 Task: Explore Airbnb accommodation in Schweizer-Reneke, South Africa from 15th November, 2023 to 21st November, 2023 for 5 adults.3 bedrooms having 3 beds and 3 bathrooms. Property type can be house. Booking option can be shelf check-in. Look for 4 properties as per requirement.
Action: Mouse pressed left at (459, 102)
Screenshot: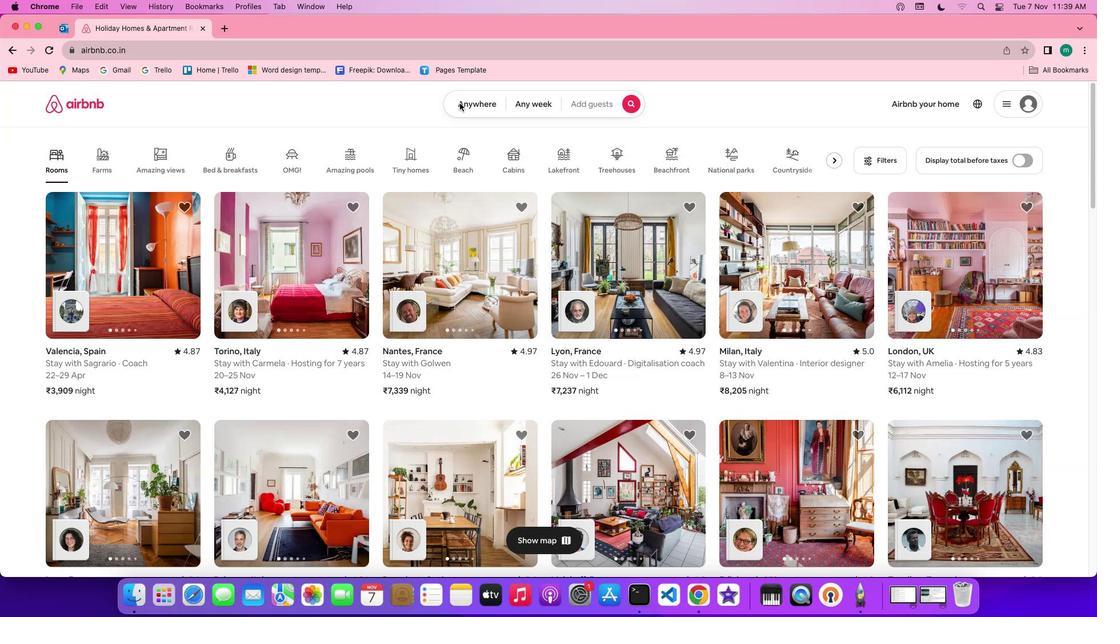 
Action: Mouse moved to (416, 151)
Screenshot: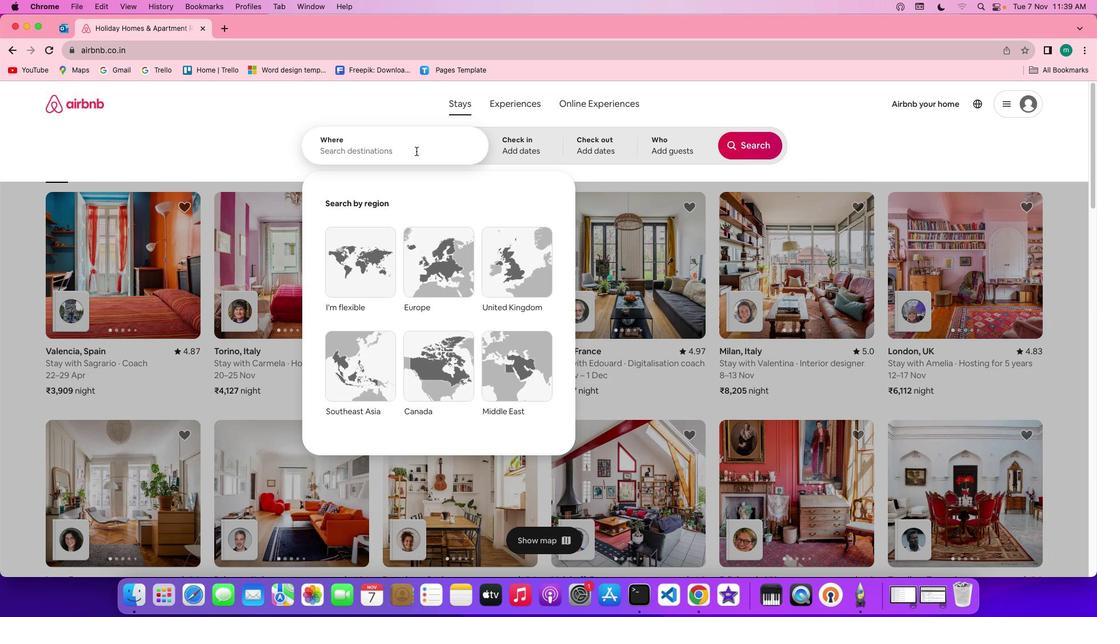 
Action: Key pressed Key.shift'S''c''h''w''e''i''z''e''r''-'Key.spaceKey.shift'R''e''n''e''k''e'','Key.spaceKey.shift'S''O''U''T''H'Key.spaceKey.spaceKey.shift'A''f''r''i''c''a'
Screenshot: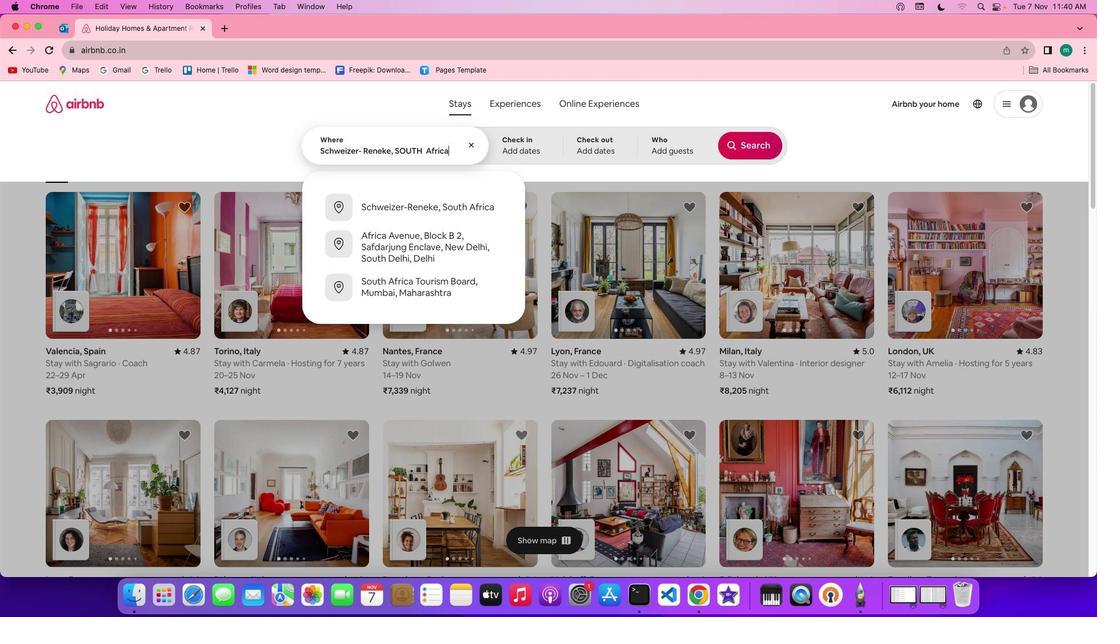 
Action: Mouse moved to (516, 149)
Screenshot: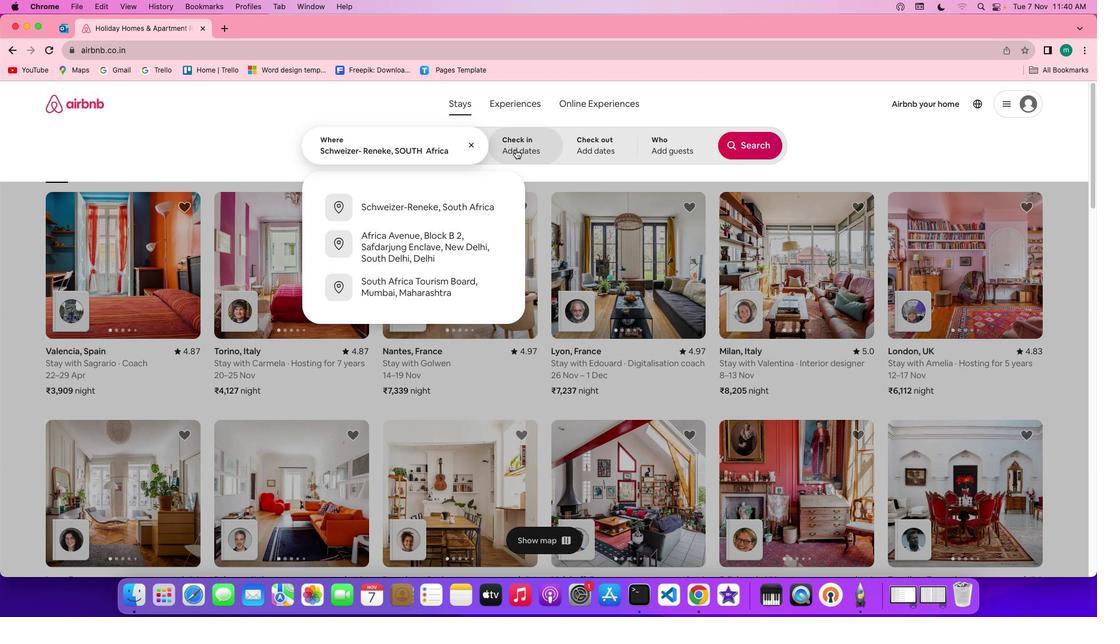 
Action: Mouse pressed left at (516, 149)
Screenshot: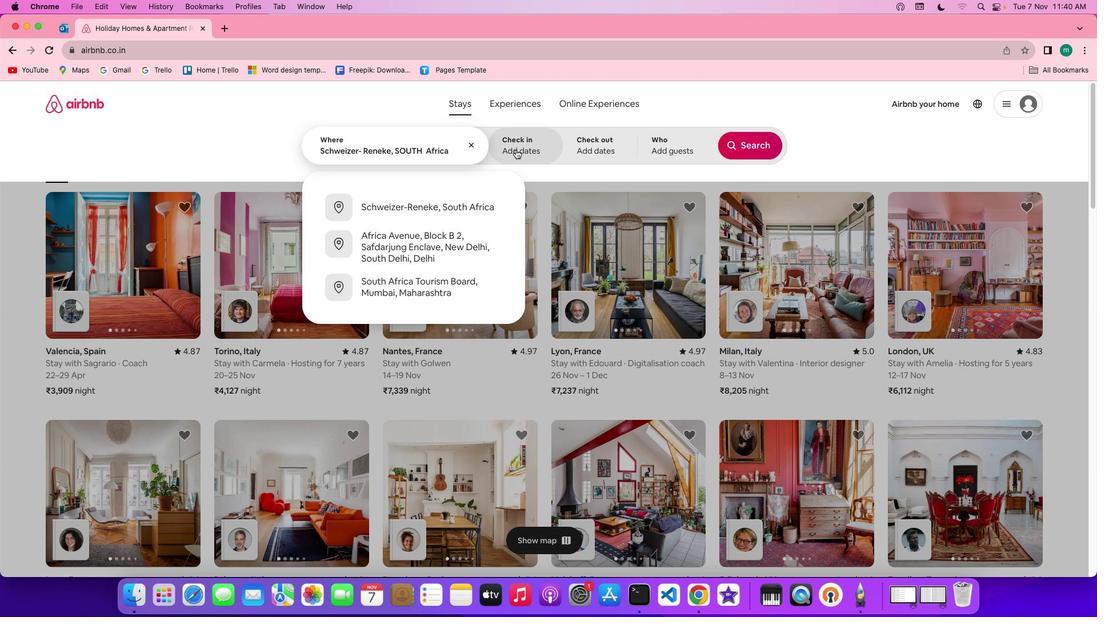 
Action: Mouse moved to (432, 342)
Screenshot: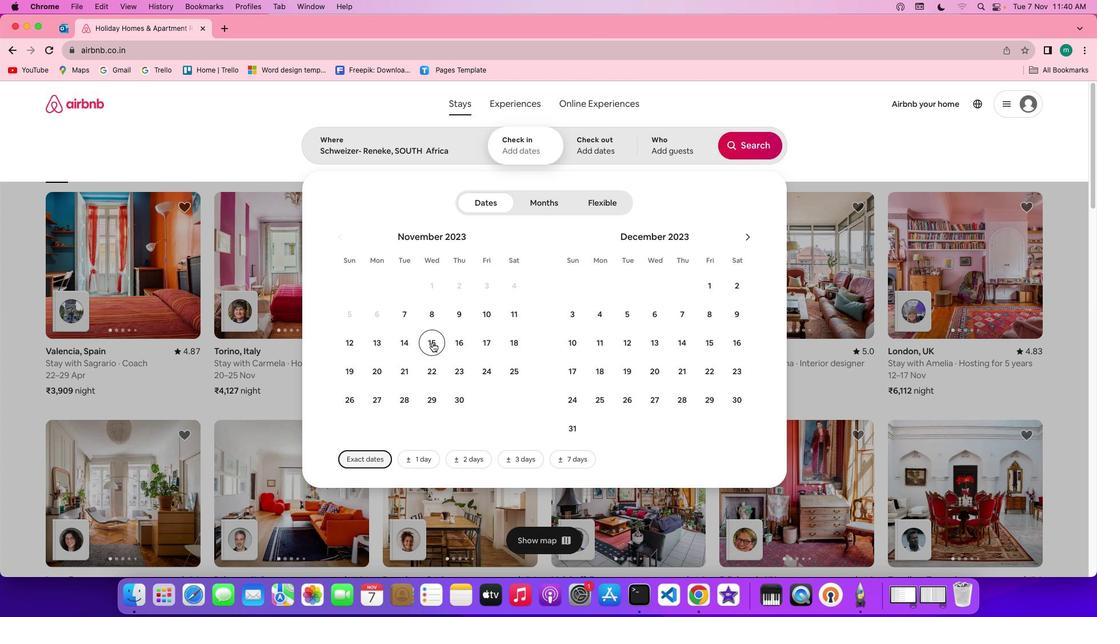 
Action: Mouse pressed left at (432, 342)
Screenshot: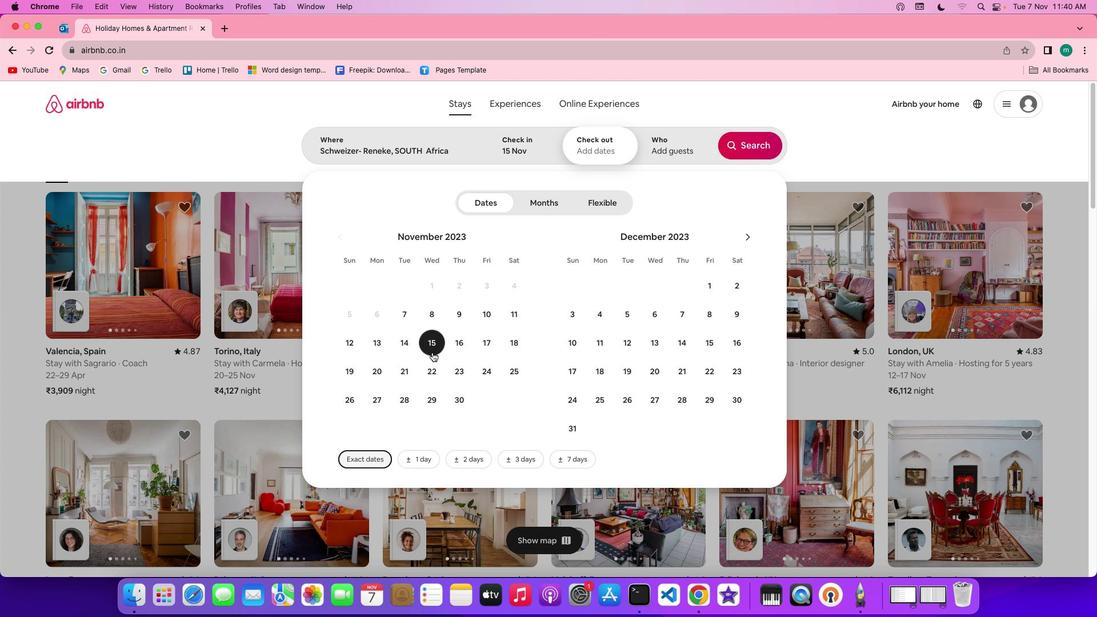 
Action: Mouse moved to (402, 364)
Screenshot: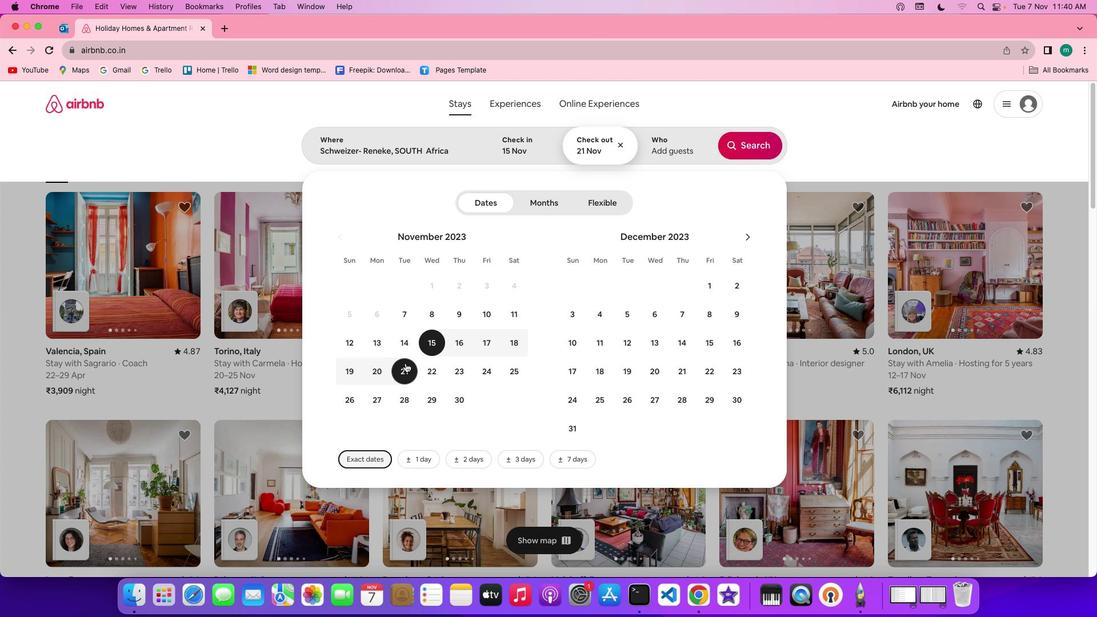 
Action: Mouse pressed left at (402, 364)
Screenshot: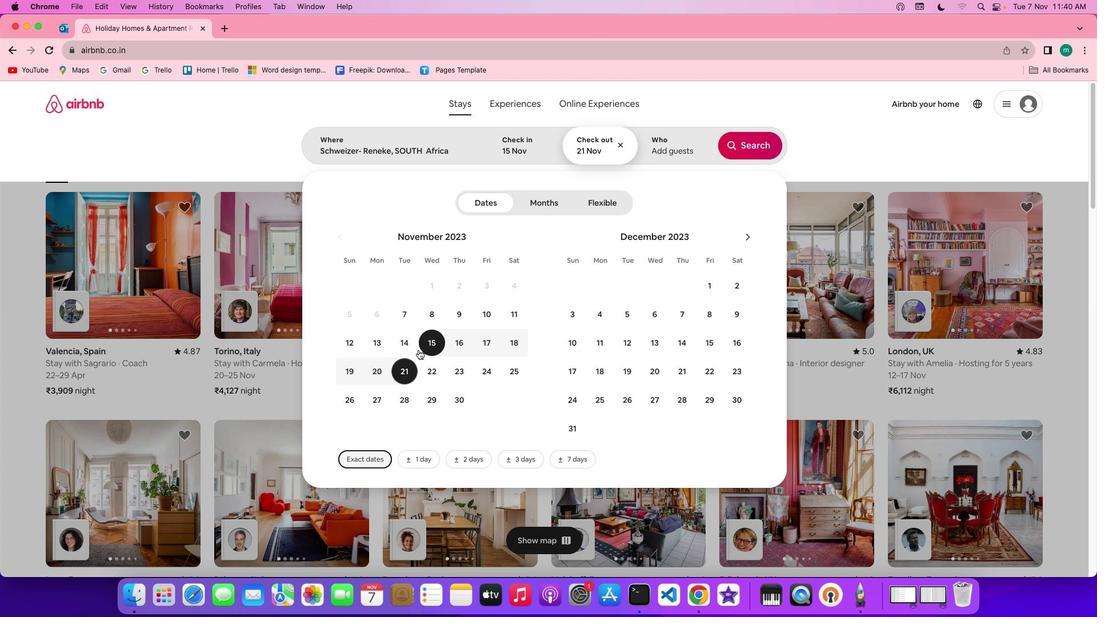 
Action: Mouse moved to (661, 145)
Screenshot: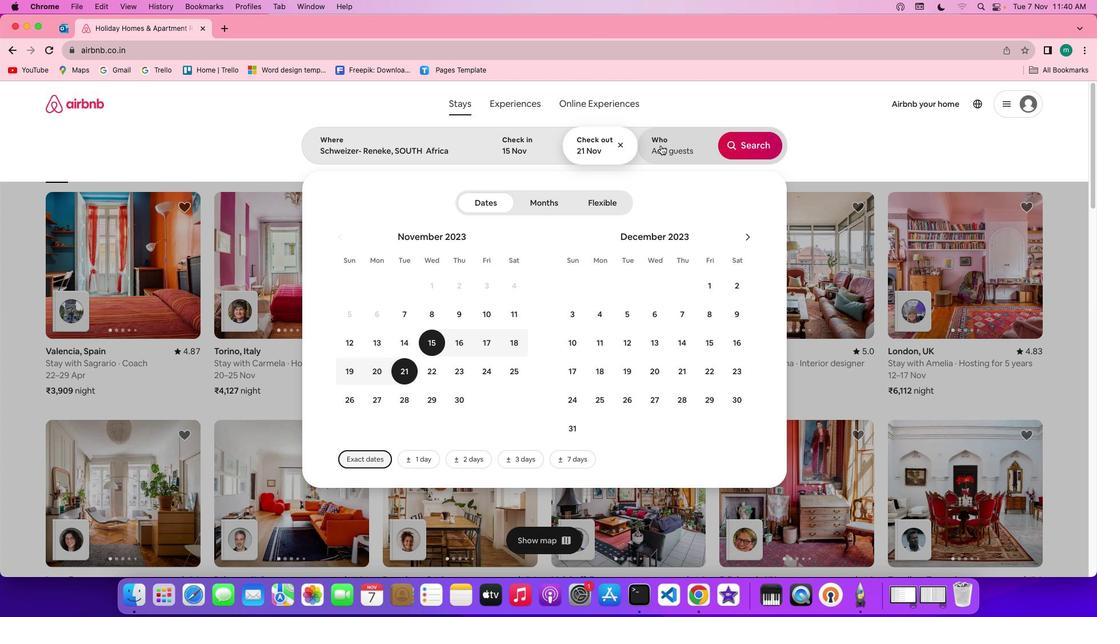 
Action: Mouse pressed left at (661, 145)
Screenshot: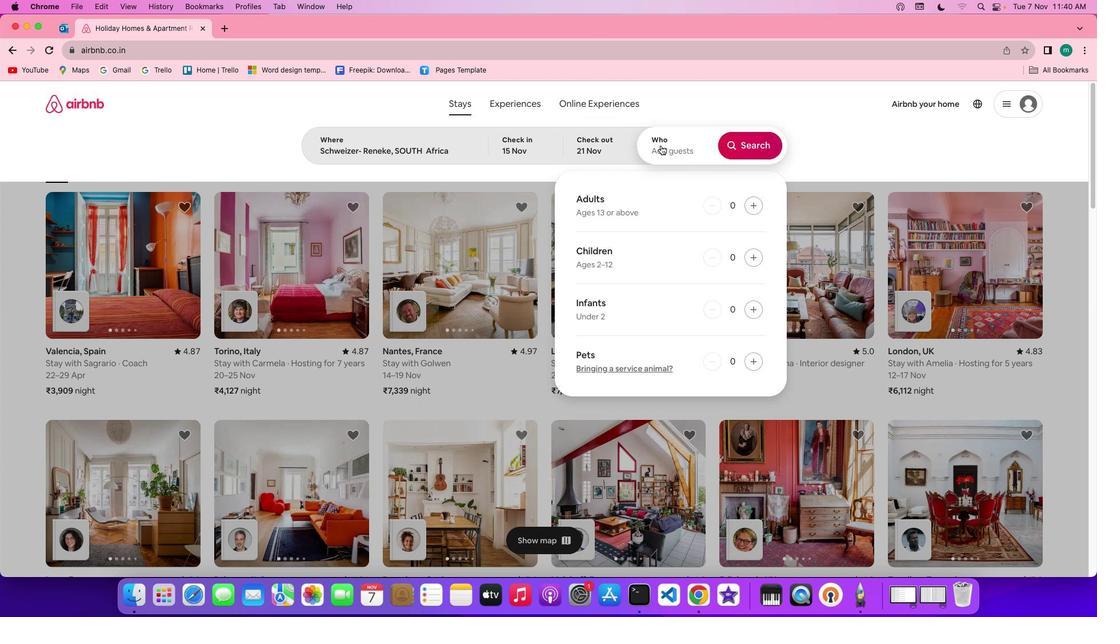 
Action: Mouse moved to (752, 202)
Screenshot: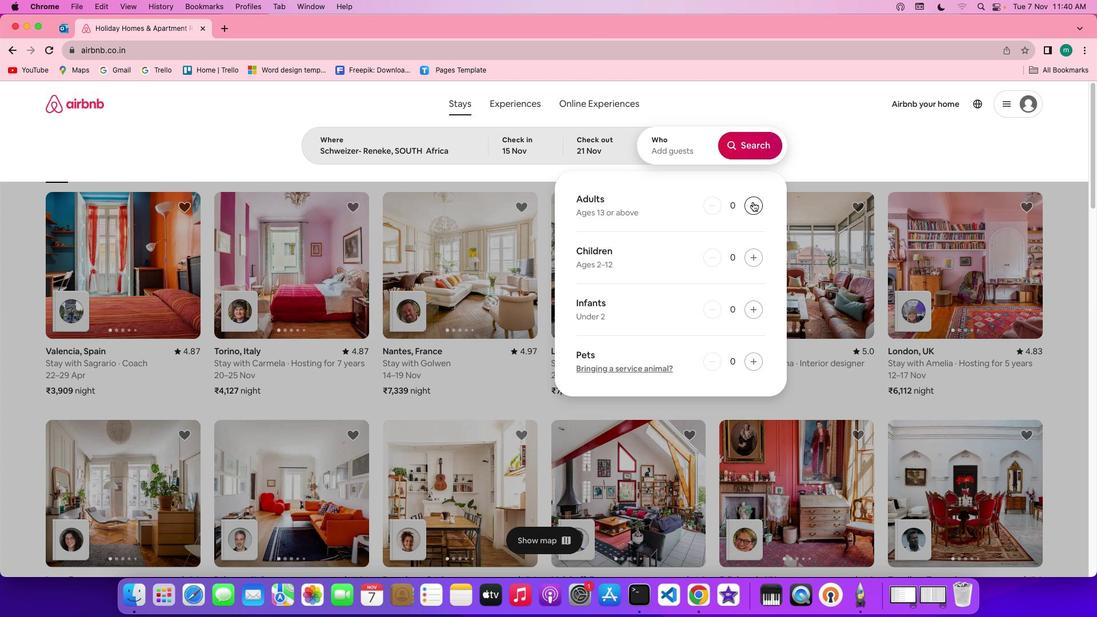 
Action: Mouse pressed left at (752, 202)
Screenshot: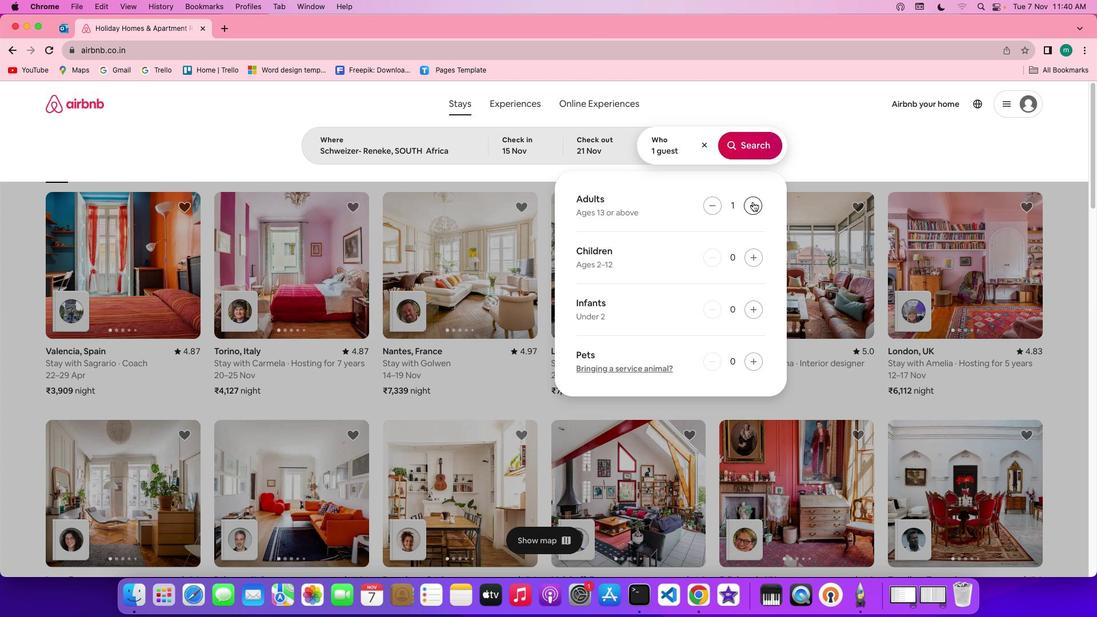 
Action: Mouse pressed left at (752, 202)
Screenshot: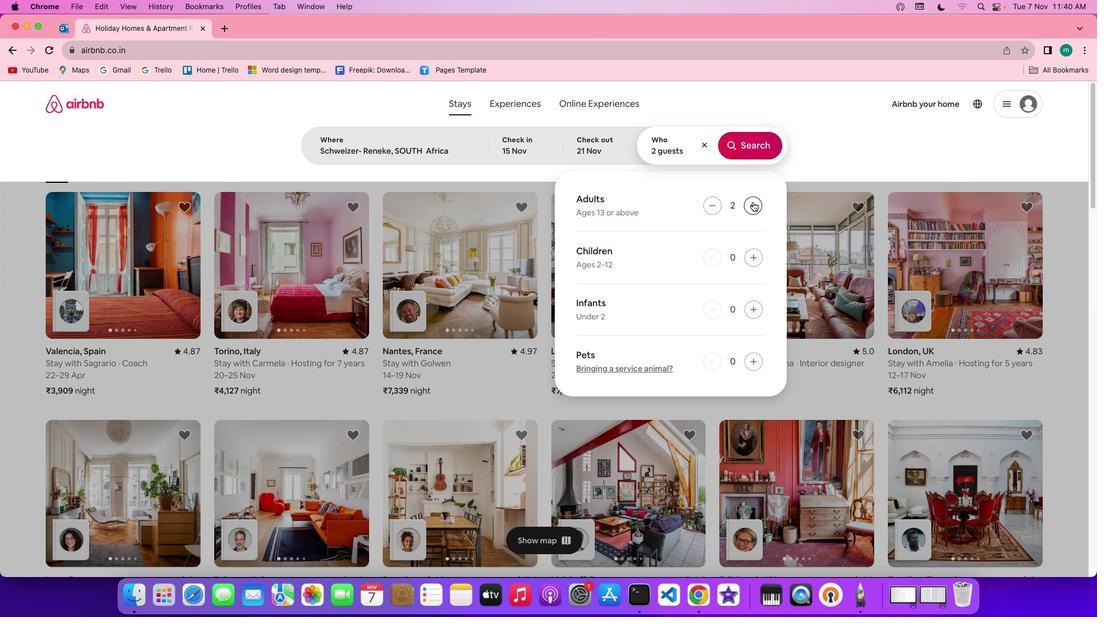 
Action: Mouse pressed left at (752, 202)
Screenshot: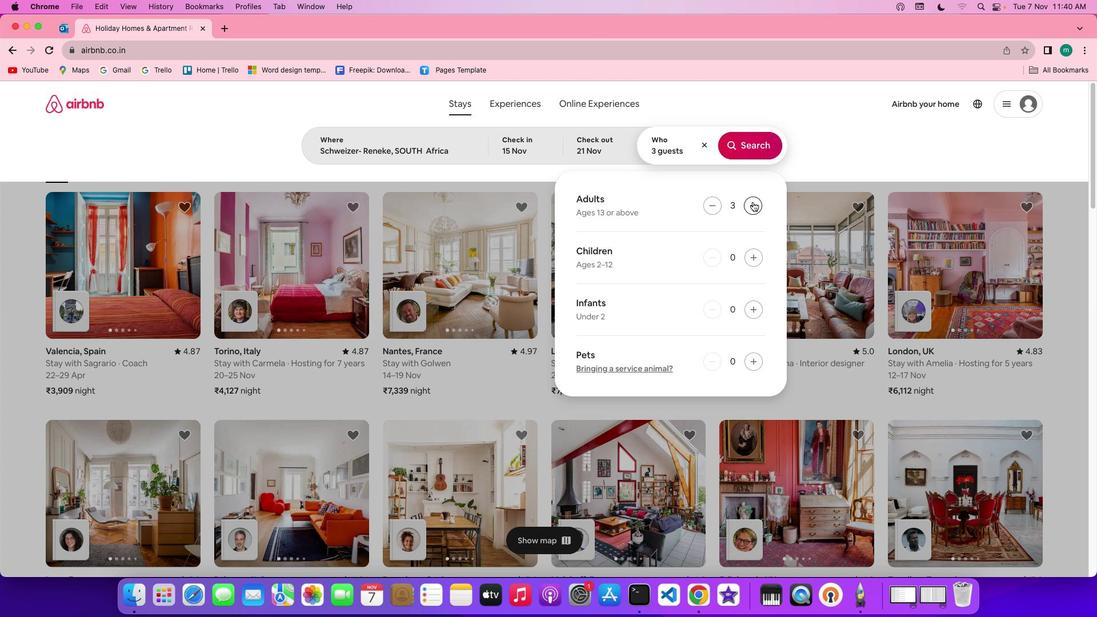 
Action: Mouse pressed left at (752, 202)
Screenshot: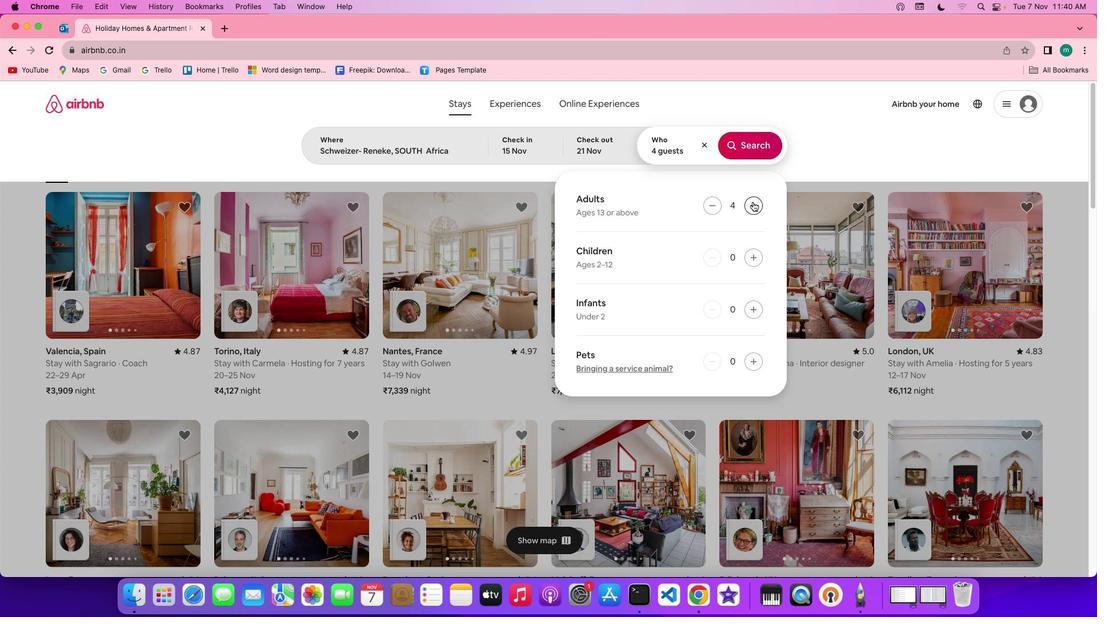 
Action: Mouse pressed left at (752, 202)
Screenshot: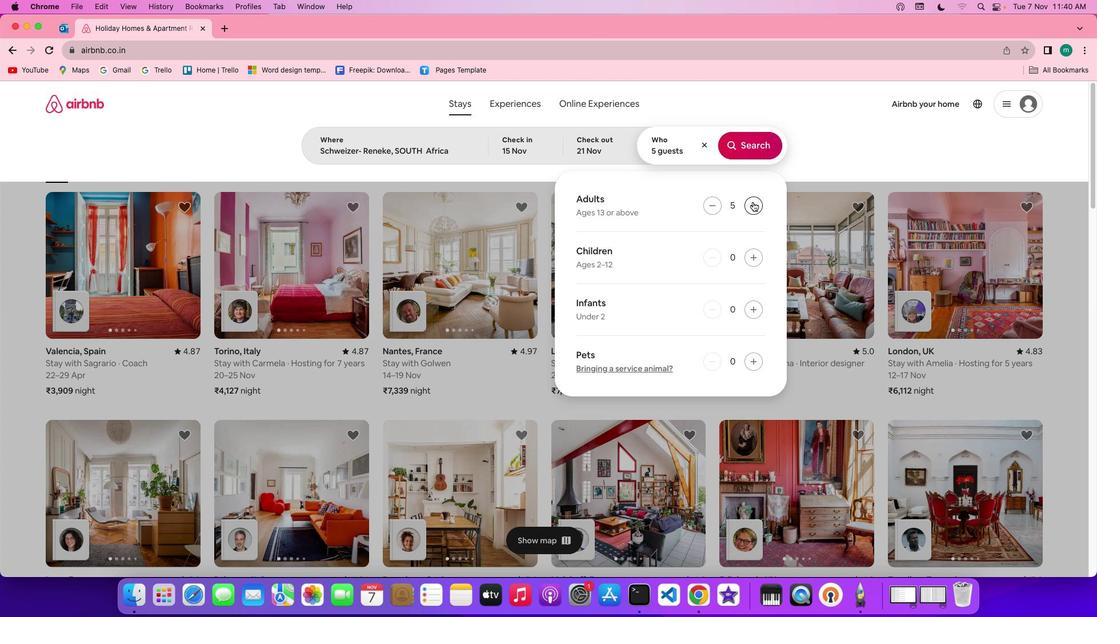 
Action: Mouse moved to (756, 154)
Screenshot: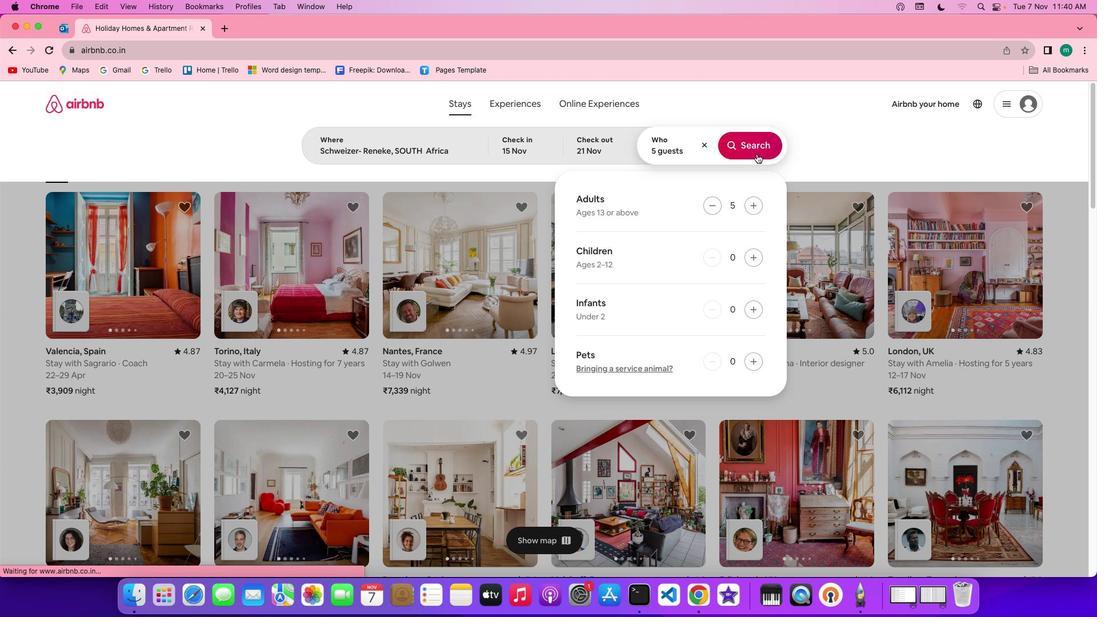 
Action: Mouse pressed left at (756, 154)
Screenshot: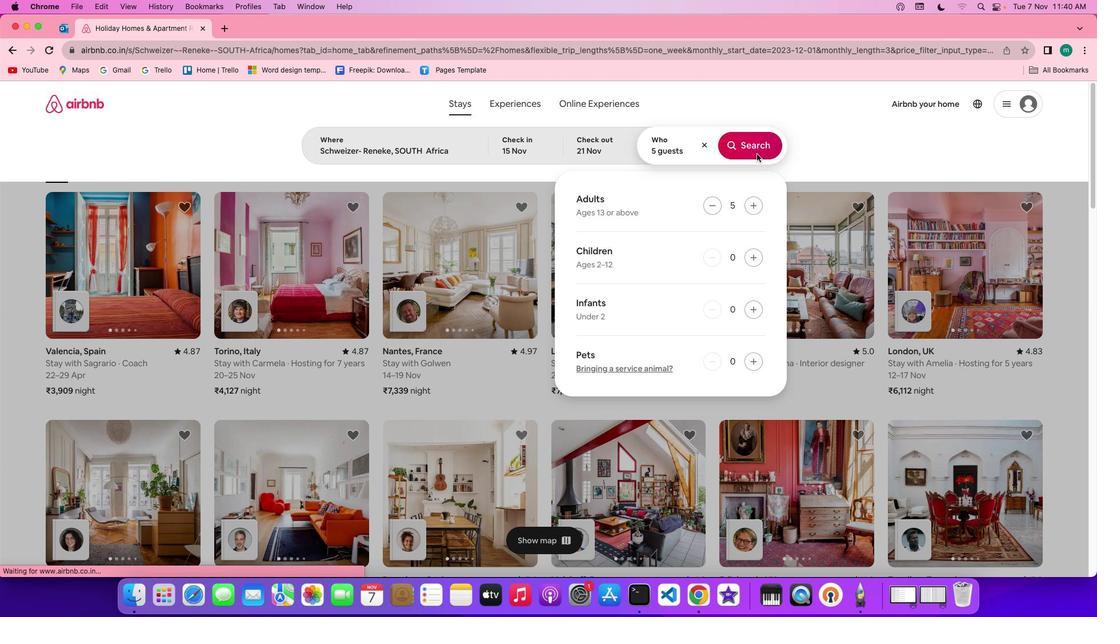 
Action: Mouse moved to (907, 144)
Screenshot: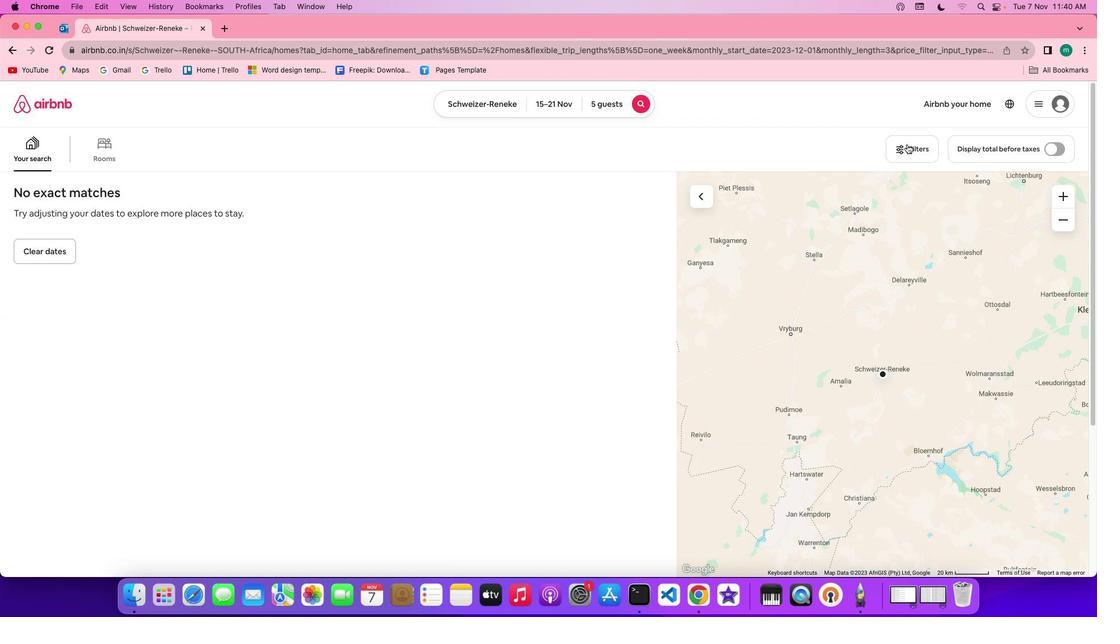 
Action: Mouse pressed left at (907, 144)
Screenshot: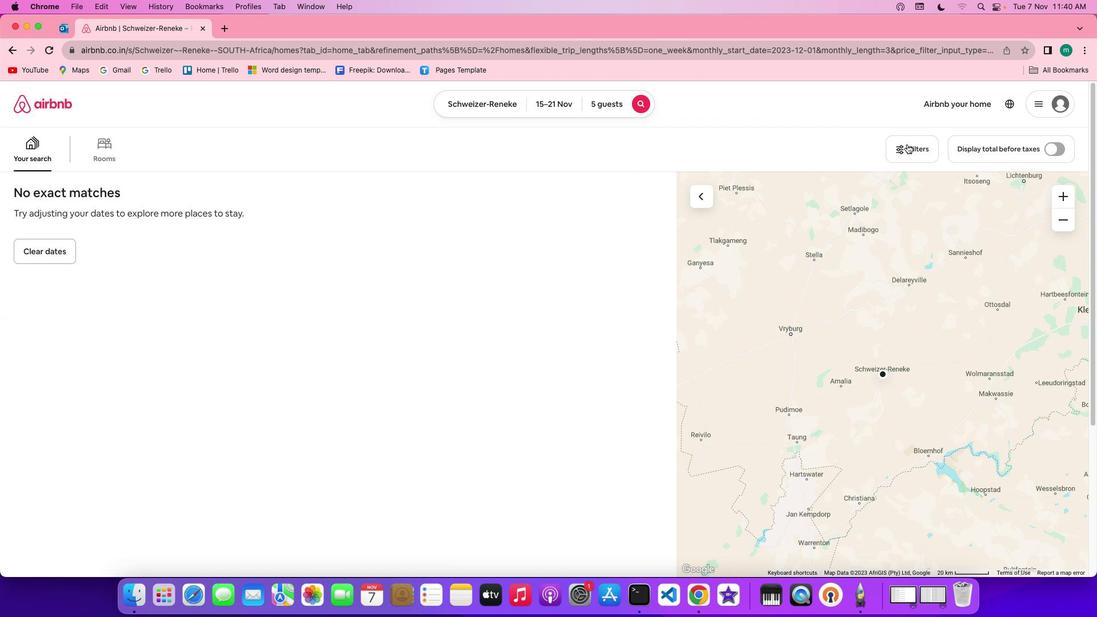 
Action: Mouse moved to (544, 321)
Screenshot: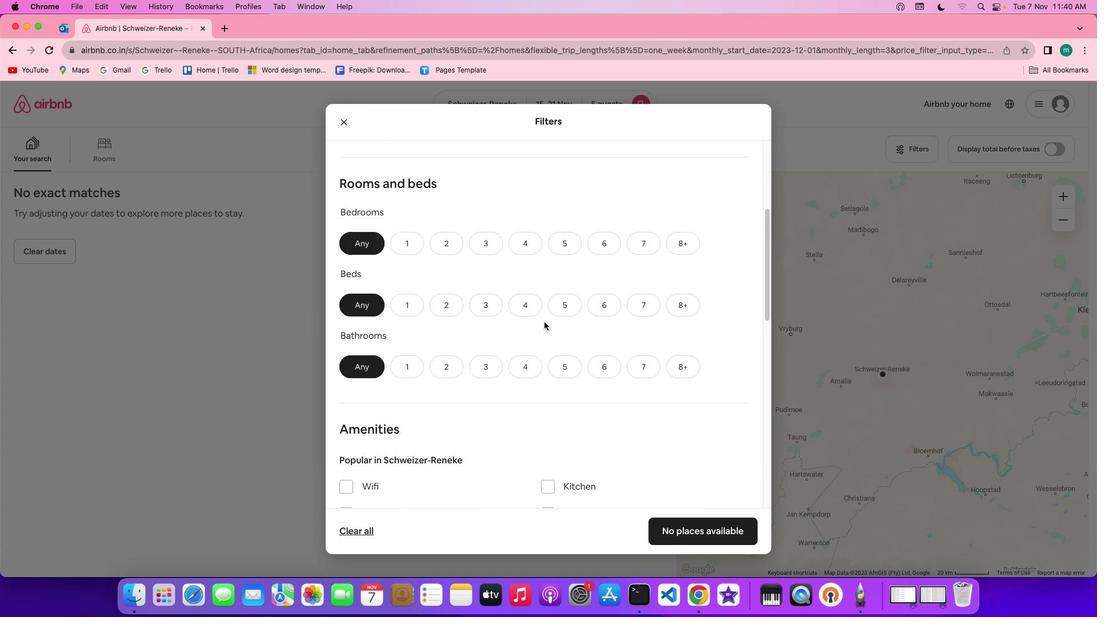 
Action: Mouse scrolled (544, 321) with delta (0, 0)
Screenshot: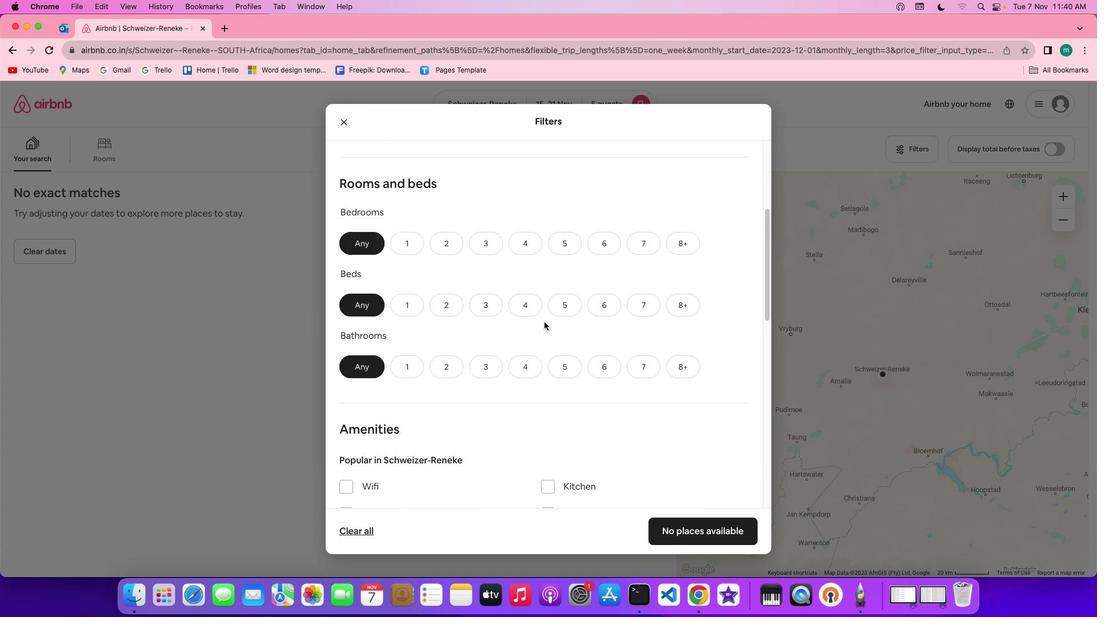 
Action: Mouse scrolled (544, 321) with delta (0, 0)
Screenshot: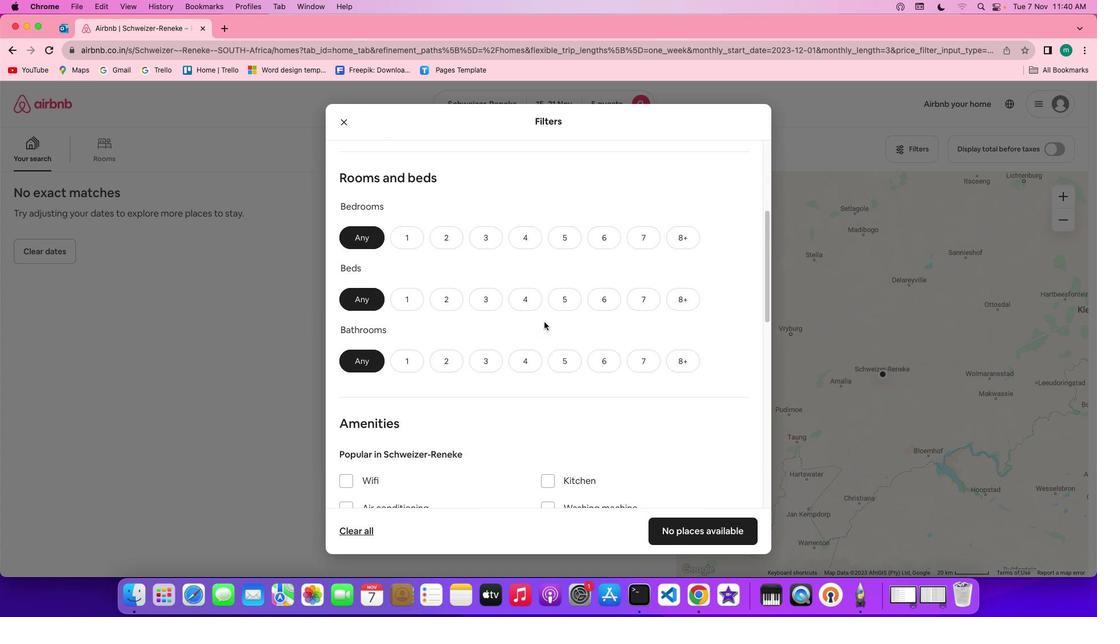 
Action: Mouse scrolled (544, 321) with delta (0, -1)
Screenshot: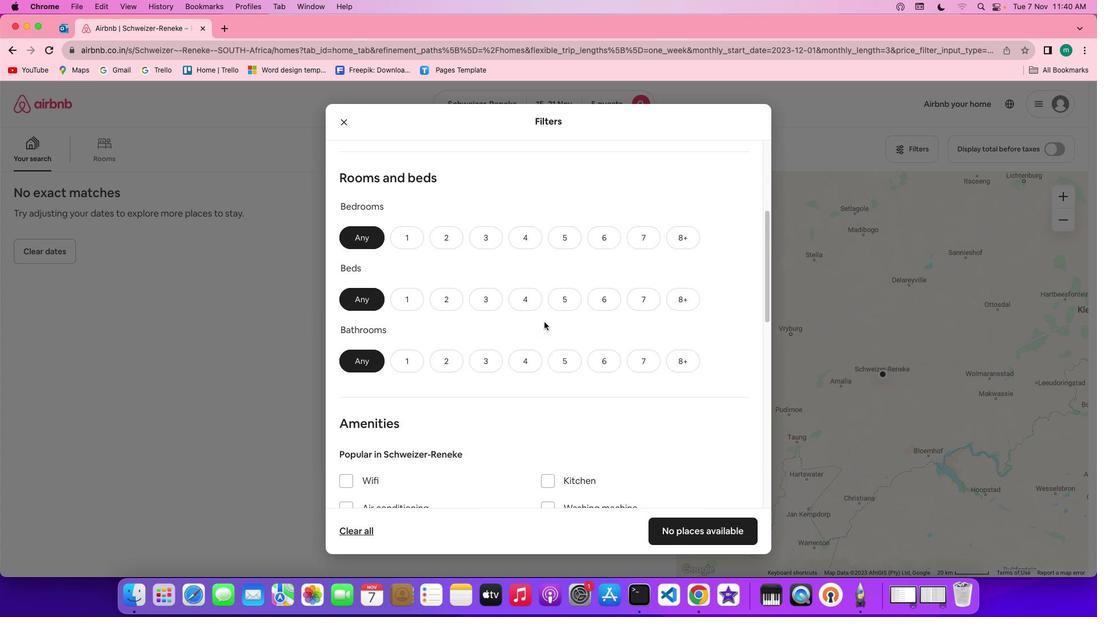 
Action: Mouse scrolled (544, 321) with delta (0, -2)
Screenshot: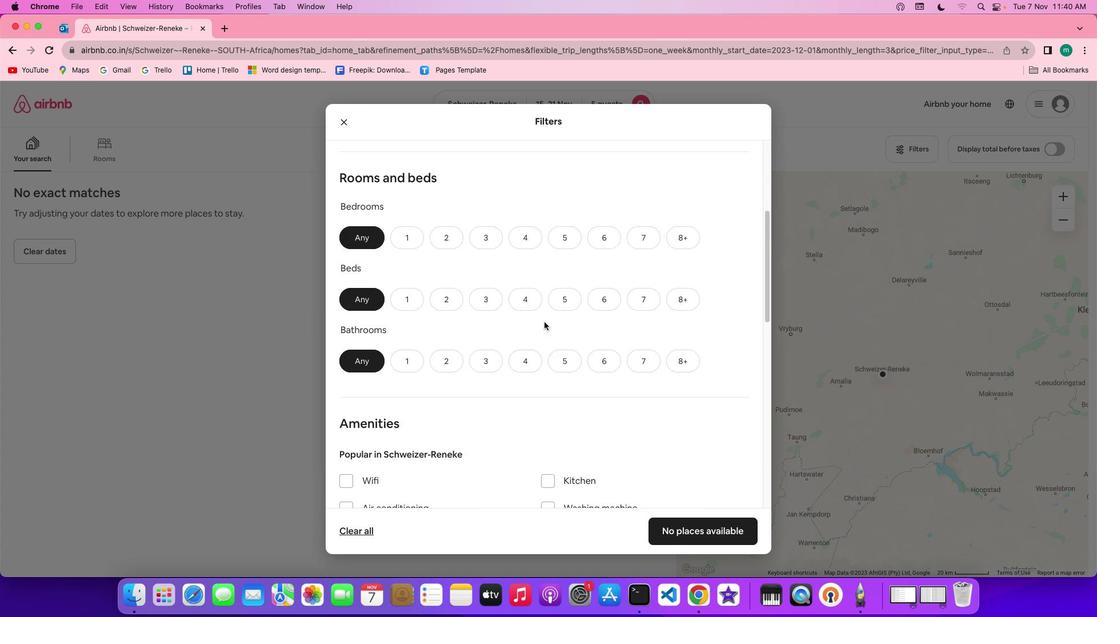
Action: Mouse moved to (497, 241)
Screenshot: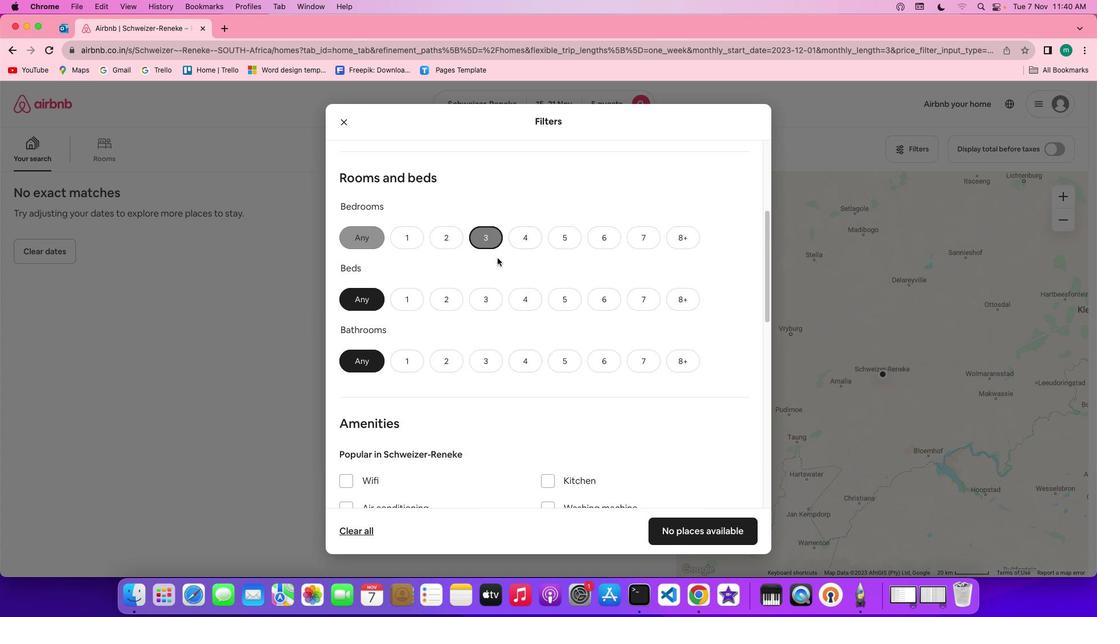 
Action: Mouse pressed left at (497, 241)
Screenshot: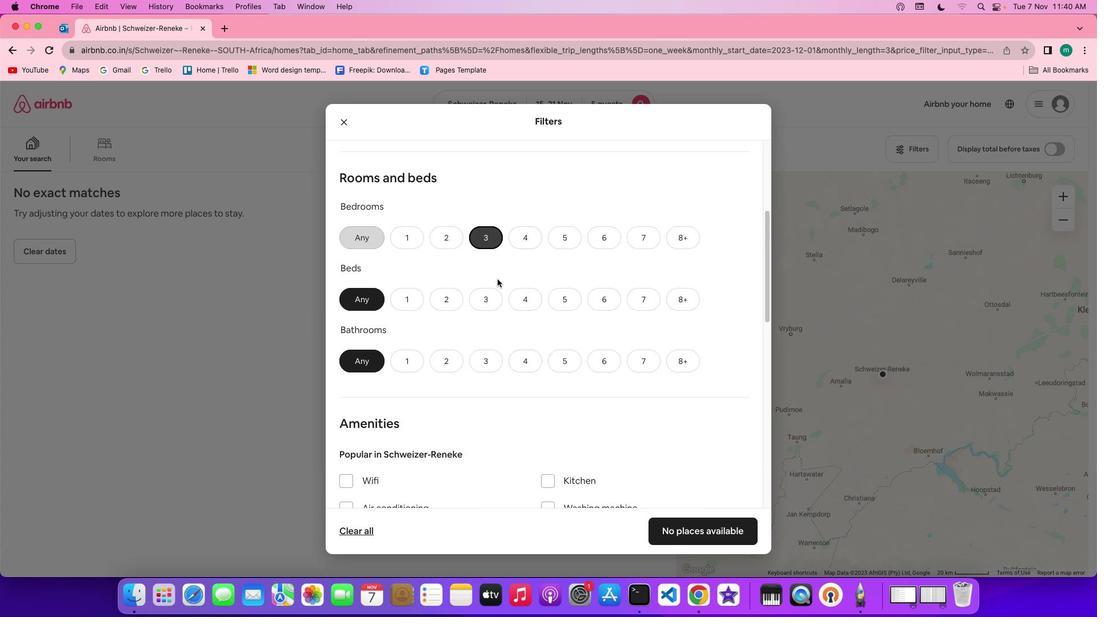 
Action: Mouse moved to (496, 309)
Screenshot: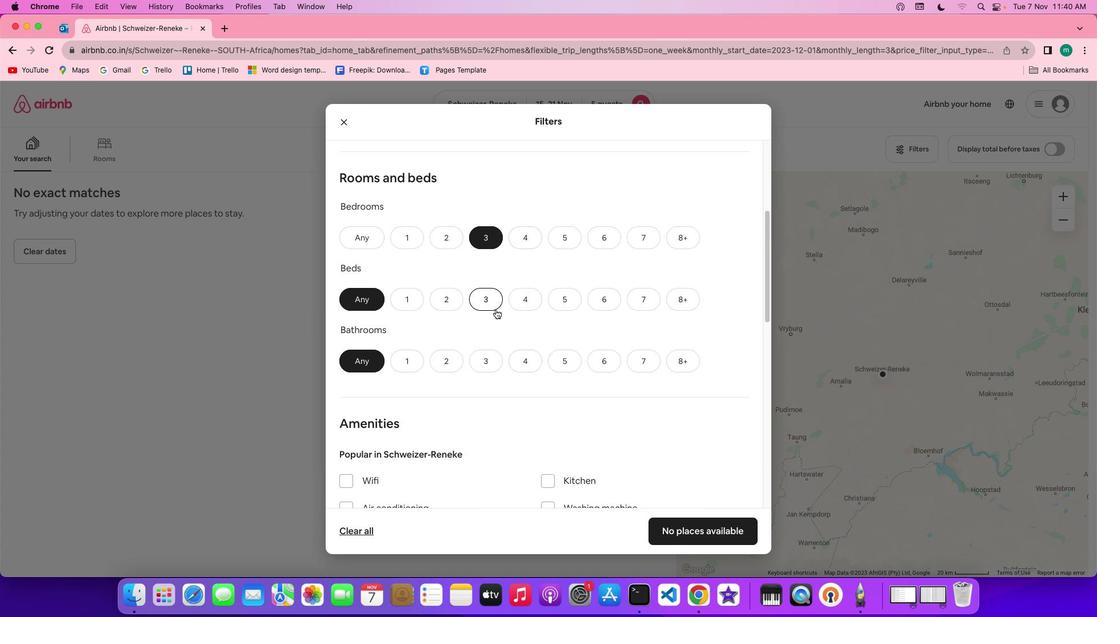 
Action: Mouse pressed left at (496, 309)
Screenshot: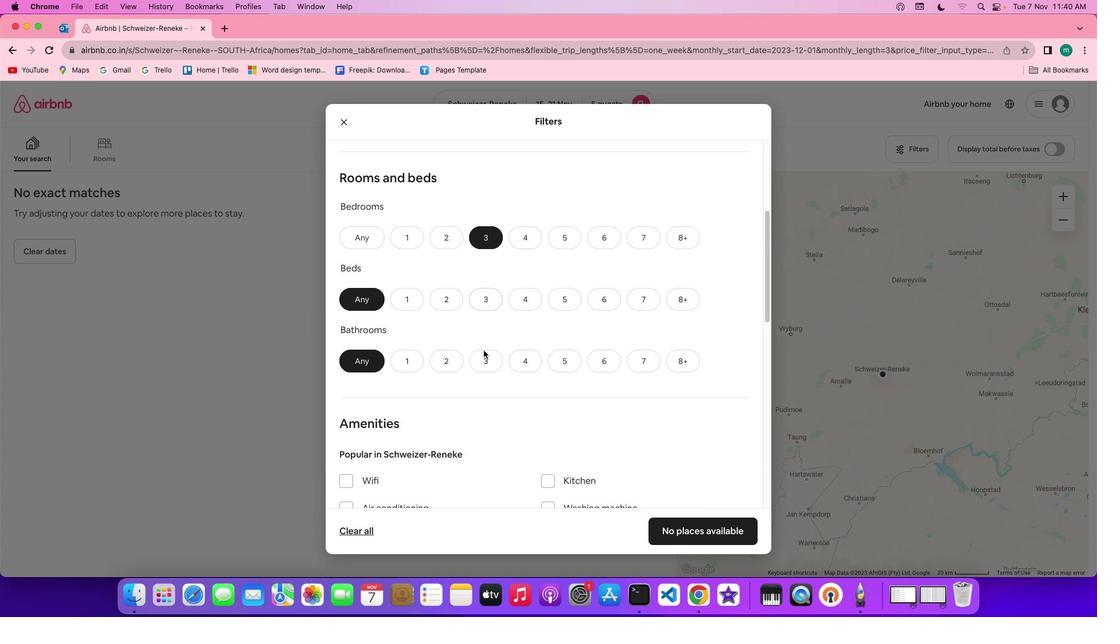 
Action: Mouse moved to (482, 358)
Screenshot: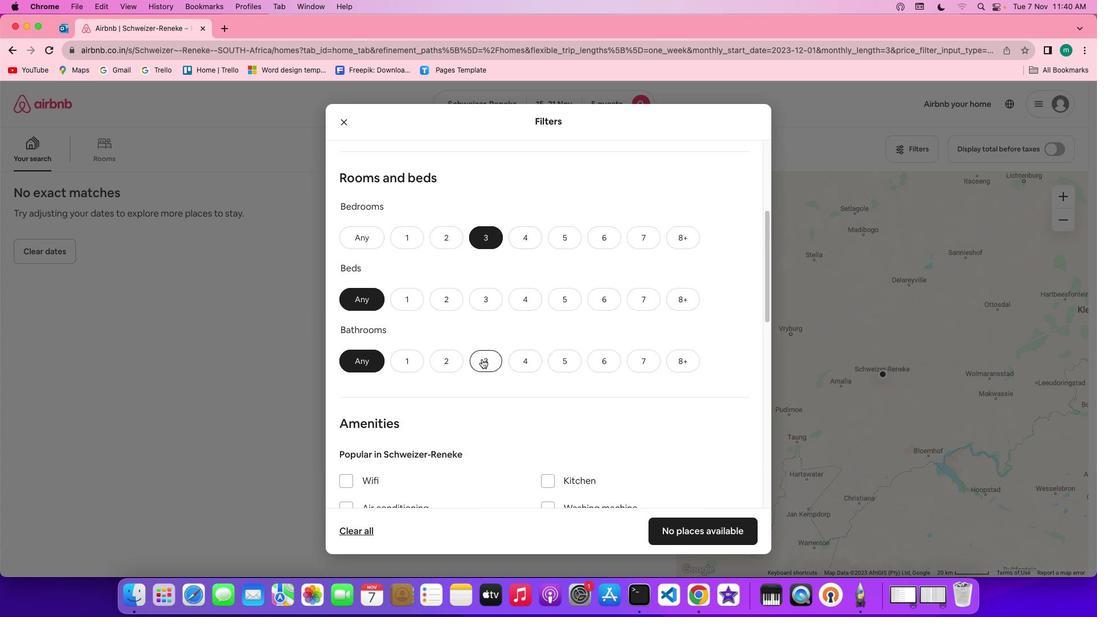 
Action: Mouse pressed left at (482, 358)
Screenshot: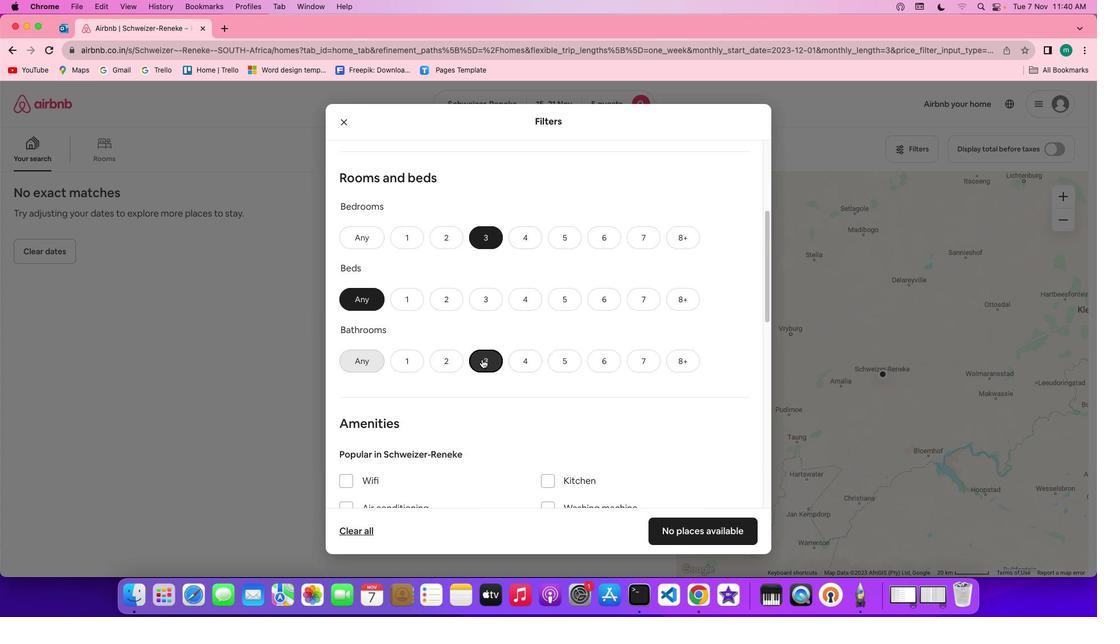 
Action: Mouse moved to (495, 296)
Screenshot: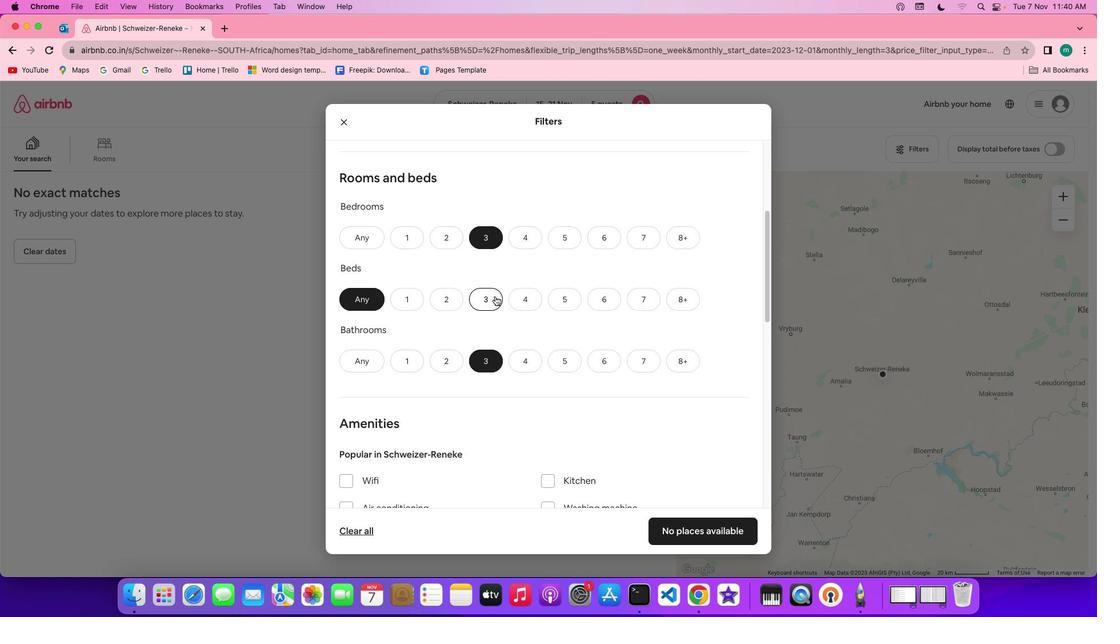 
Action: Mouse pressed left at (495, 296)
Screenshot: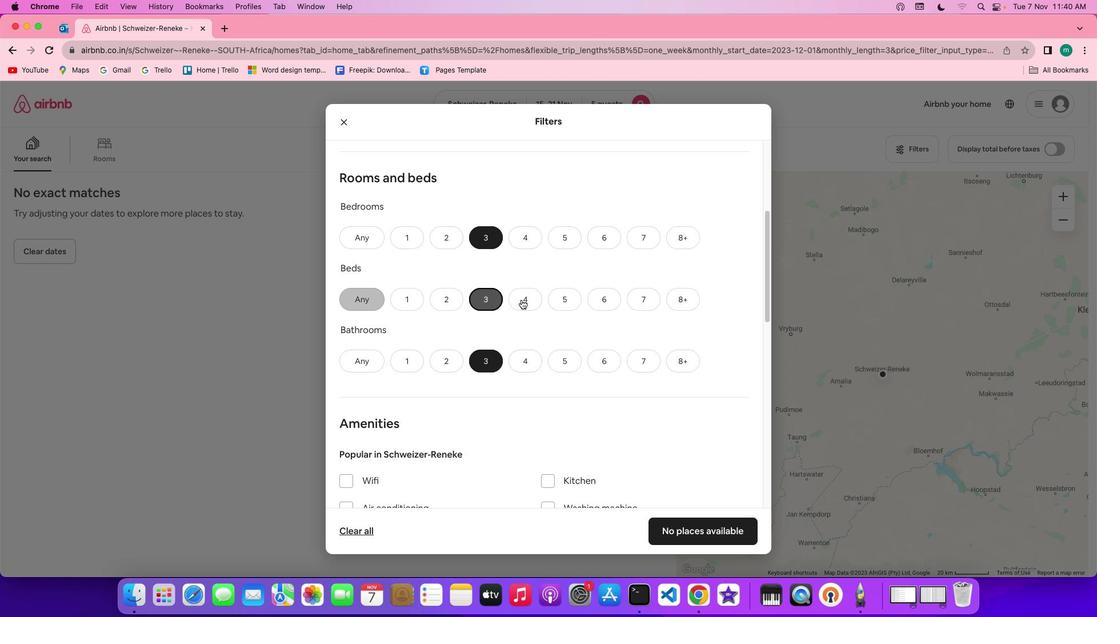 
Action: Mouse moved to (625, 316)
Screenshot: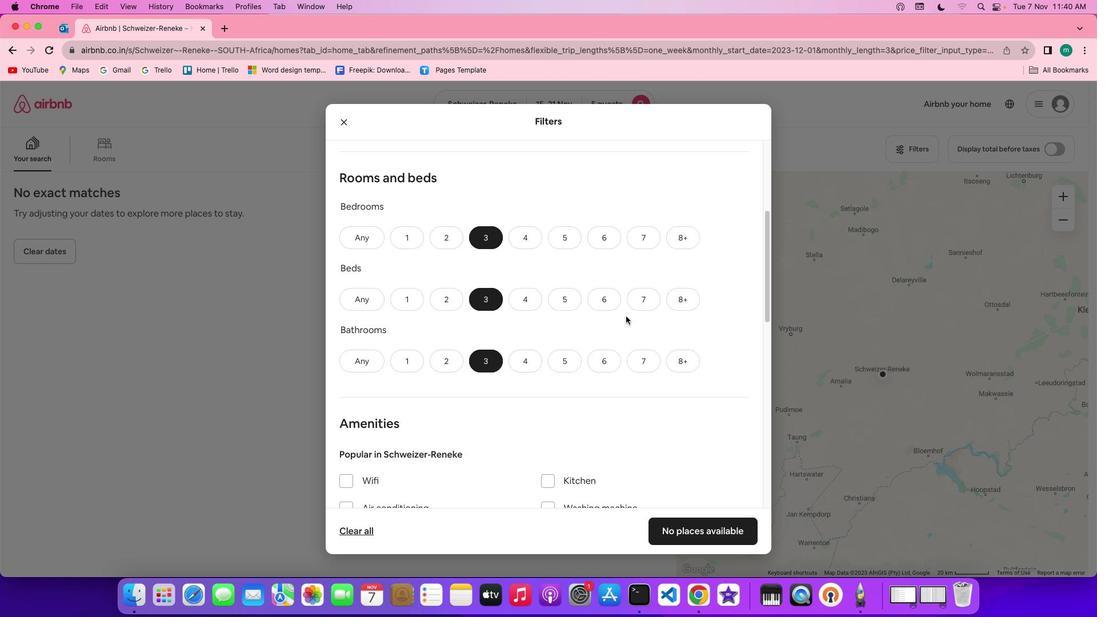 
Action: Mouse scrolled (625, 316) with delta (0, 0)
Screenshot: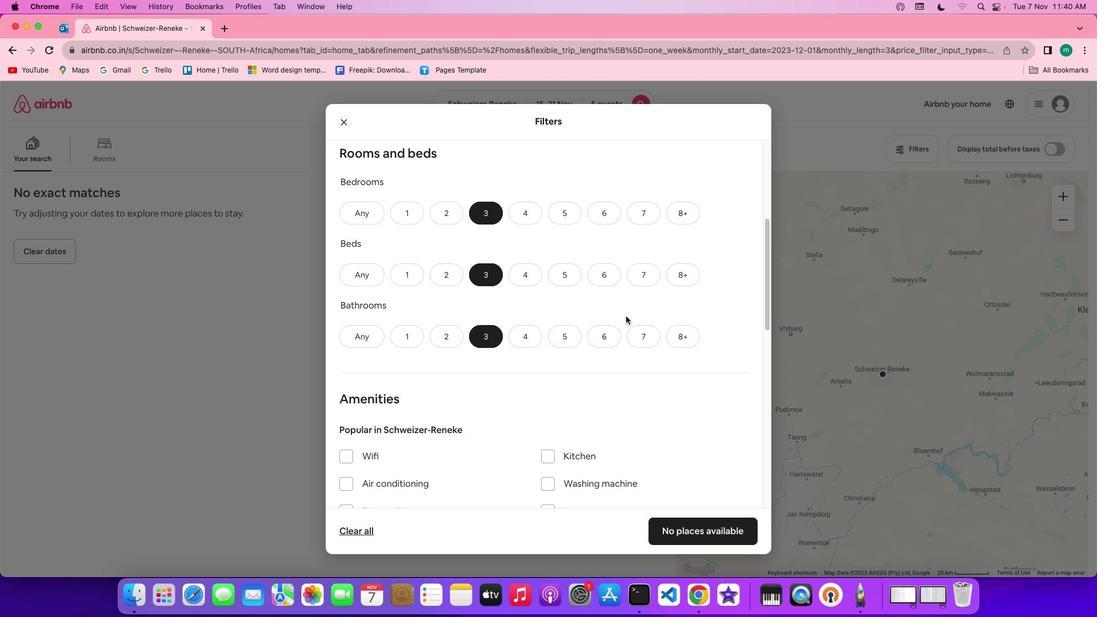 
Action: Mouse scrolled (625, 316) with delta (0, 0)
Screenshot: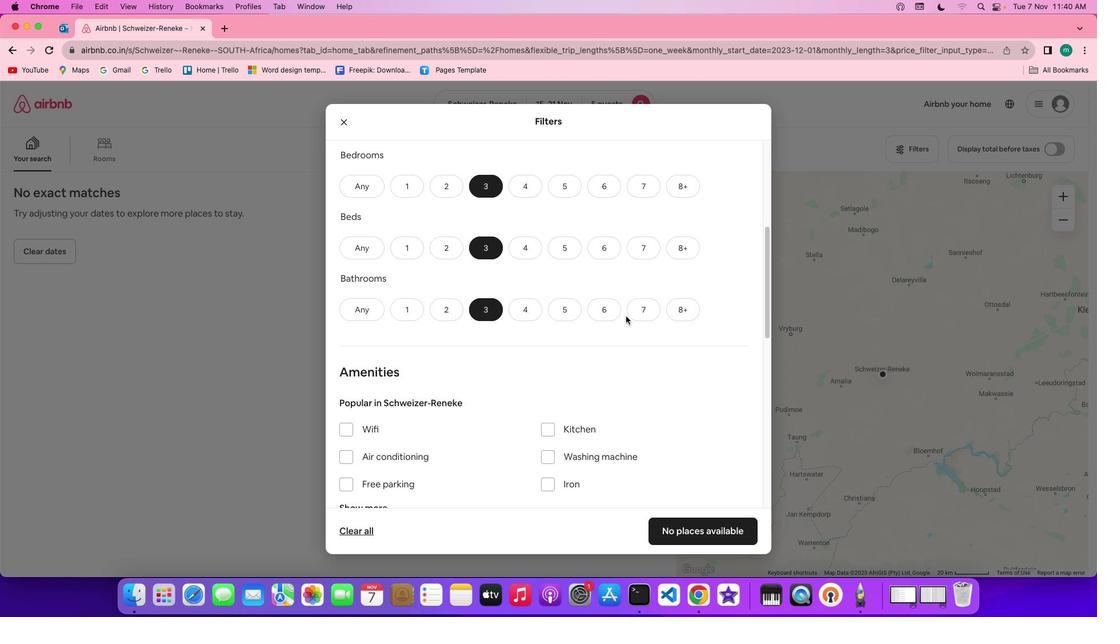 
Action: Mouse scrolled (625, 316) with delta (0, 0)
Screenshot: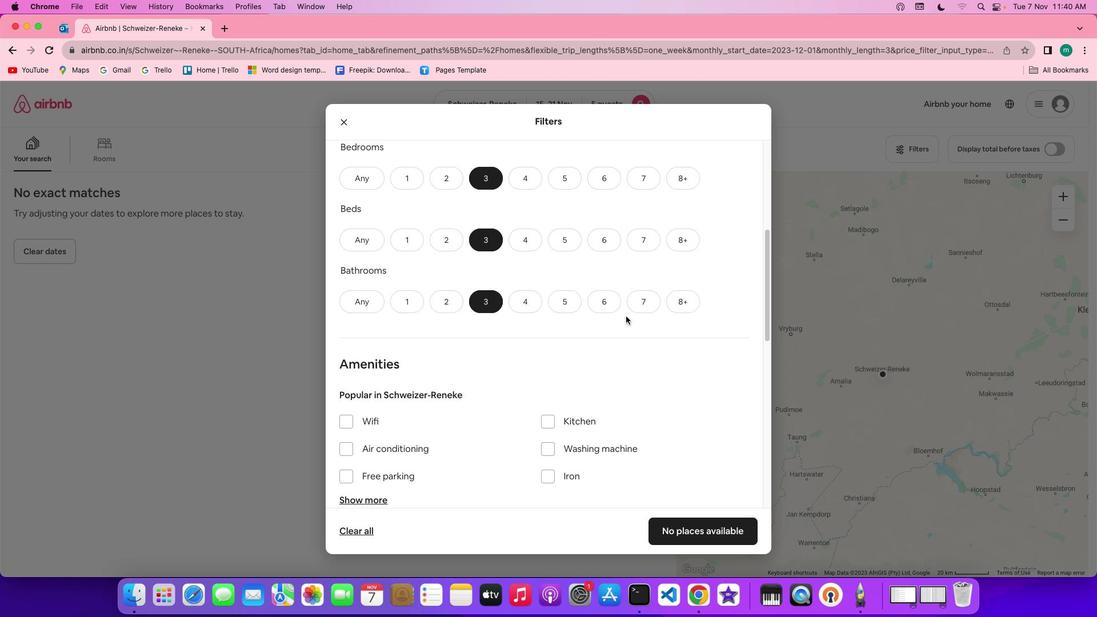 
Action: Mouse scrolled (625, 316) with delta (0, 0)
Screenshot: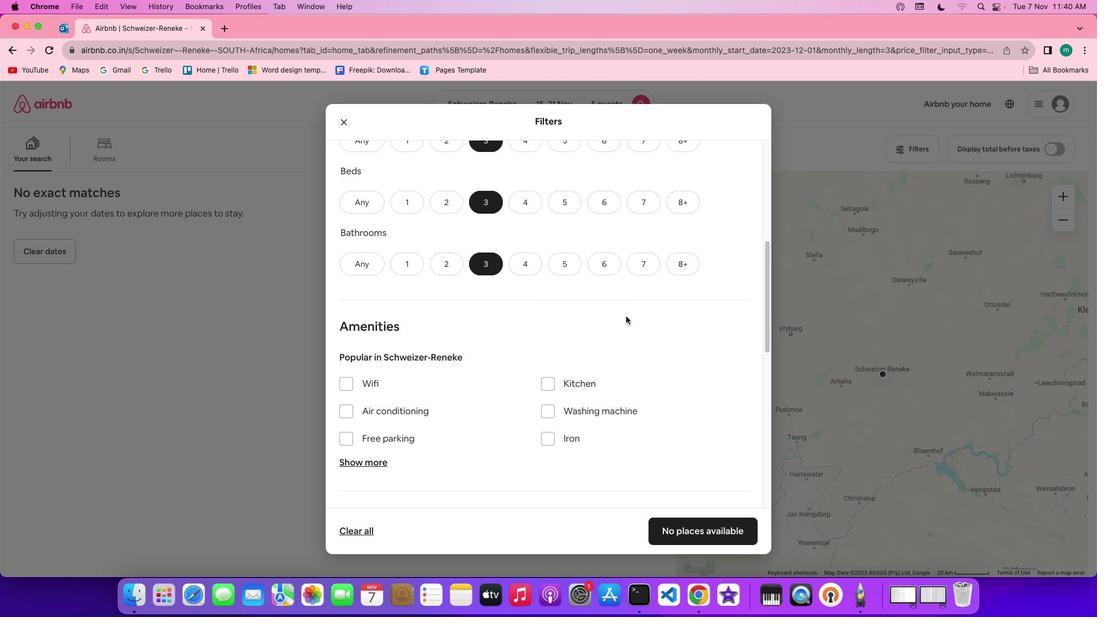 
Action: Mouse scrolled (625, 316) with delta (0, 0)
Screenshot: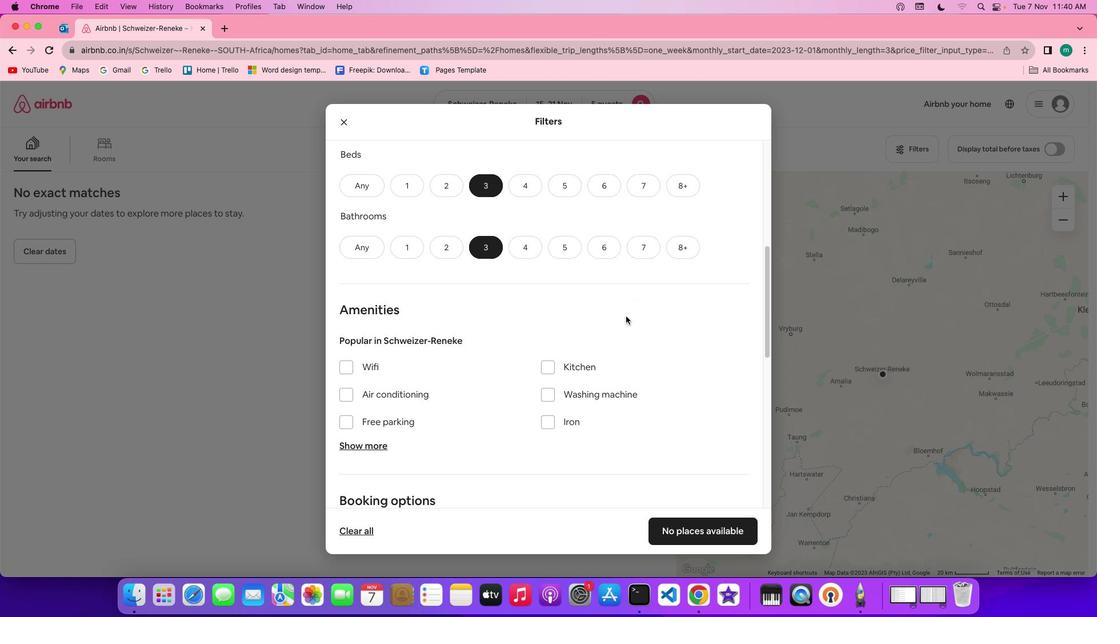 
Action: Mouse scrolled (625, 316) with delta (0, -1)
Screenshot: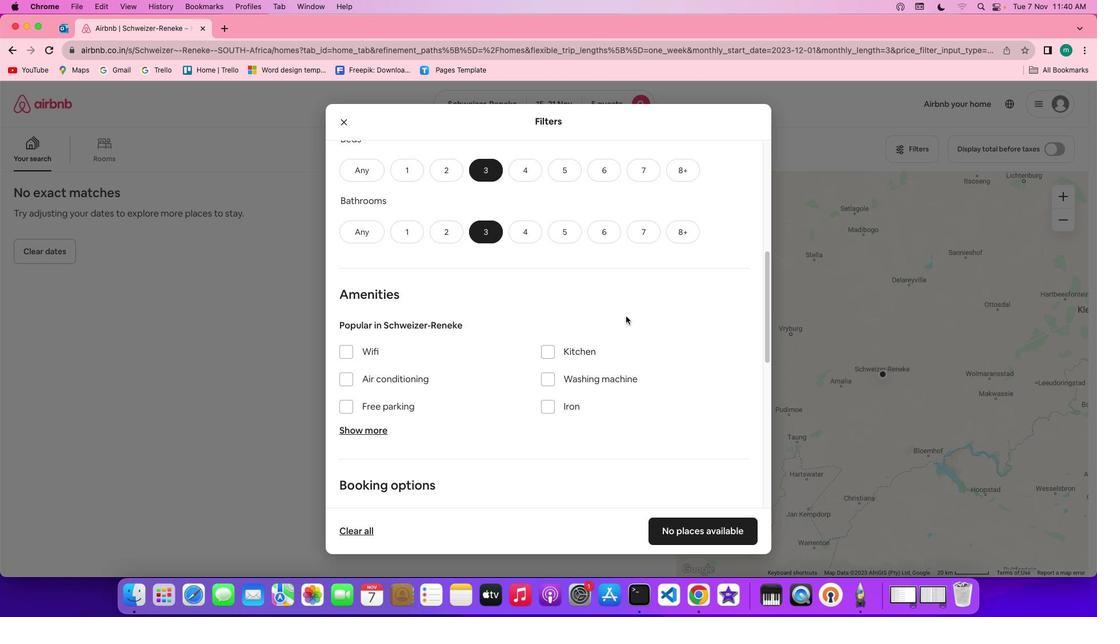 
Action: Mouse scrolled (625, 316) with delta (0, 0)
Screenshot: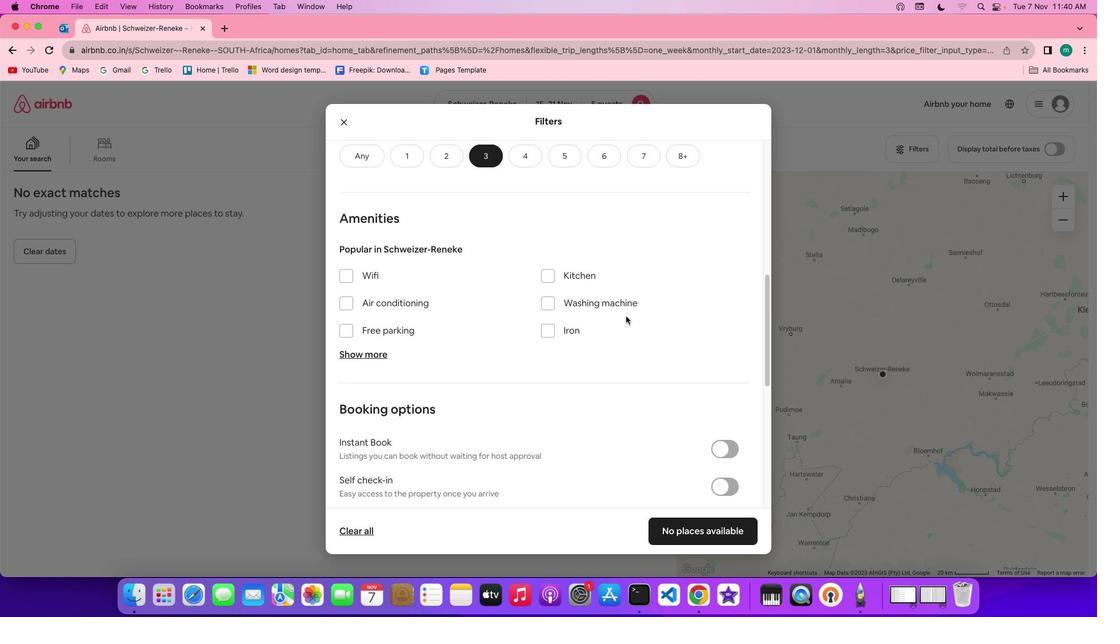 
Action: Mouse scrolled (625, 316) with delta (0, 0)
Screenshot: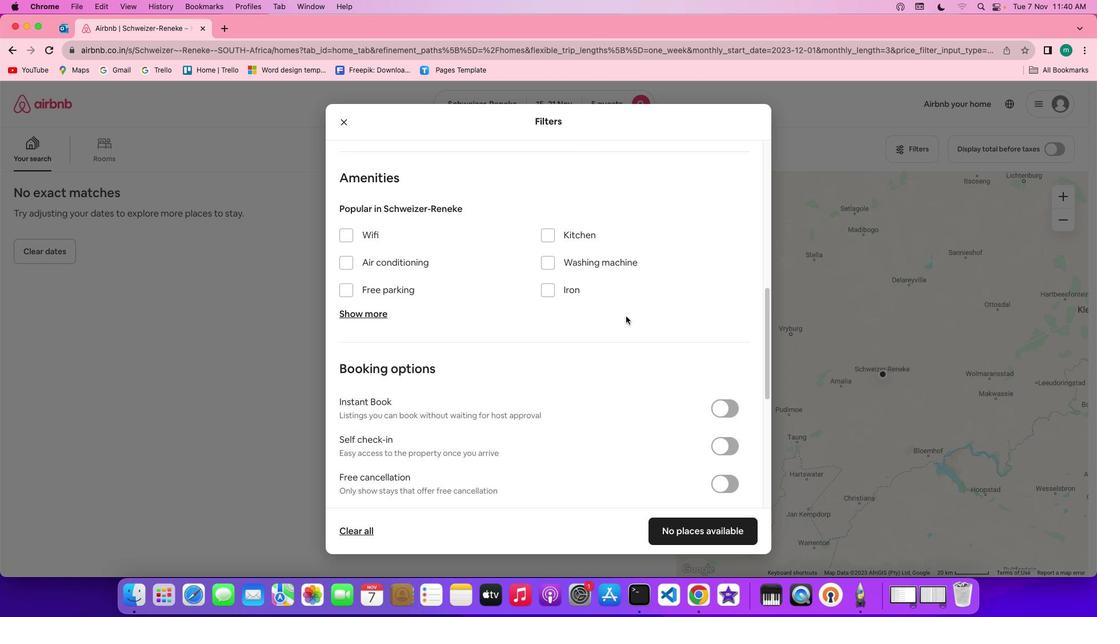 
Action: Mouse scrolled (625, 316) with delta (0, -1)
Screenshot: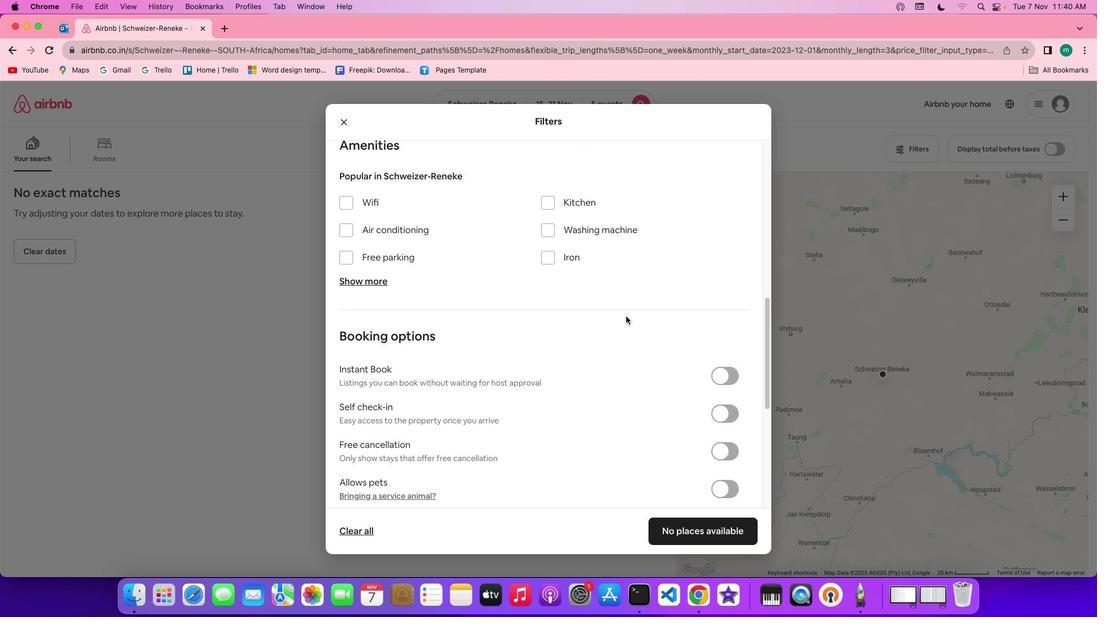 
Action: Mouse scrolled (625, 316) with delta (0, -1)
Screenshot: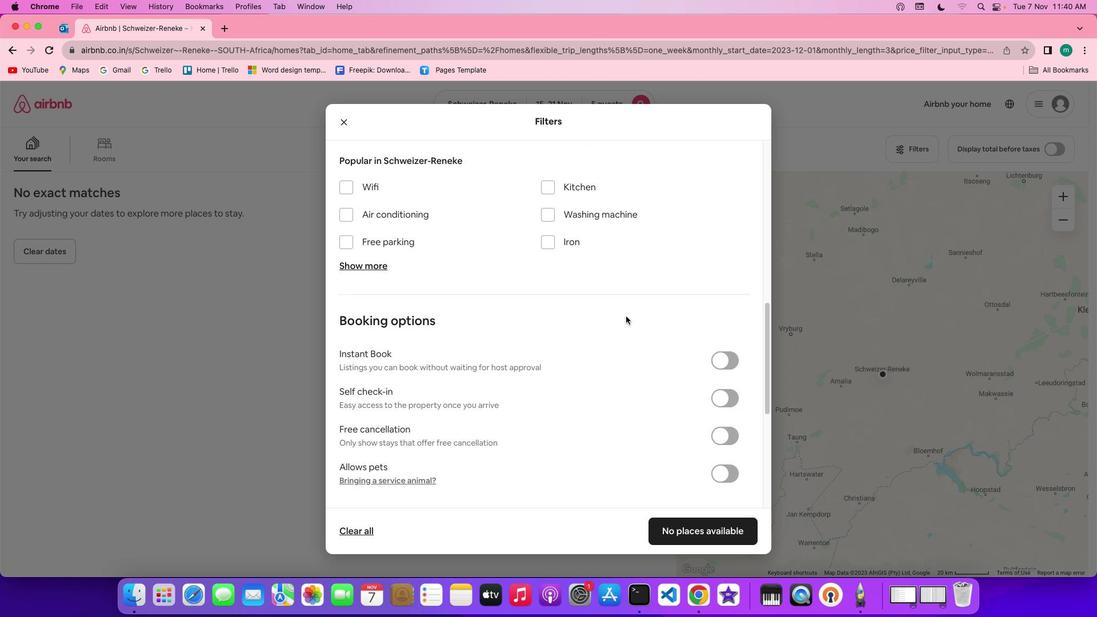
Action: Mouse moved to (625, 316)
Screenshot: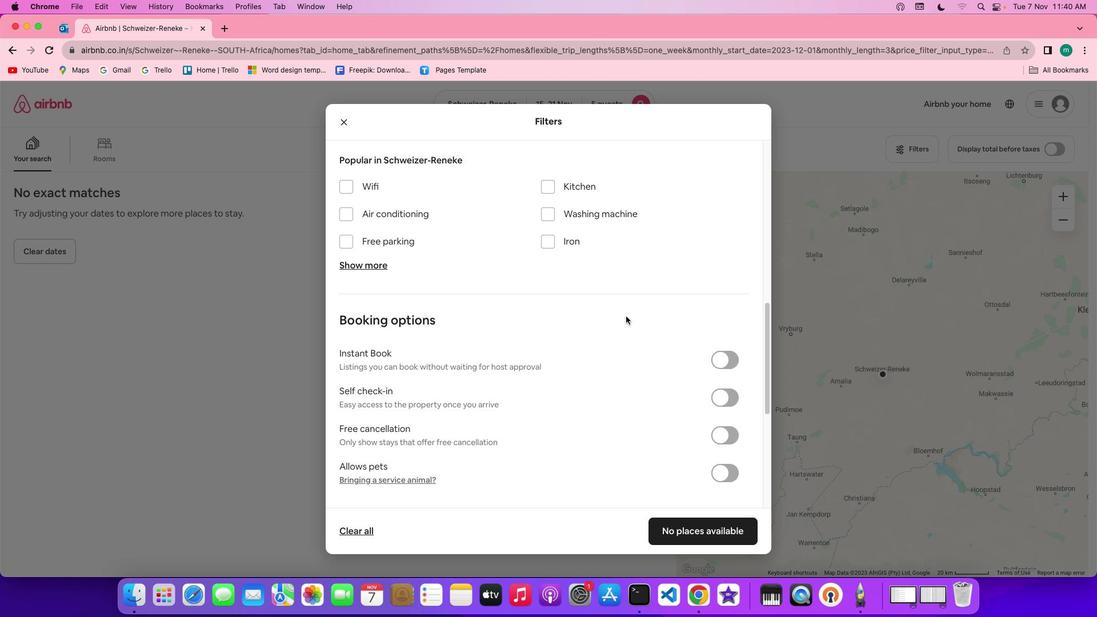 
Action: Mouse scrolled (625, 316) with delta (0, 0)
Screenshot: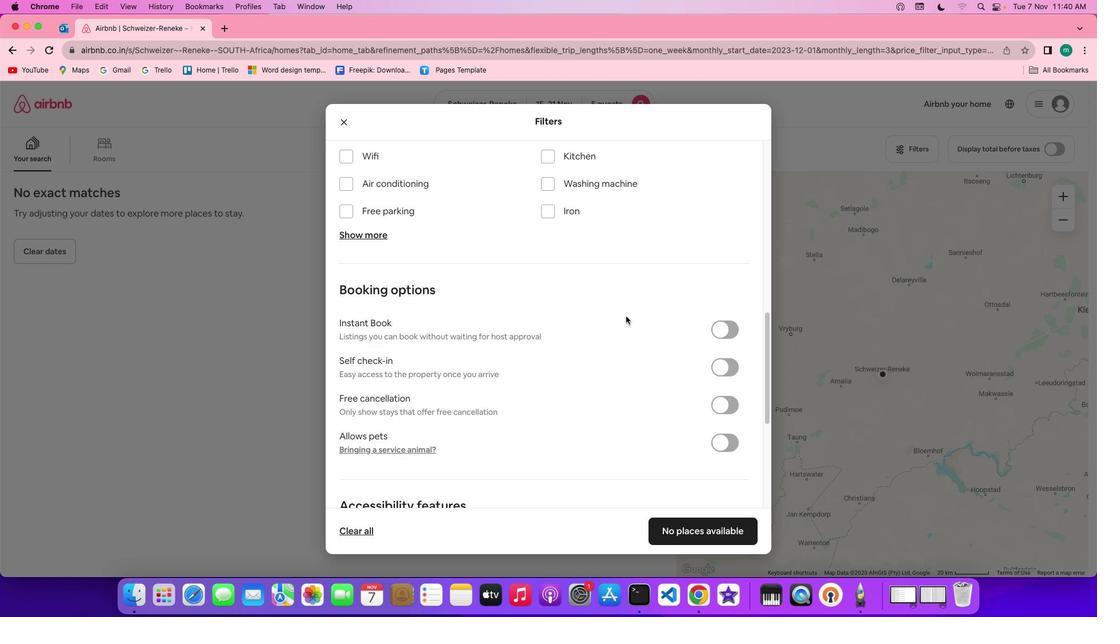 
Action: Mouse scrolled (625, 316) with delta (0, 0)
Screenshot: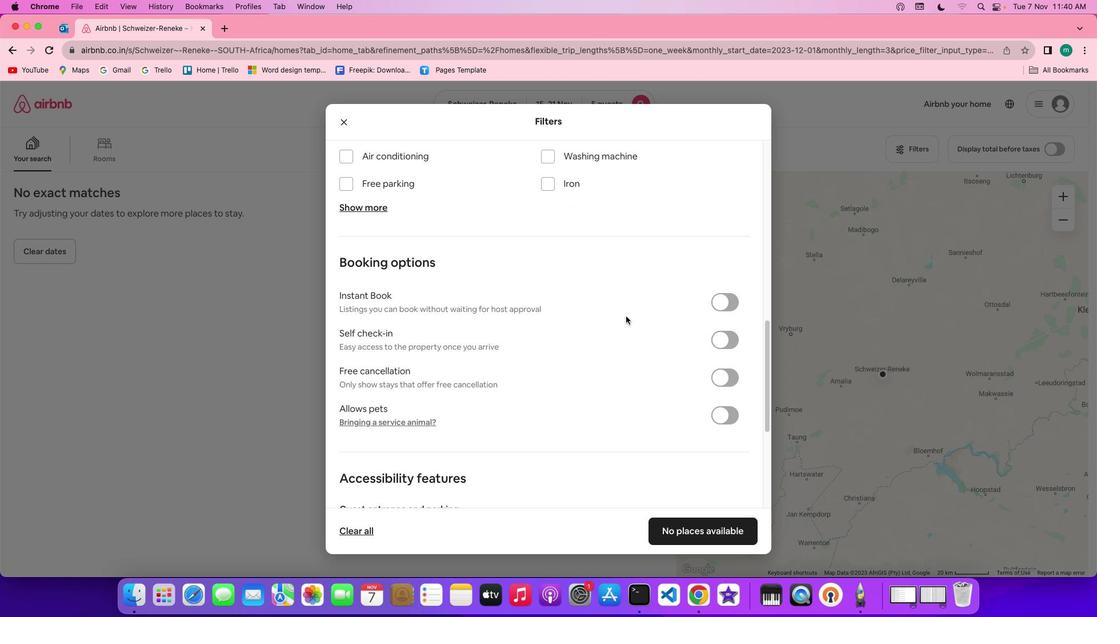 
Action: Mouse scrolled (625, 316) with delta (0, -1)
Screenshot: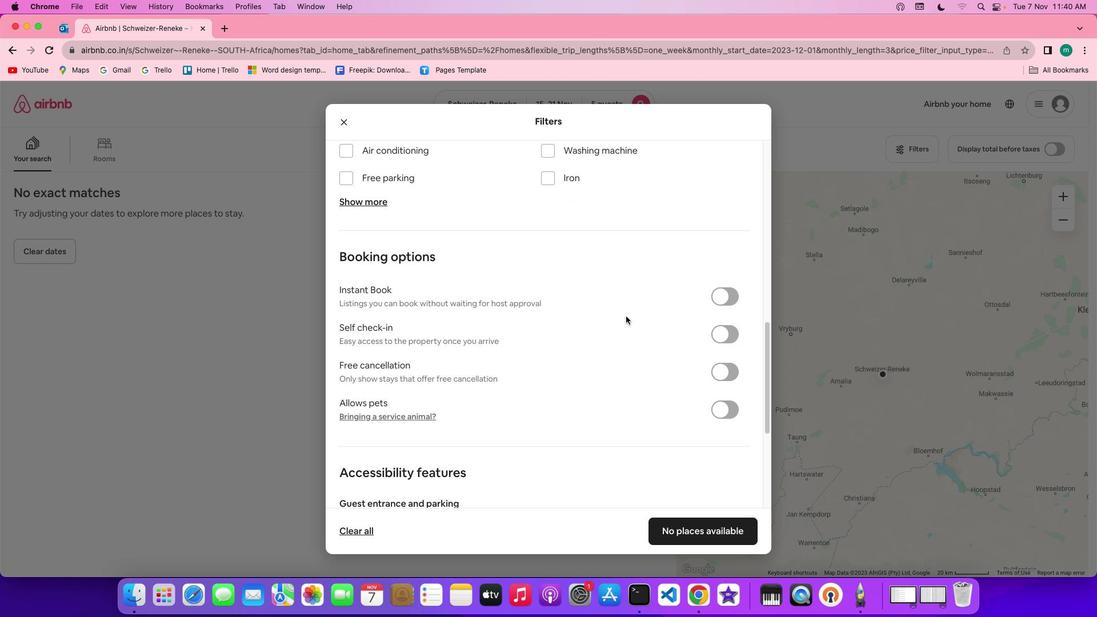 
Action: Mouse scrolled (625, 316) with delta (0, 0)
Screenshot: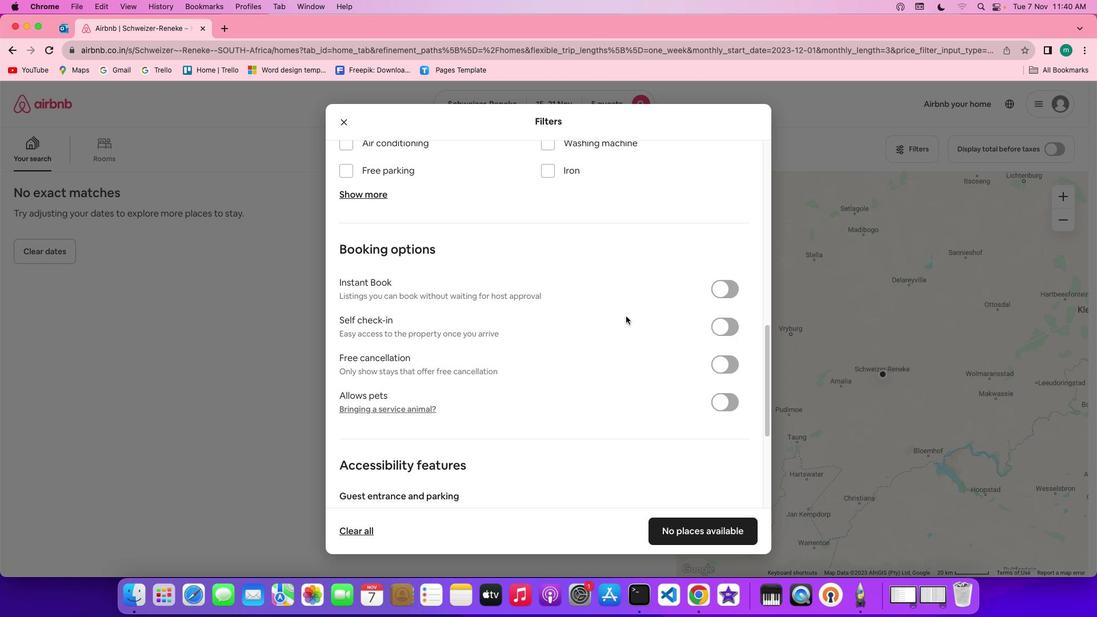 
Action: Mouse scrolled (625, 316) with delta (0, 0)
Screenshot: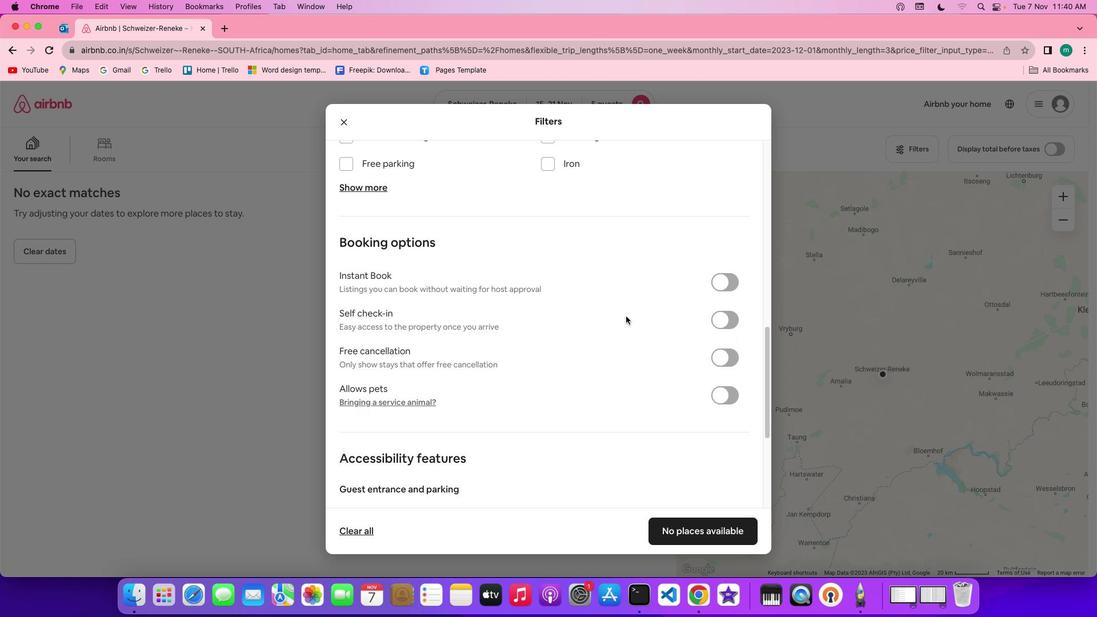 
Action: Mouse scrolled (625, 316) with delta (0, 0)
Screenshot: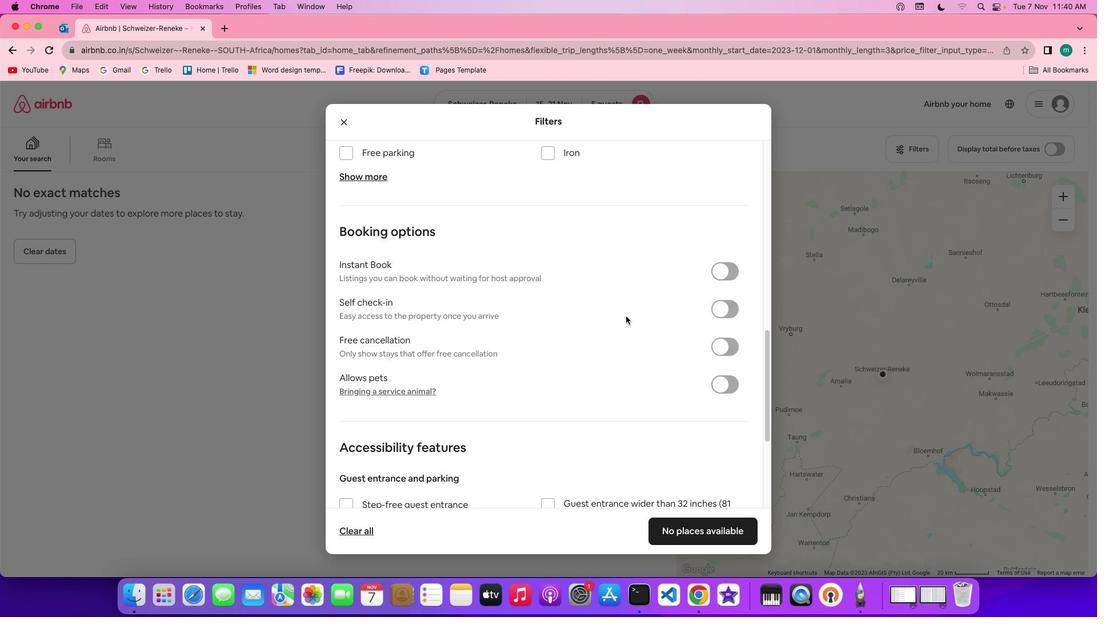 
Action: Mouse moved to (669, 305)
Screenshot: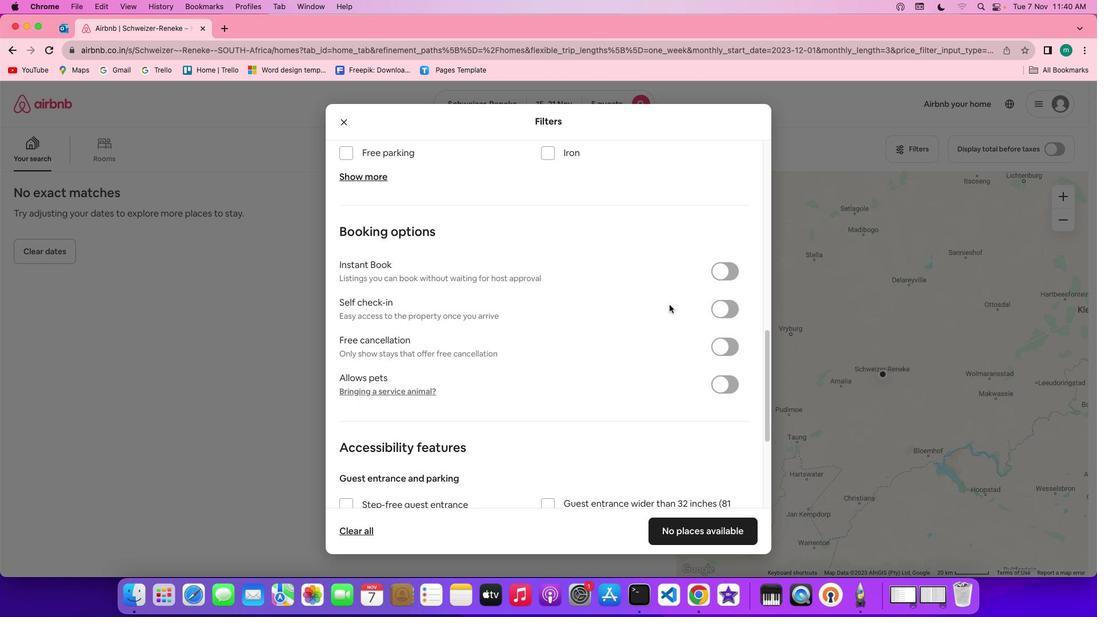 
Action: Mouse scrolled (669, 305) with delta (0, 0)
Screenshot: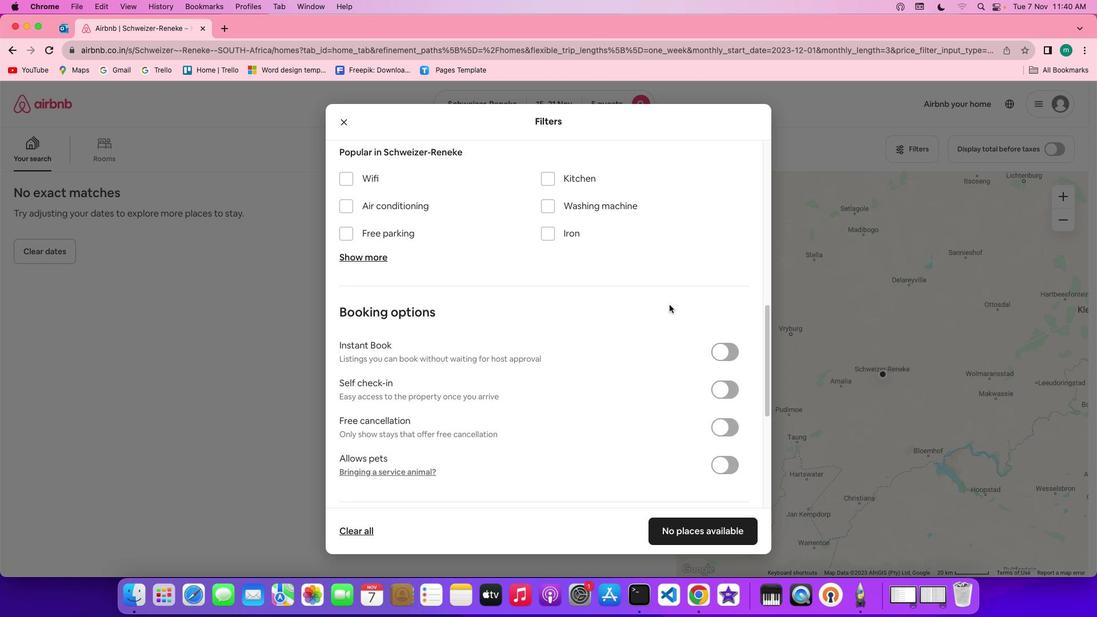 
Action: Mouse scrolled (669, 305) with delta (0, 0)
Screenshot: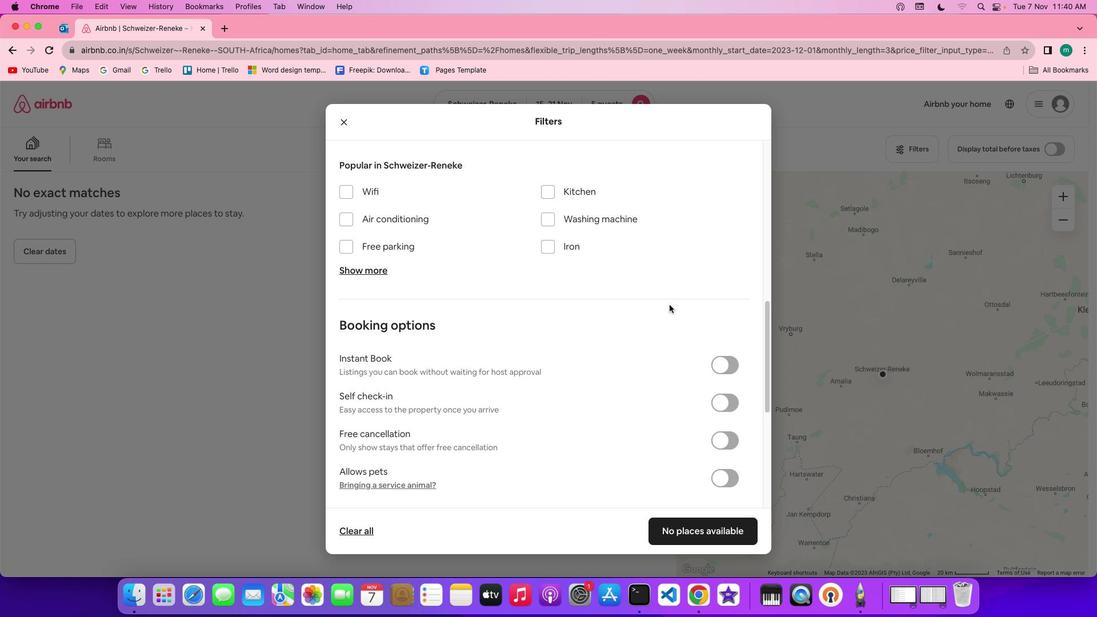 
Action: Mouse scrolled (669, 305) with delta (0, 1)
Screenshot: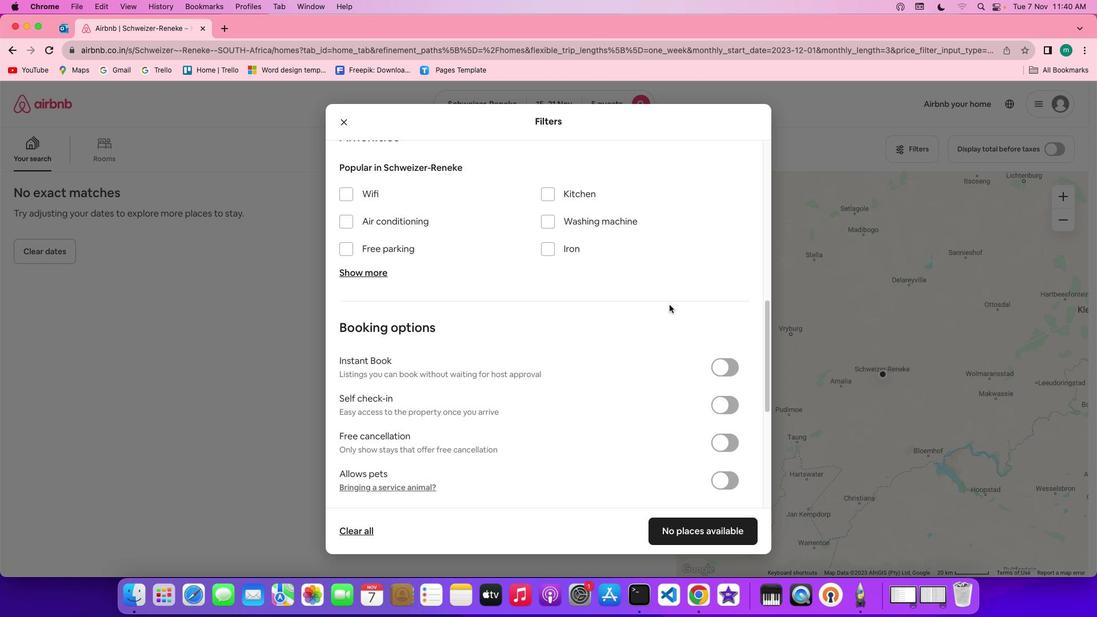 
Action: Mouse scrolled (669, 305) with delta (0, 0)
Screenshot: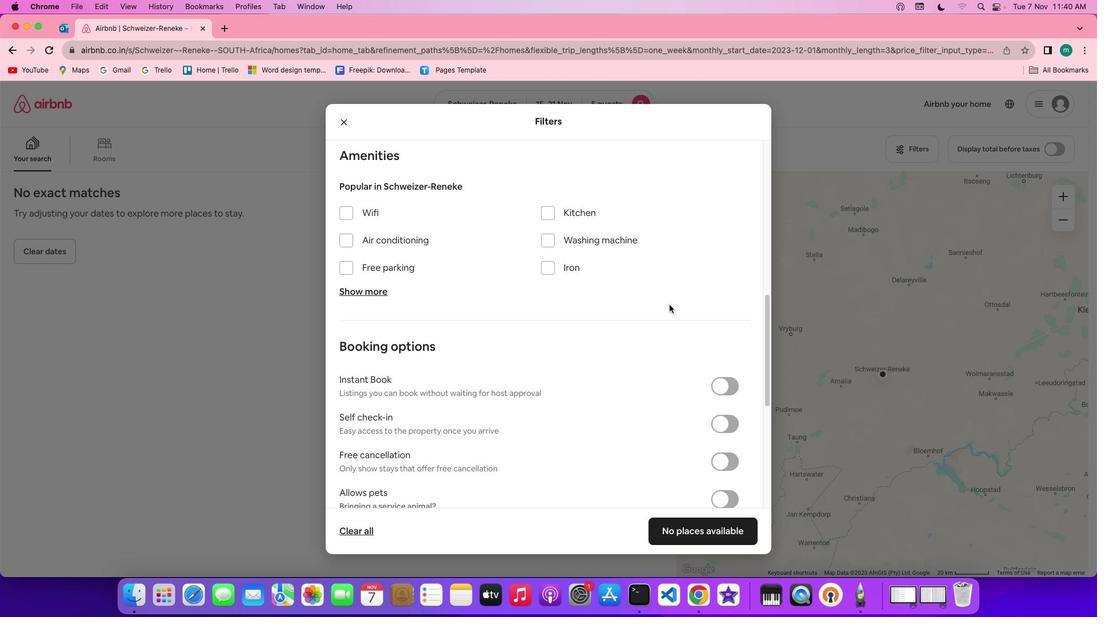 
Action: Mouse scrolled (669, 305) with delta (0, 0)
Screenshot: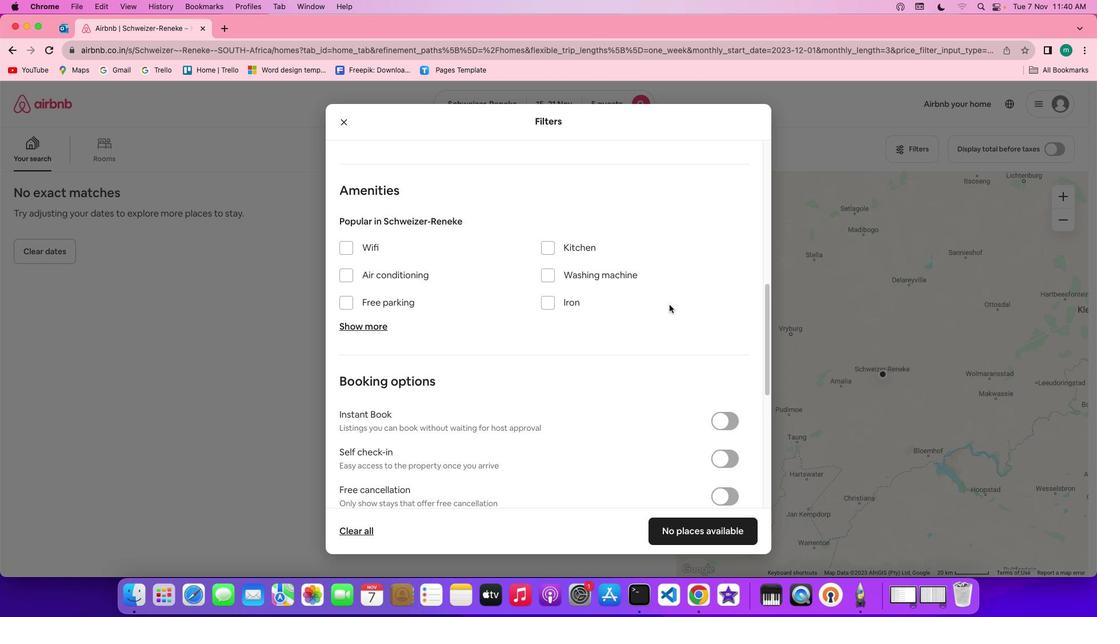 
Action: Mouse scrolled (669, 305) with delta (0, 0)
Screenshot: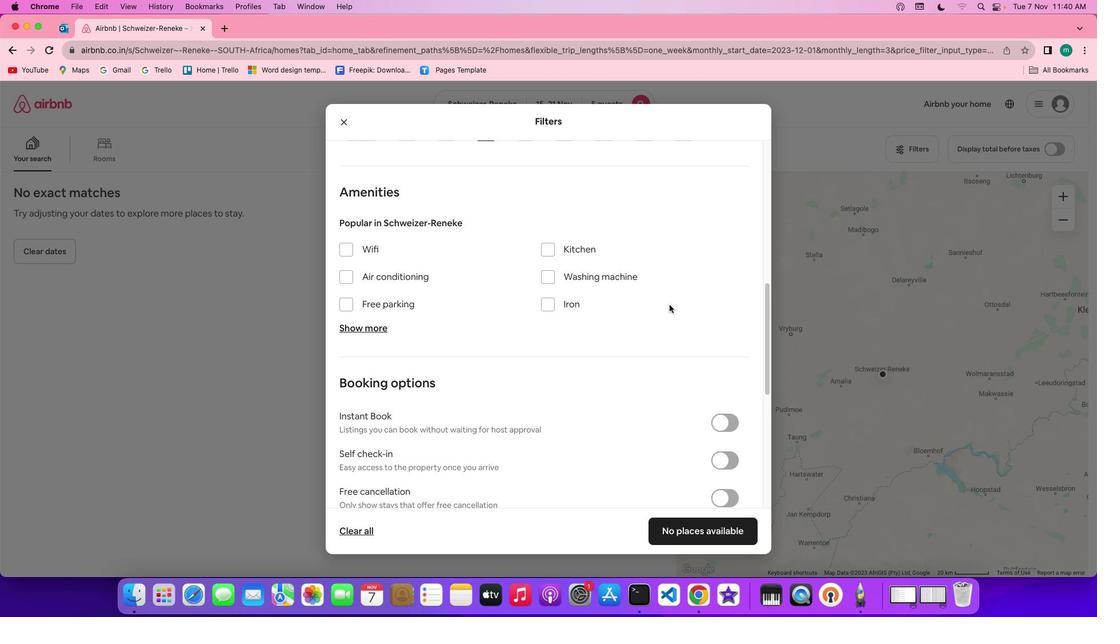 
Action: Mouse scrolled (669, 305) with delta (0, 0)
Screenshot: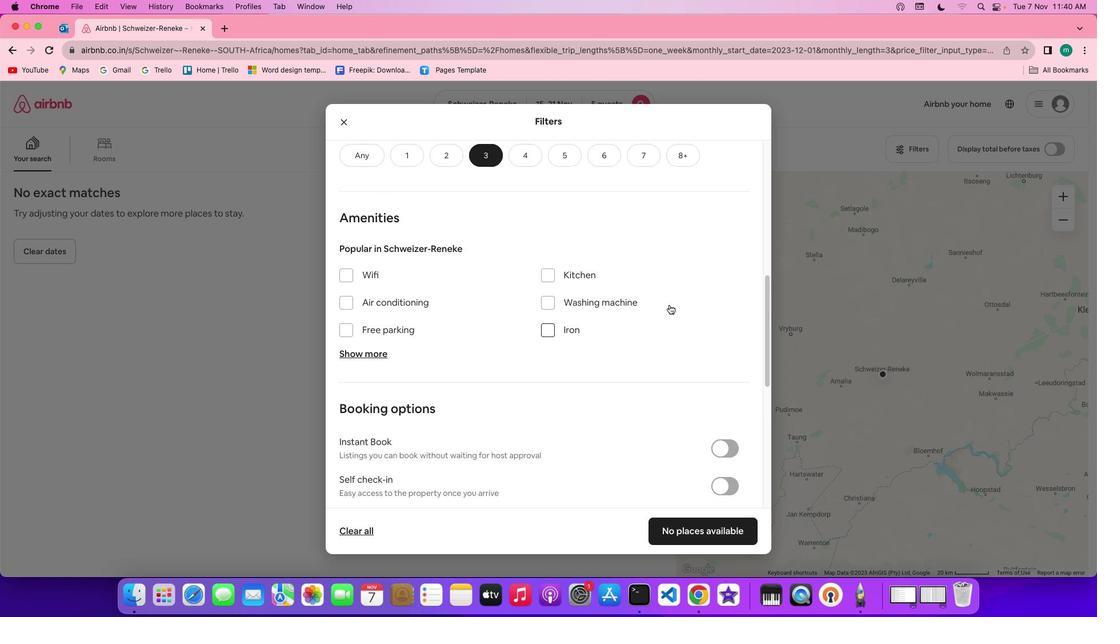 
Action: Mouse scrolled (669, 305) with delta (0, 0)
Screenshot: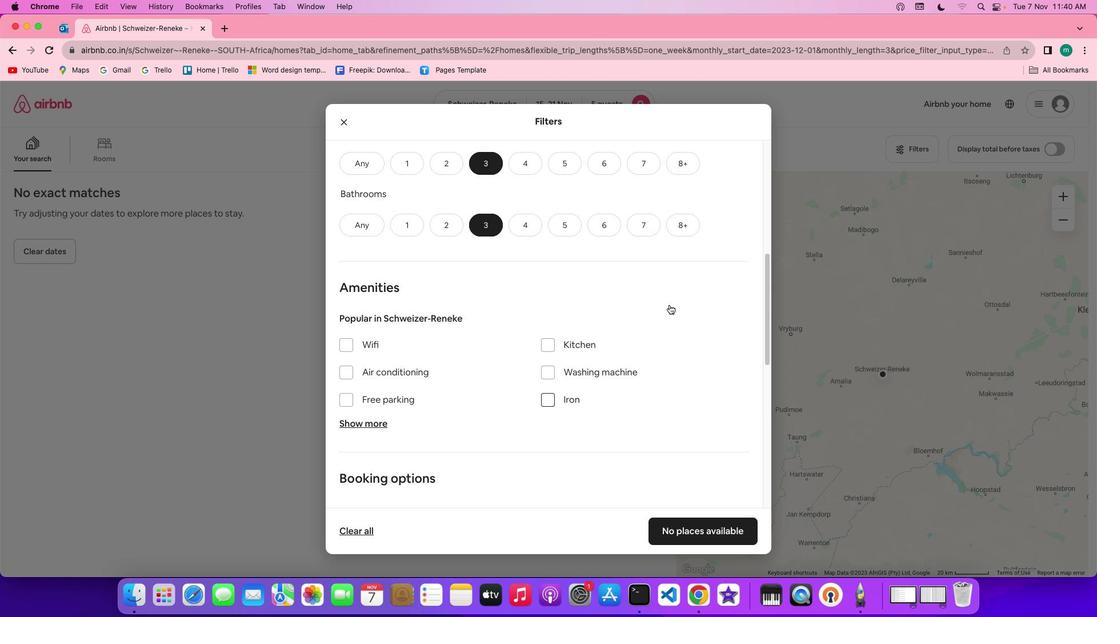 
Action: Mouse scrolled (669, 305) with delta (0, 0)
Screenshot: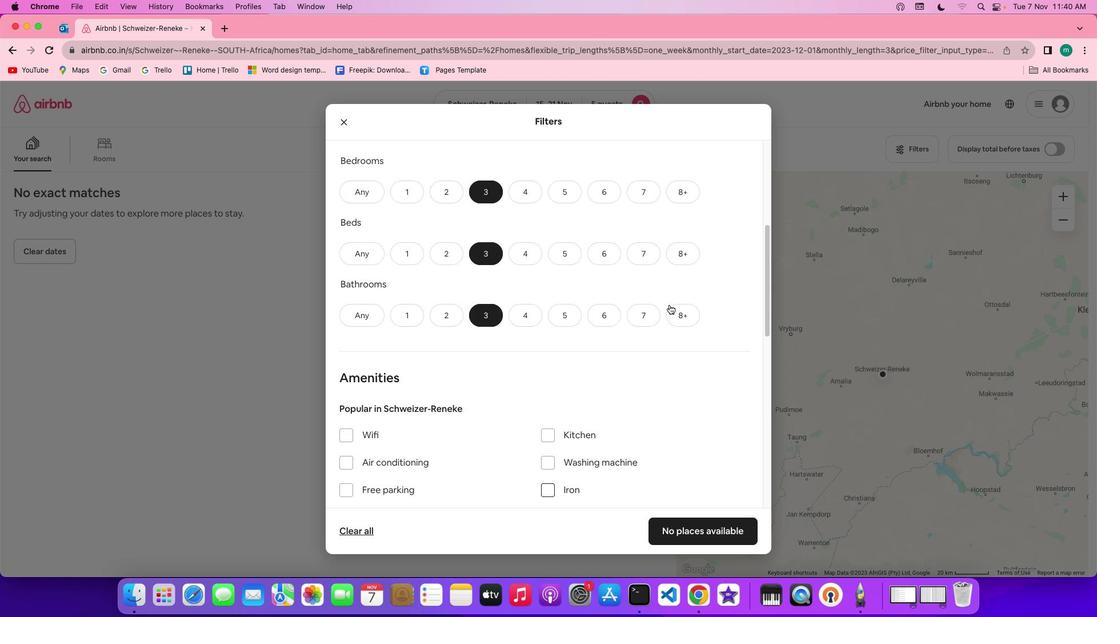 
Action: Mouse scrolled (669, 305) with delta (0, 1)
Screenshot: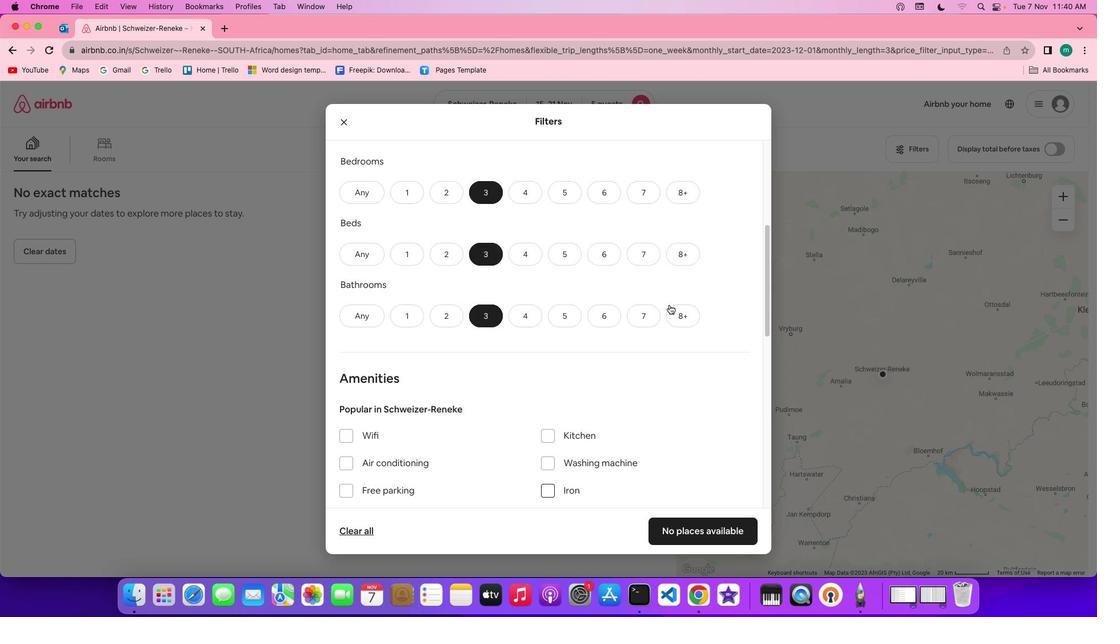 
Action: Mouse scrolled (669, 305) with delta (0, 2)
Screenshot: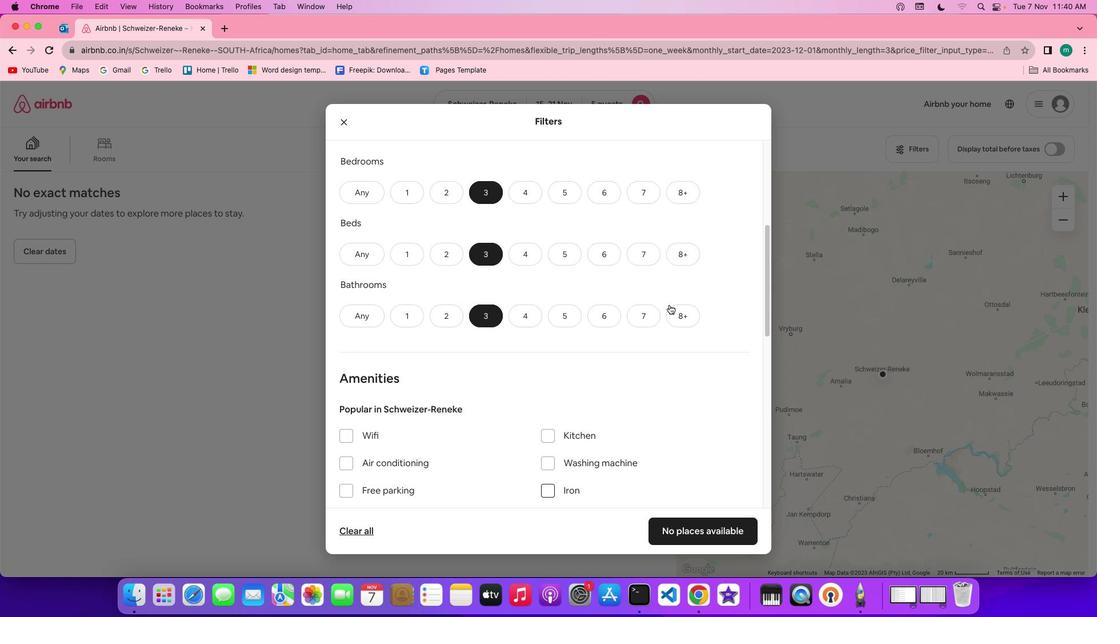 
Action: Mouse scrolled (669, 305) with delta (0, 0)
Screenshot: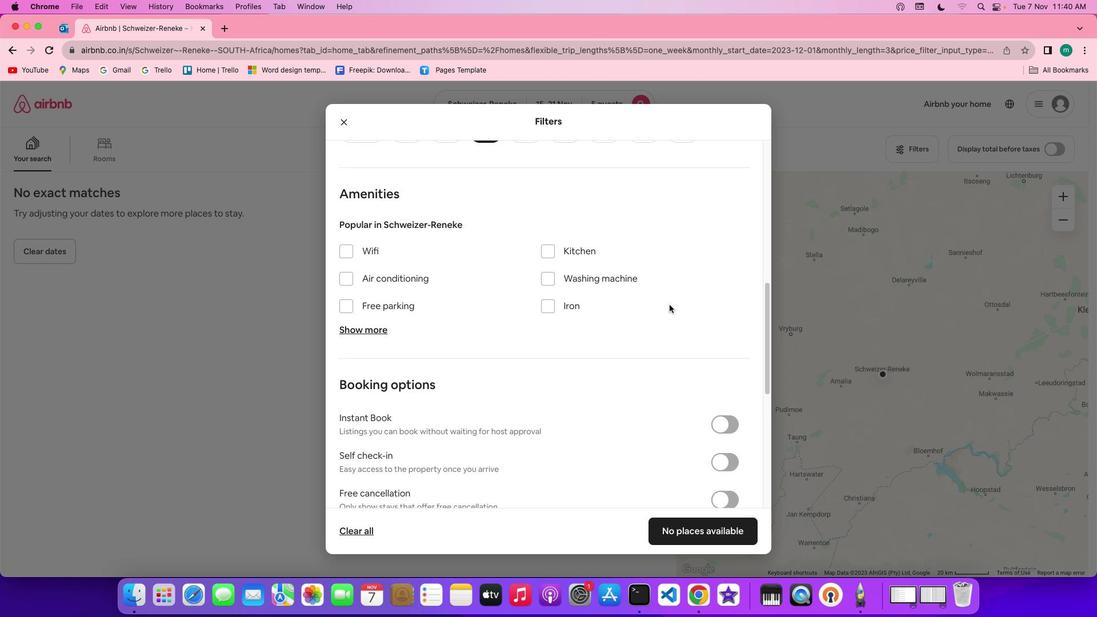 
Action: Mouse scrolled (669, 305) with delta (0, 0)
Screenshot: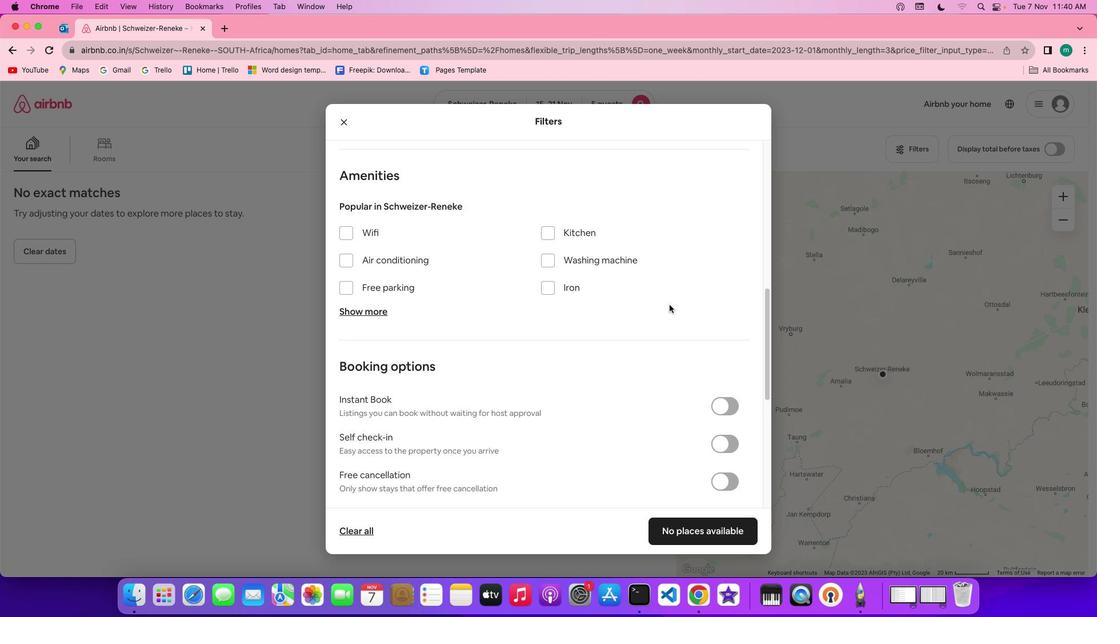 
Action: Mouse scrolled (669, 305) with delta (0, -1)
Screenshot: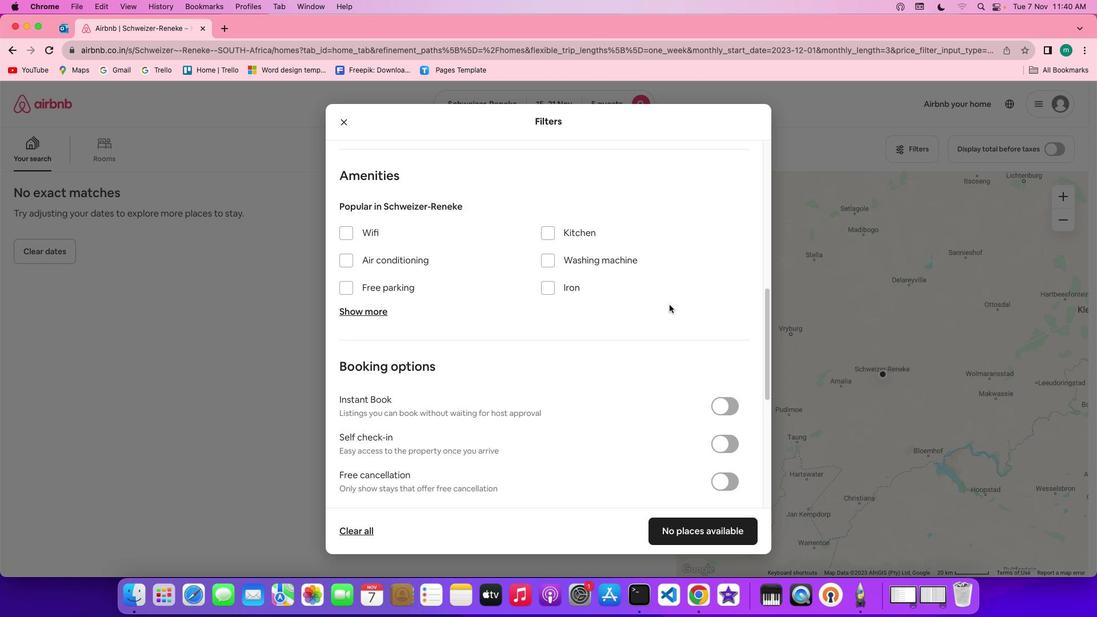 
Action: Mouse scrolled (669, 305) with delta (0, -2)
Screenshot: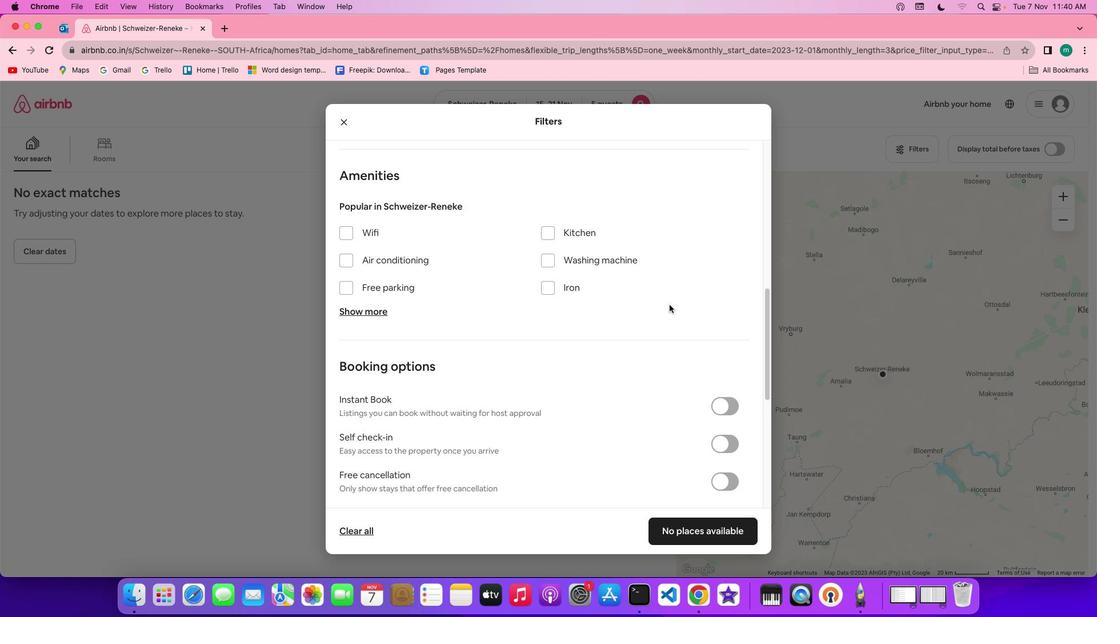 
Action: Mouse scrolled (669, 305) with delta (0, 0)
Screenshot: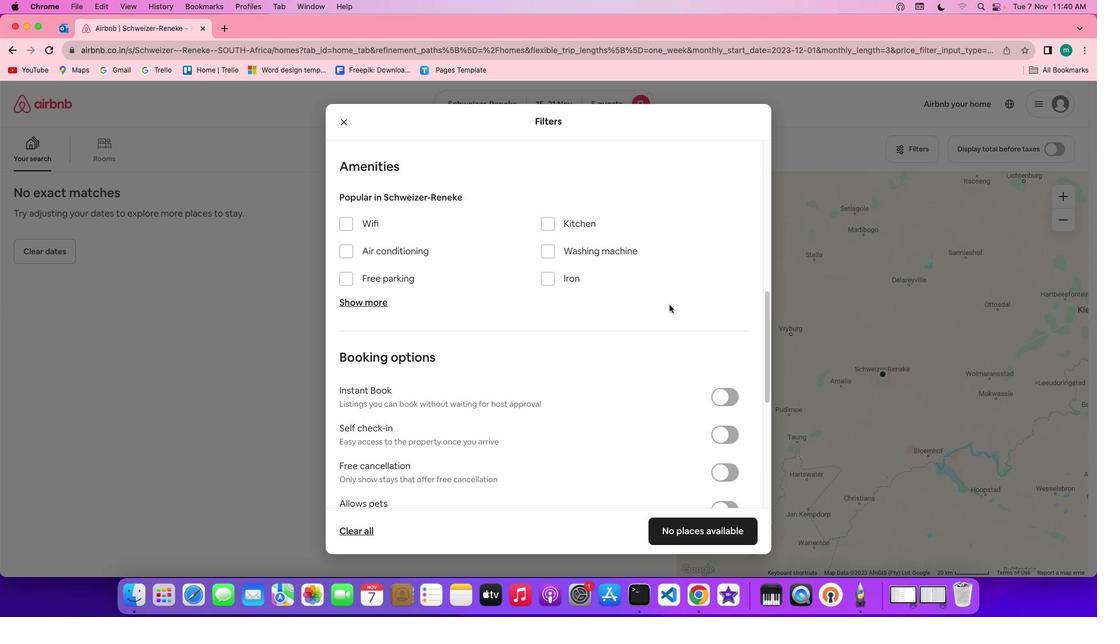 
Action: Mouse scrolled (669, 305) with delta (0, 0)
Screenshot: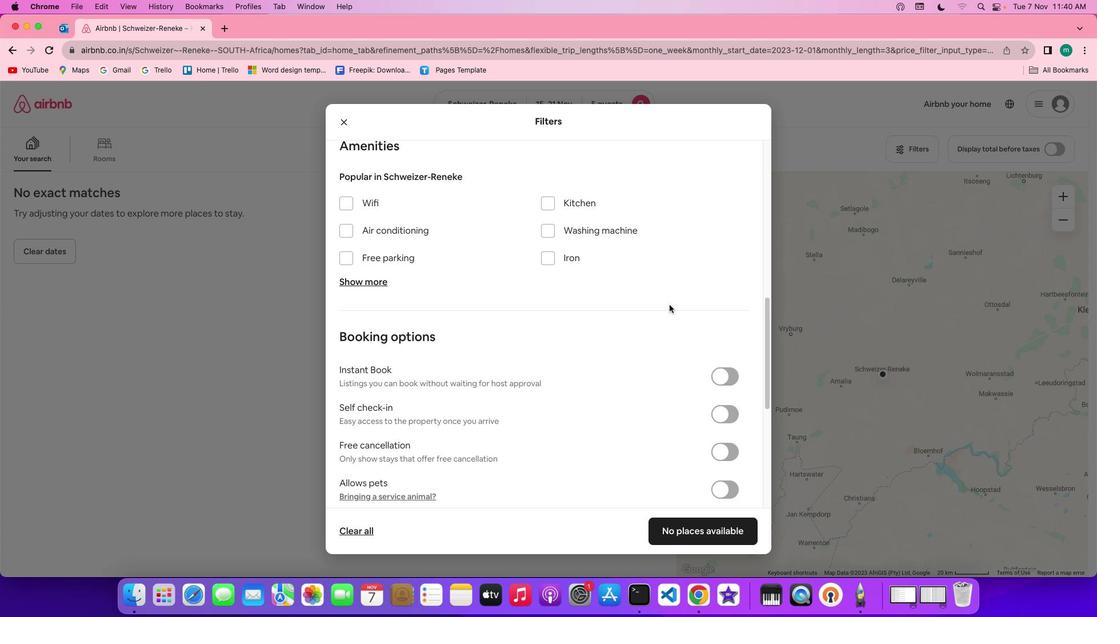 
Action: Mouse scrolled (669, 305) with delta (0, 0)
Screenshot: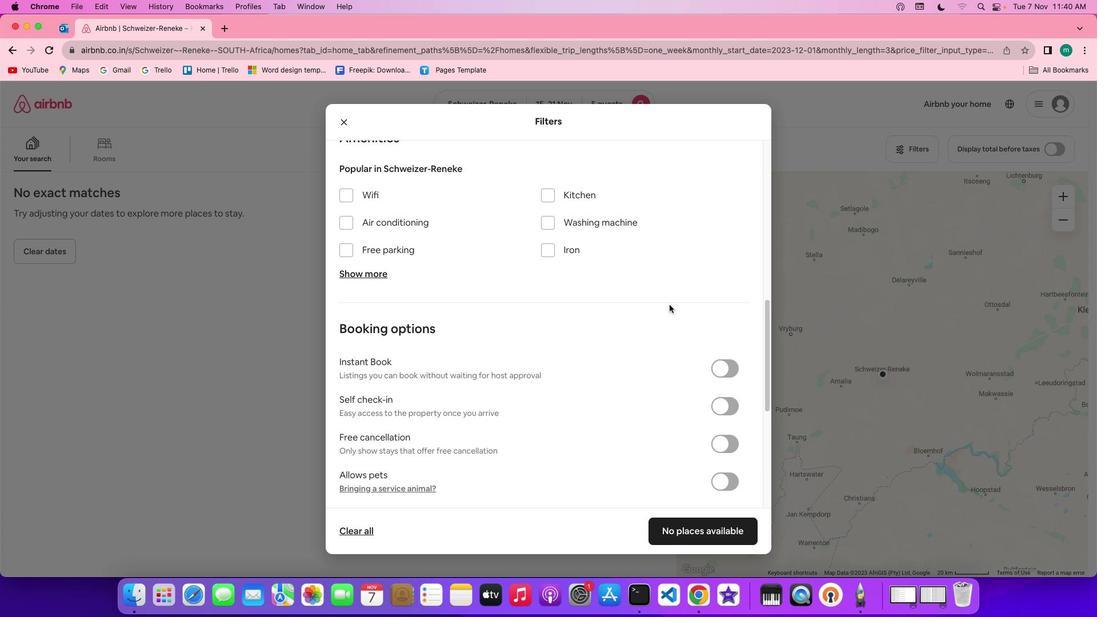 
Action: Mouse scrolled (669, 305) with delta (0, 0)
Screenshot: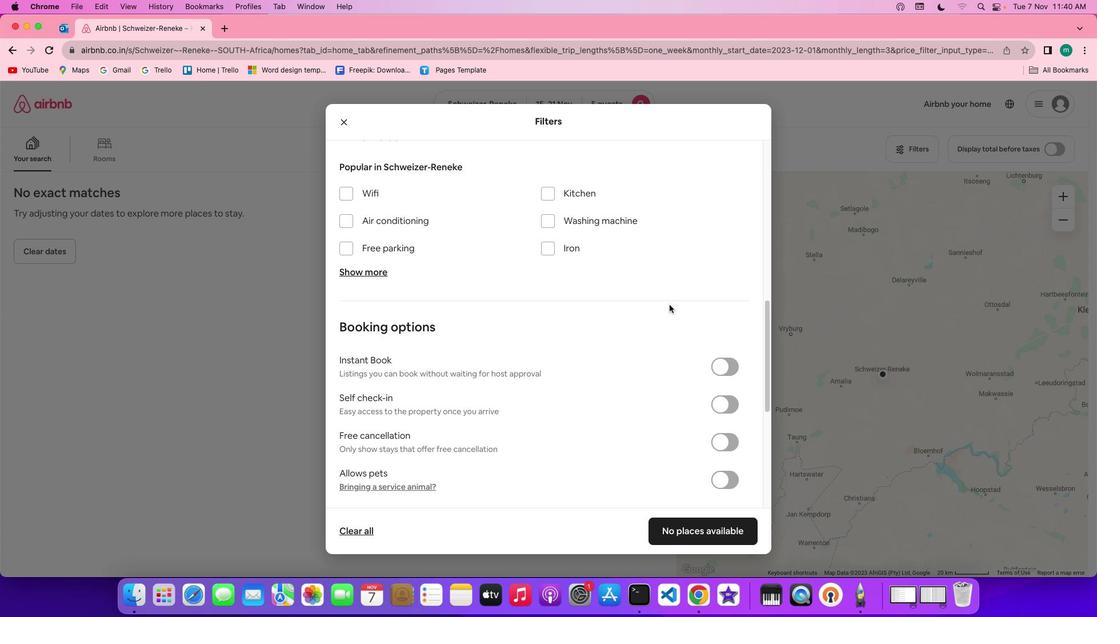 
Action: Mouse scrolled (669, 305) with delta (0, 0)
Screenshot: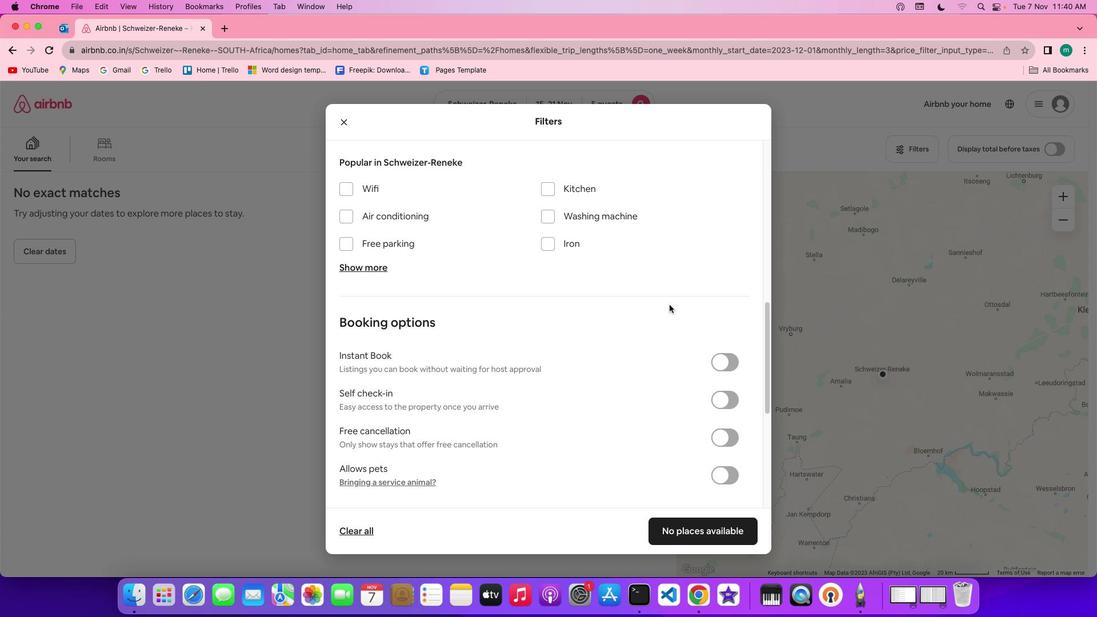 
Action: Mouse scrolled (669, 305) with delta (0, 0)
Screenshot: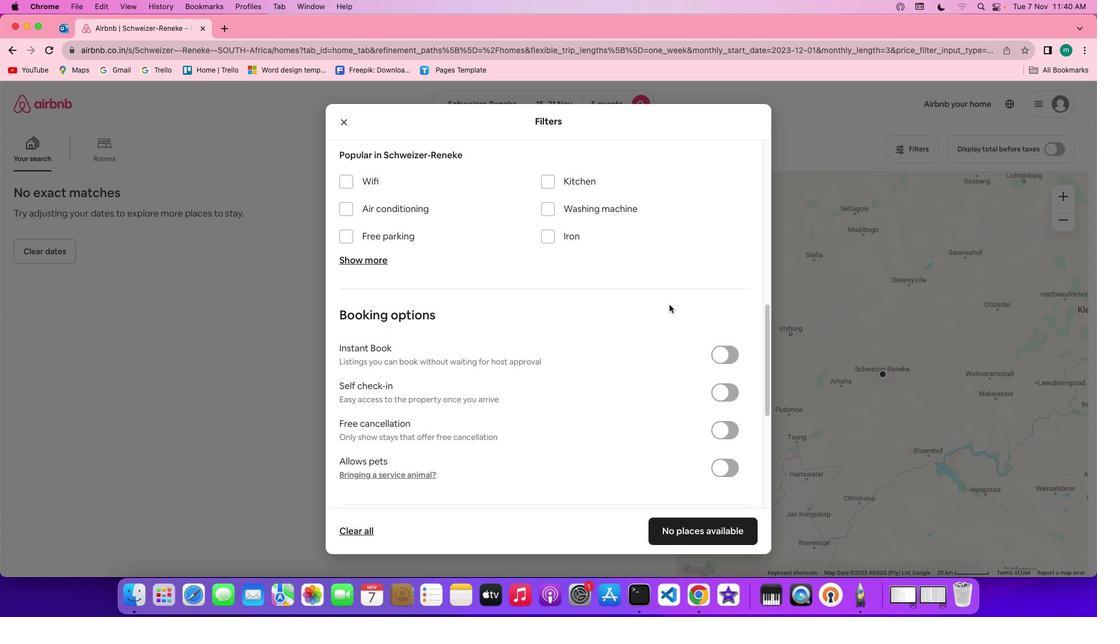 
Action: Mouse scrolled (669, 305) with delta (0, 0)
Screenshot: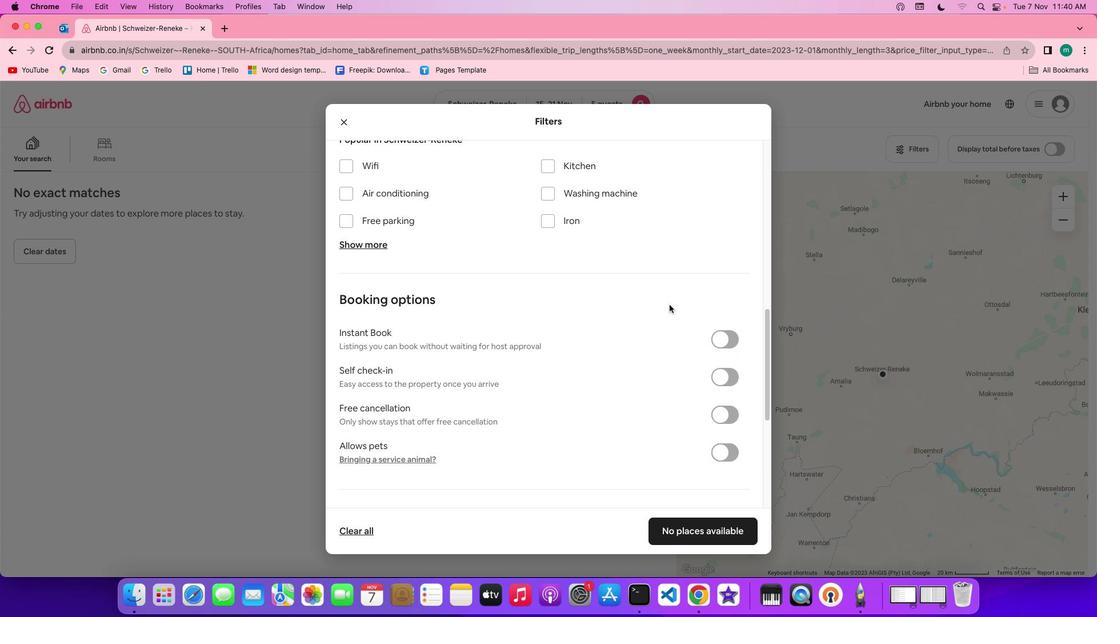 
Action: Mouse scrolled (669, 305) with delta (0, 0)
Screenshot: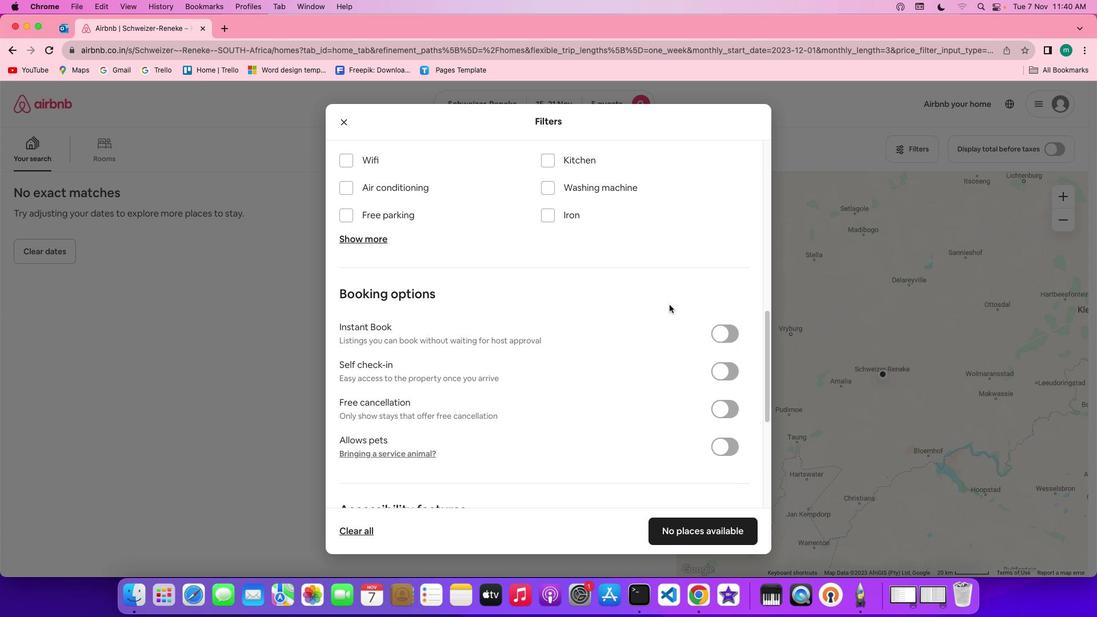 
Action: Mouse scrolled (669, 305) with delta (0, 0)
Screenshot: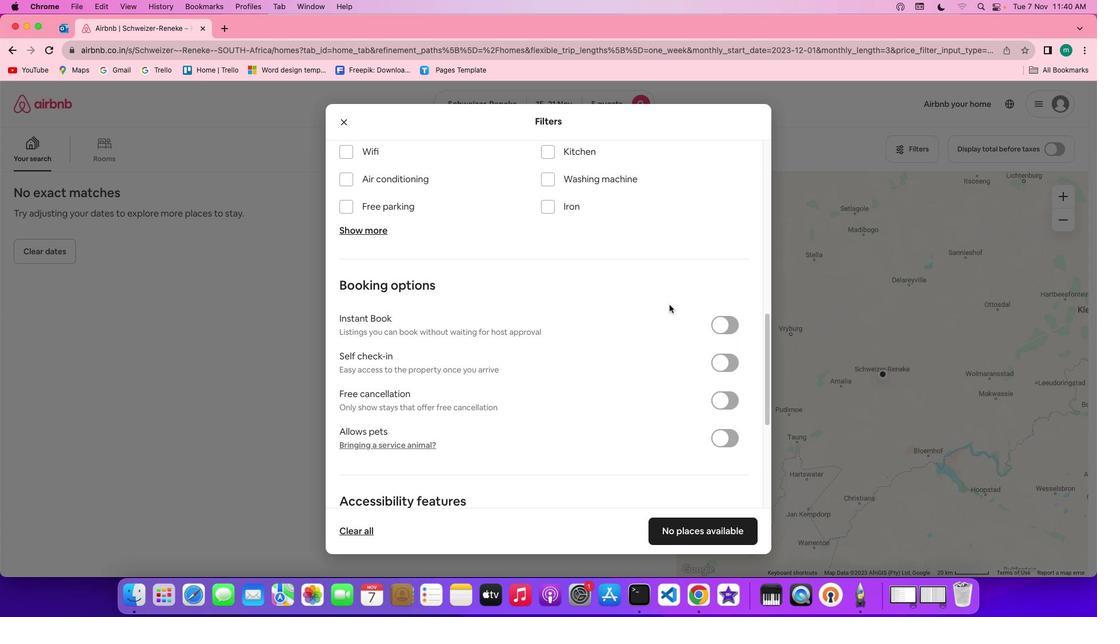 
Action: Mouse scrolled (669, 305) with delta (0, 0)
Screenshot: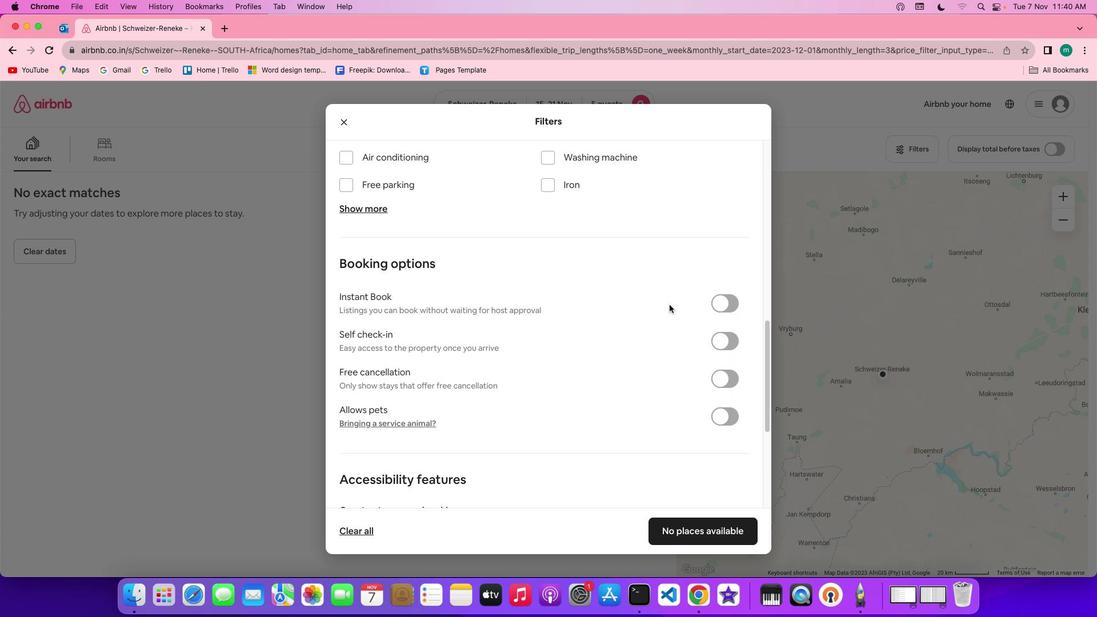 
Action: Mouse scrolled (669, 305) with delta (0, 0)
Screenshot: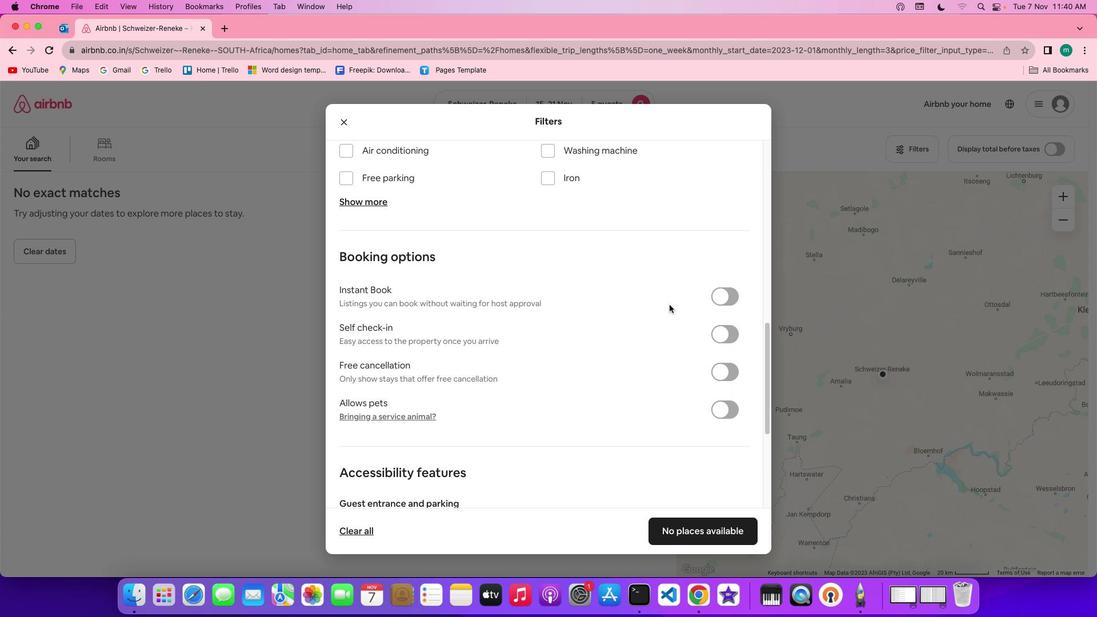 
Action: Mouse moved to (723, 332)
Screenshot: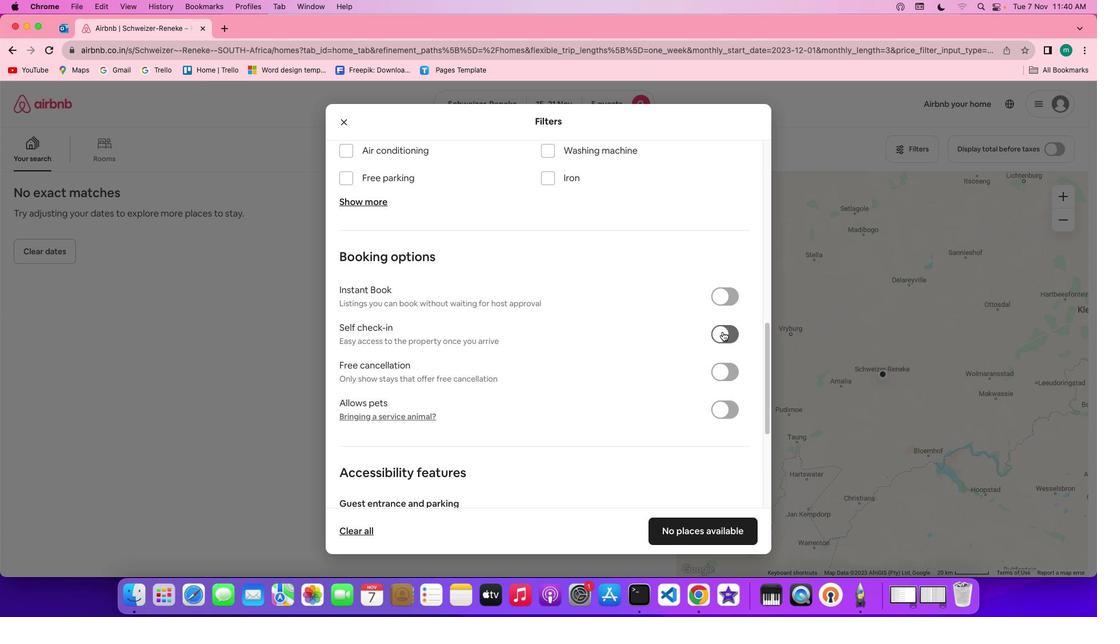 
Action: Mouse pressed left at (723, 332)
Screenshot: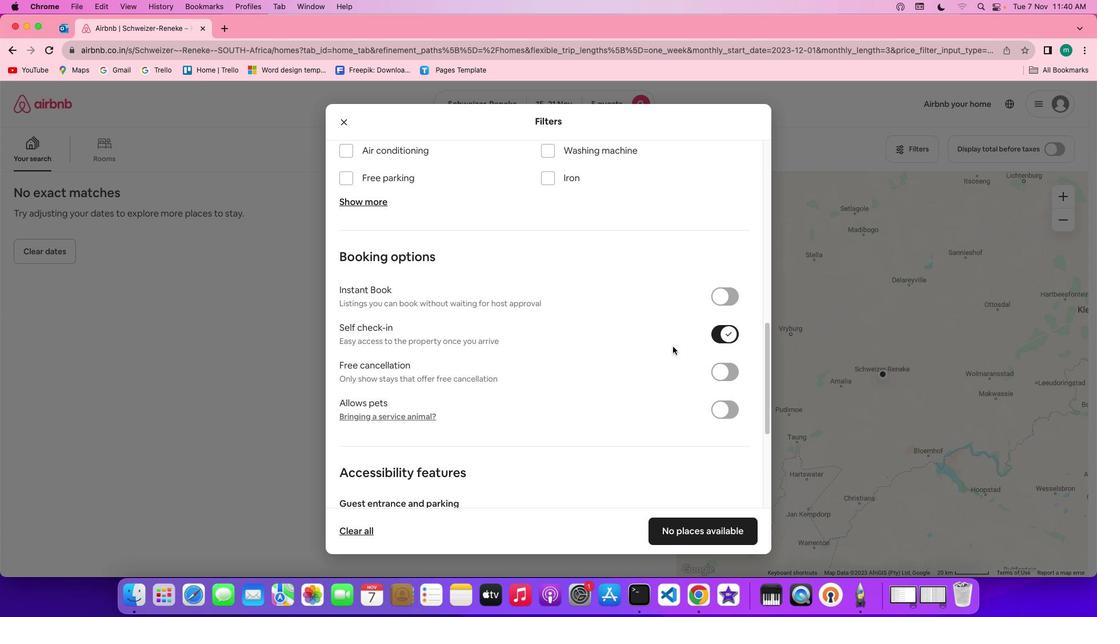 
Action: Mouse moved to (600, 372)
Screenshot: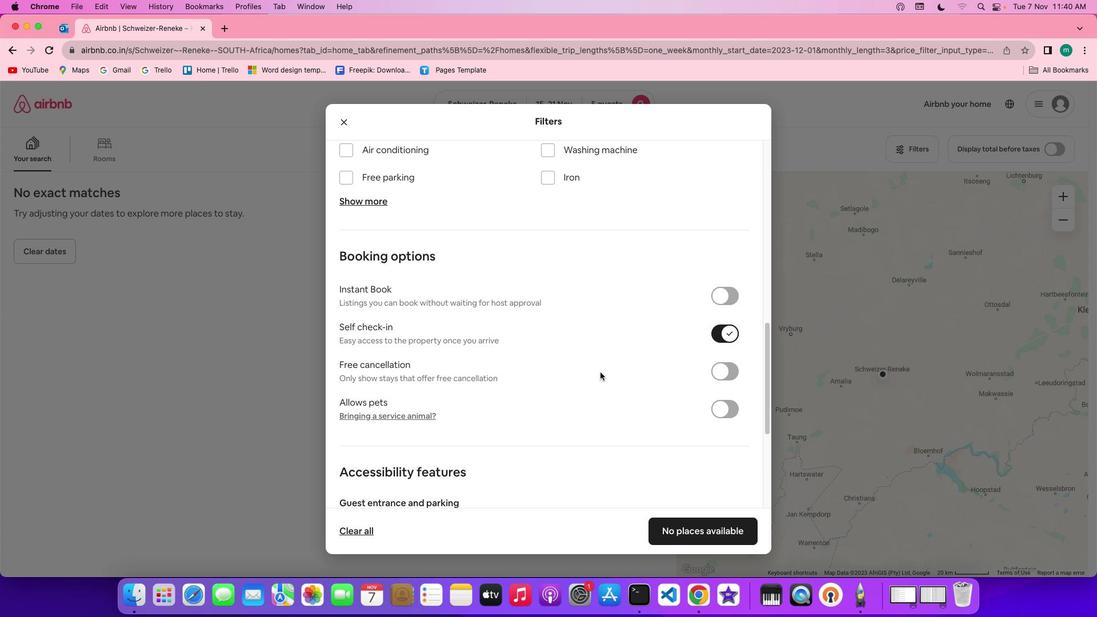
Action: Mouse scrolled (600, 372) with delta (0, 0)
Screenshot: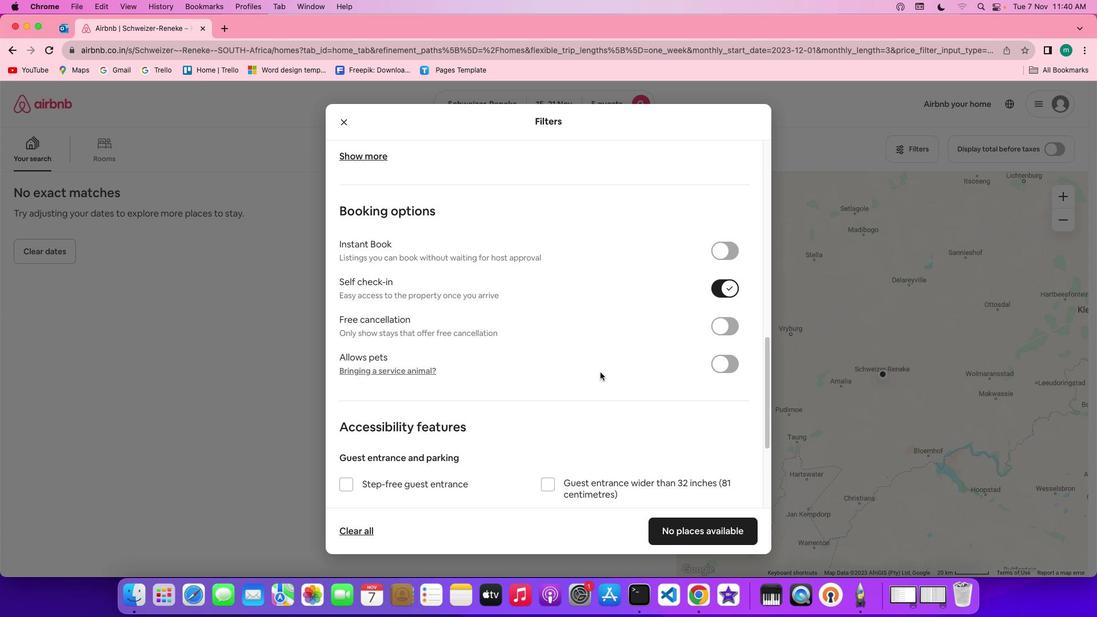 
Action: Mouse scrolled (600, 372) with delta (0, 0)
Screenshot: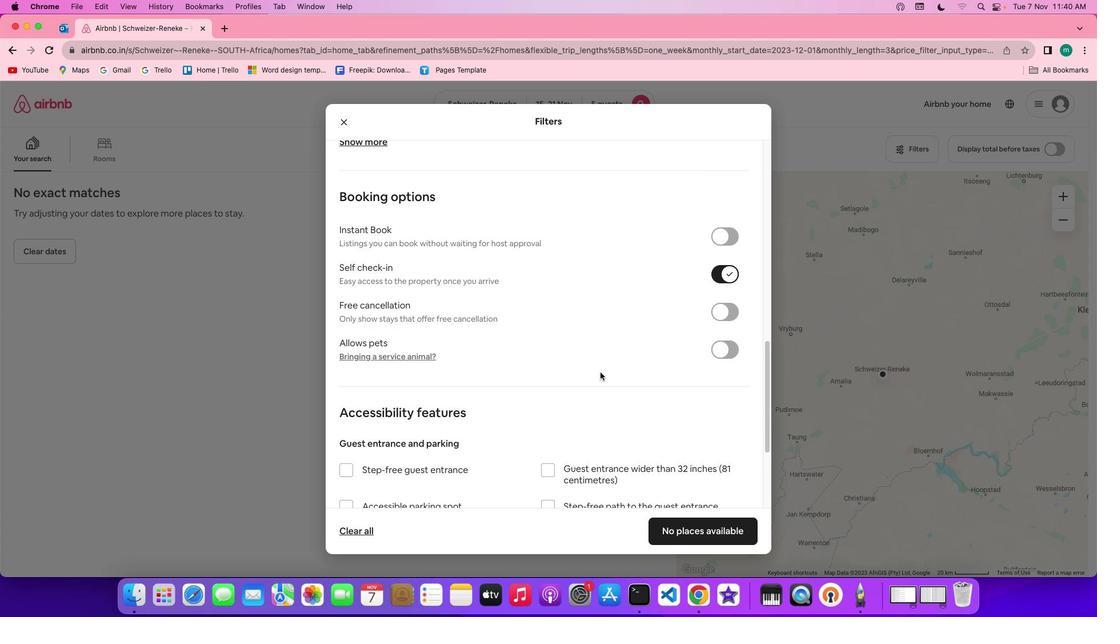 
Action: Mouse scrolled (600, 372) with delta (0, -1)
Screenshot: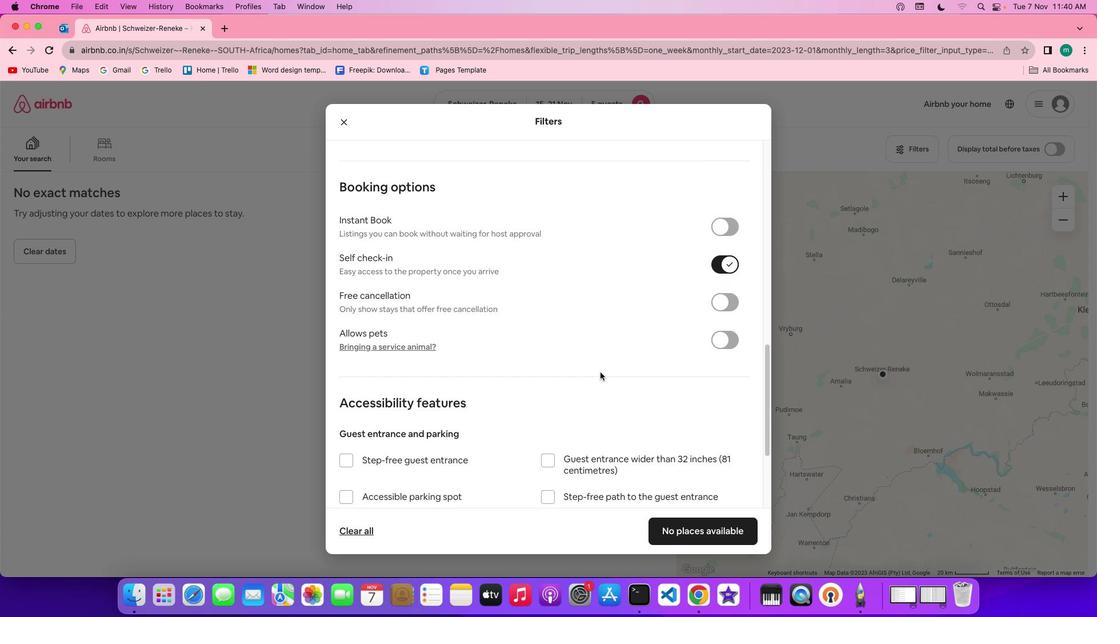 
Action: Mouse moved to (600, 372)
Screenshot: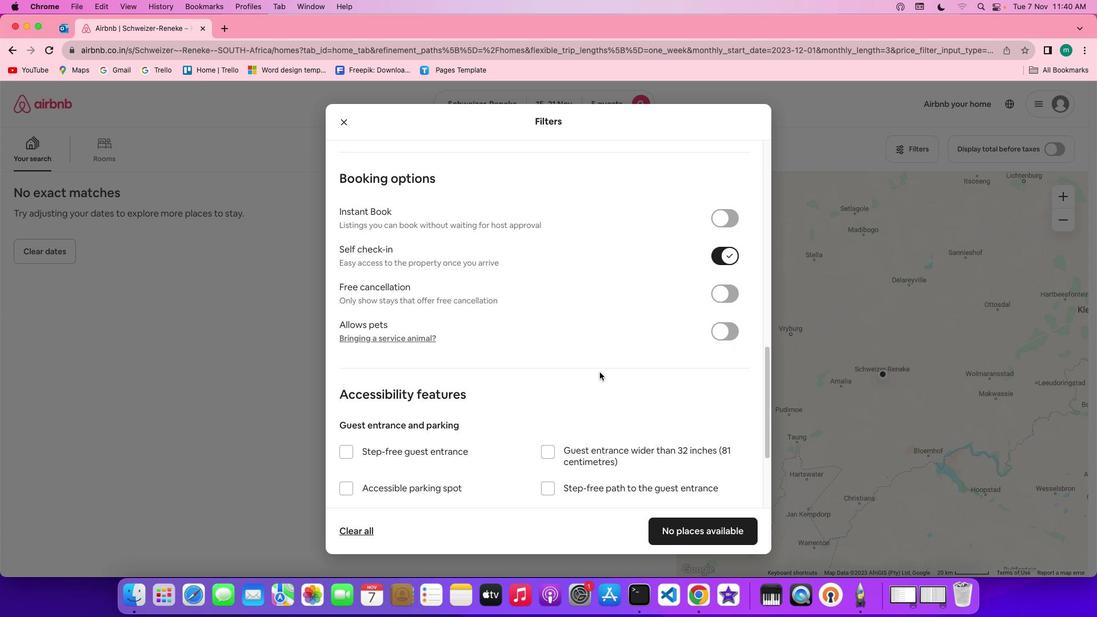 
Action: Mouse scrolled (600, 372) with delta (0, 0)
Screenshot: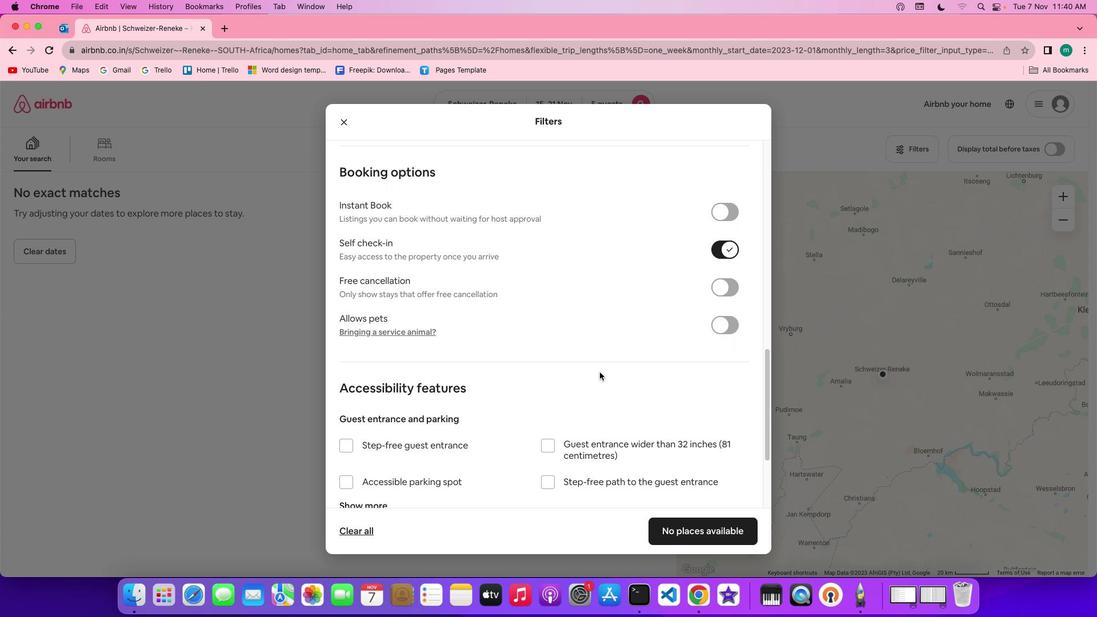
Action: Mouse scrolled (600, 372) with delta (0, 0)
Screenshot: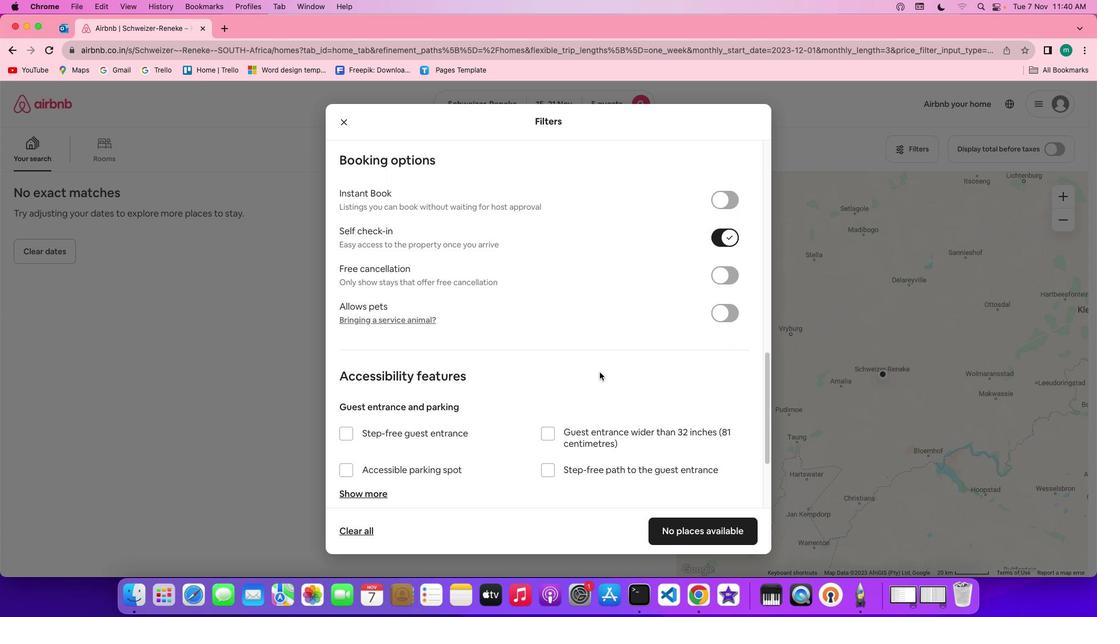 
Action: Mouse scrolled (600, 372) with delta (0, 0)
Screenshot: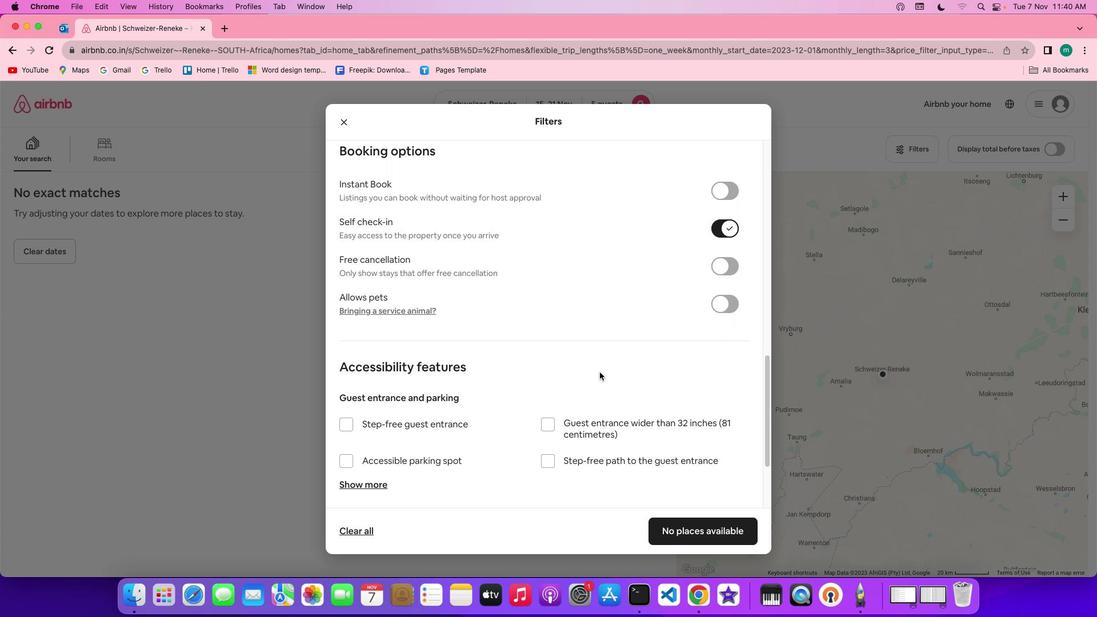 
Action: Mouse scrolled (600, 372) with delta (0, 0)
Screenshot: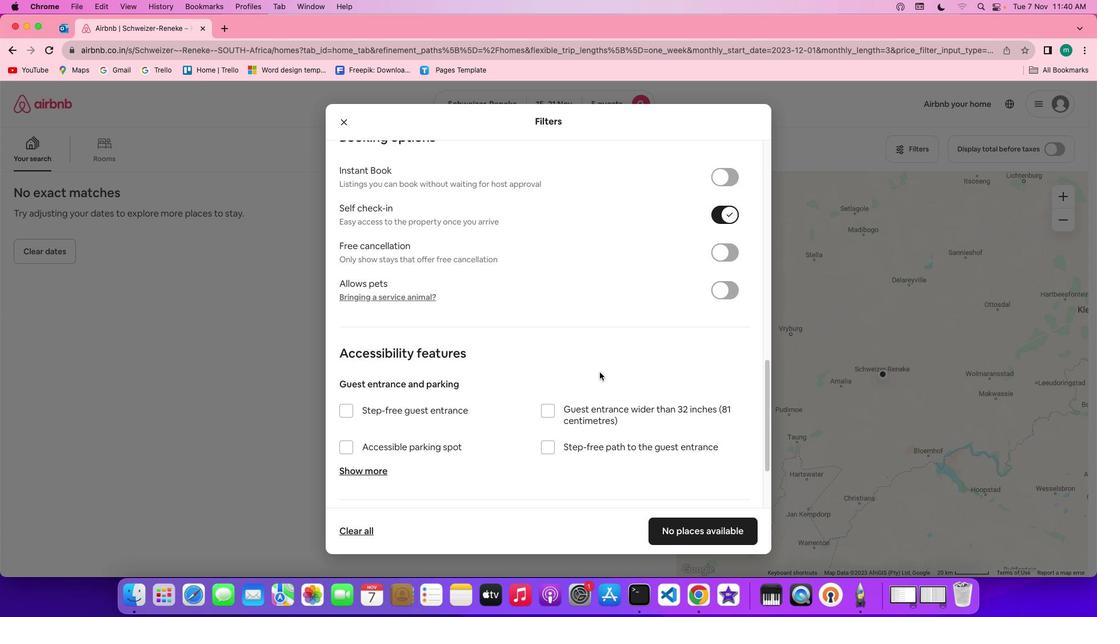 
Action: Mouse scrolled (600, 372) with delta (0, 0)
Screenshot: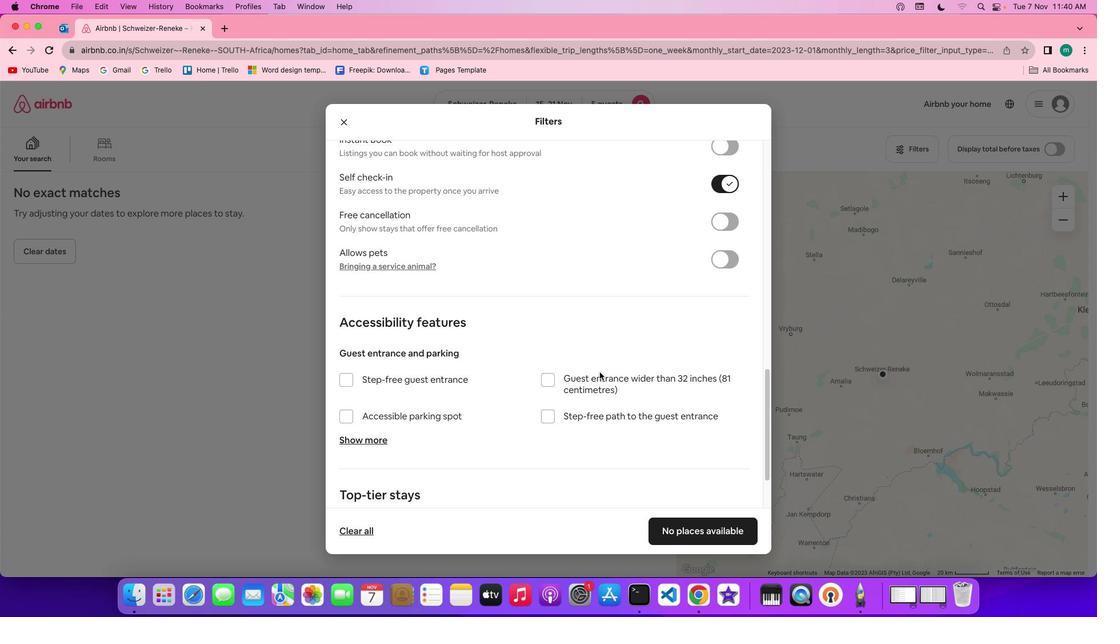 
Action: Mouse scrolled (600, 372) with delta (0, 0)
Screenshot: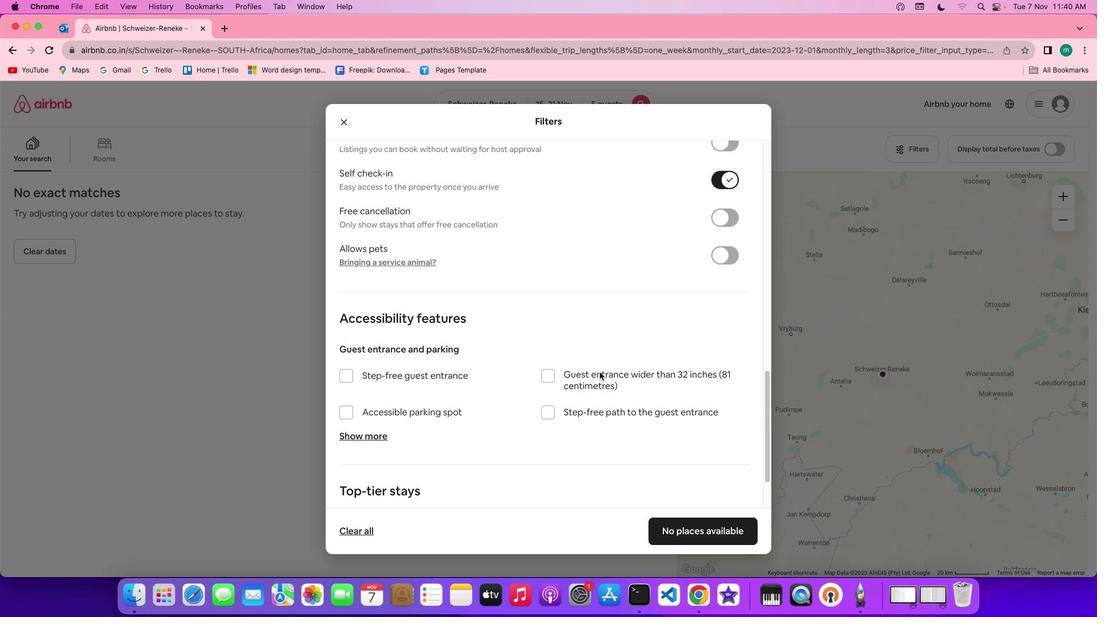 
Action: Mouse scrolled (600, 372) with delta (0, 0)
Screenshot: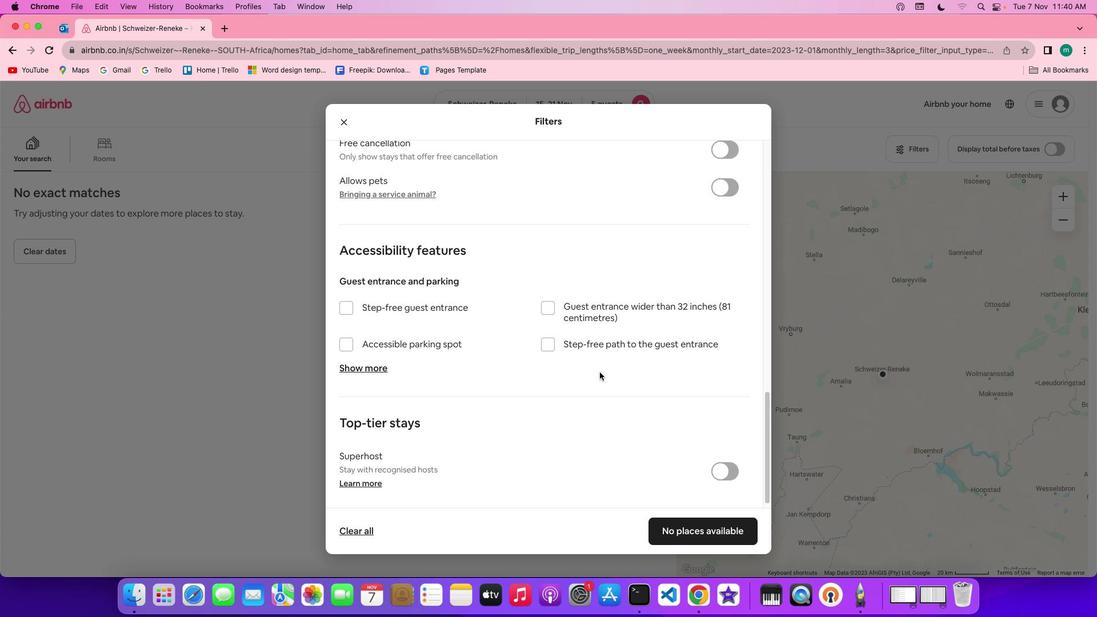 
Action: Mouse scrolled (600, 372) with delta (0, 0)
Screenshot: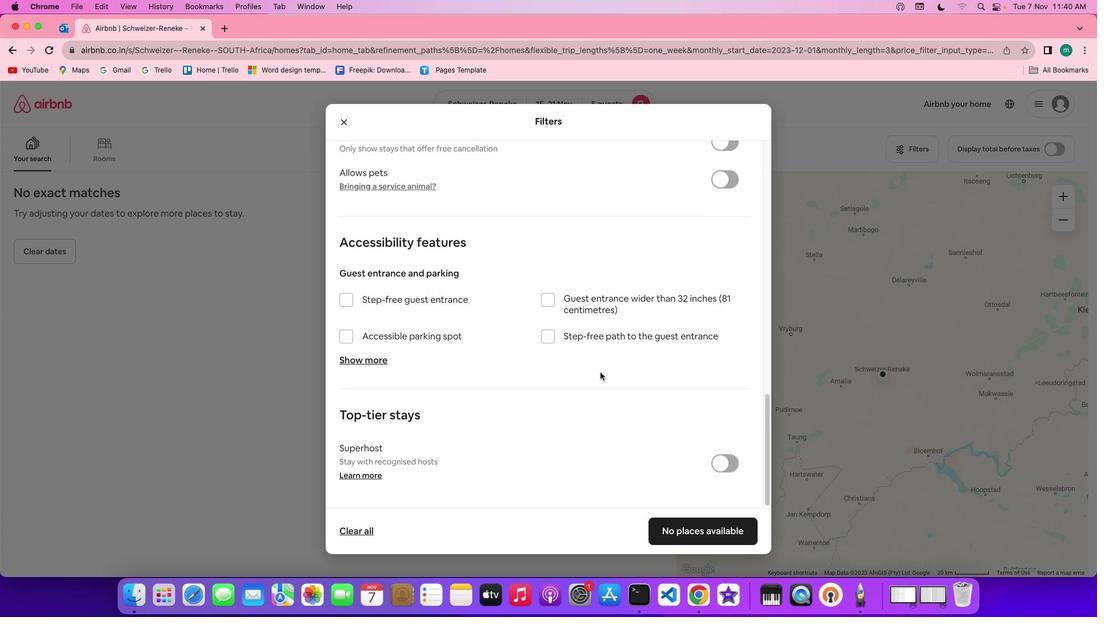 
Action: Mouse scrolled (600, 372) with delta (0, -1)
Screenshot: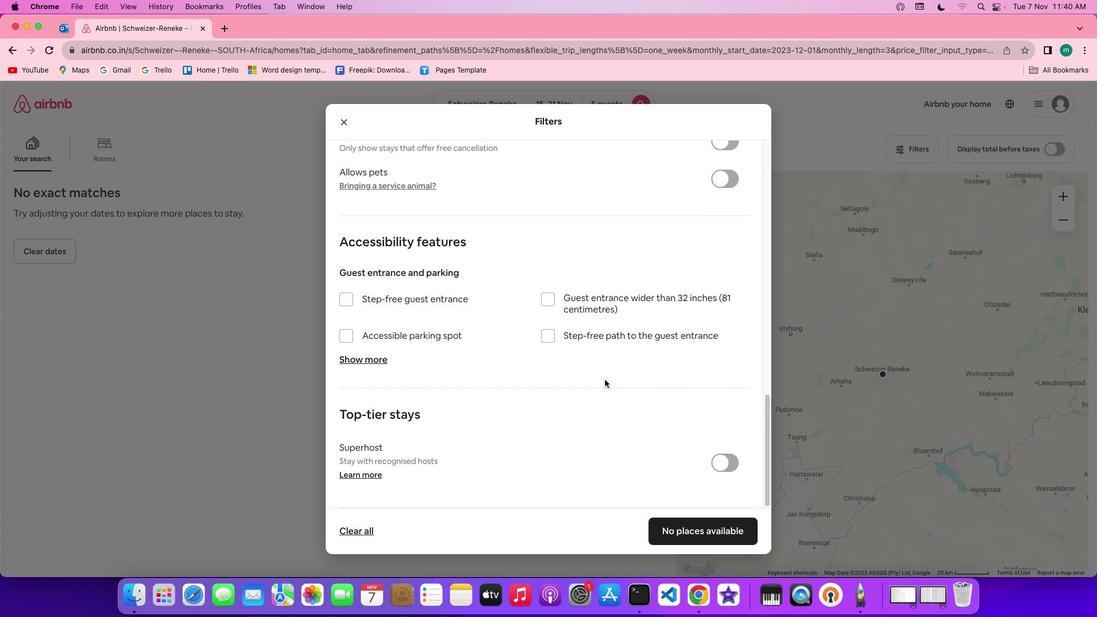 
Action: Mouse scrolled (600, 372) with delta (0, -2)
Screenshot: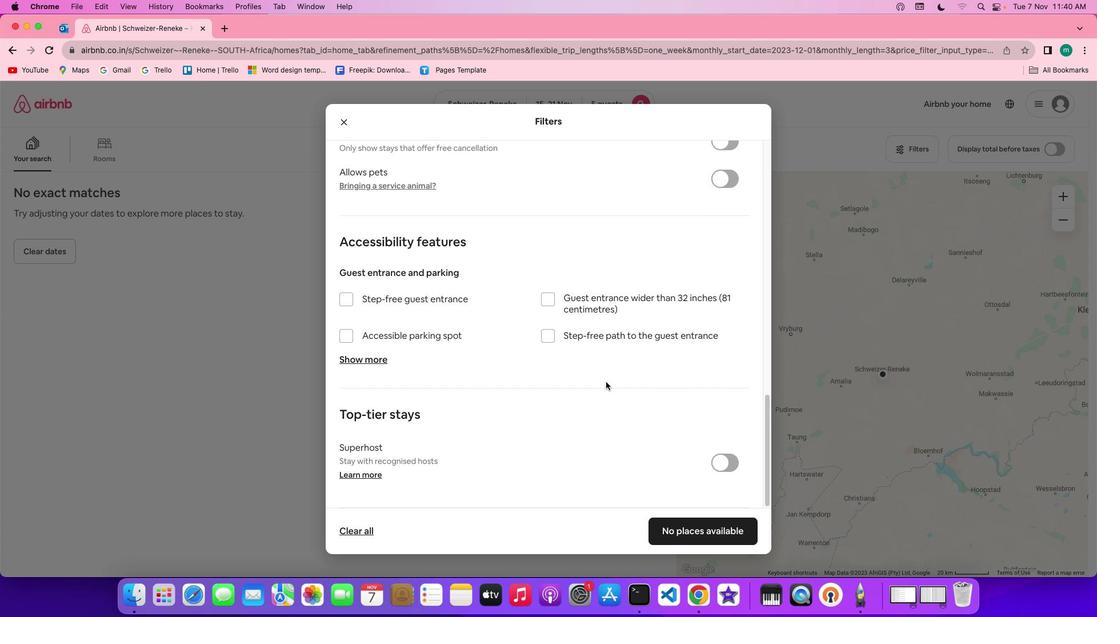 
Action: Mouse moved to (606, 382)
Screenshot: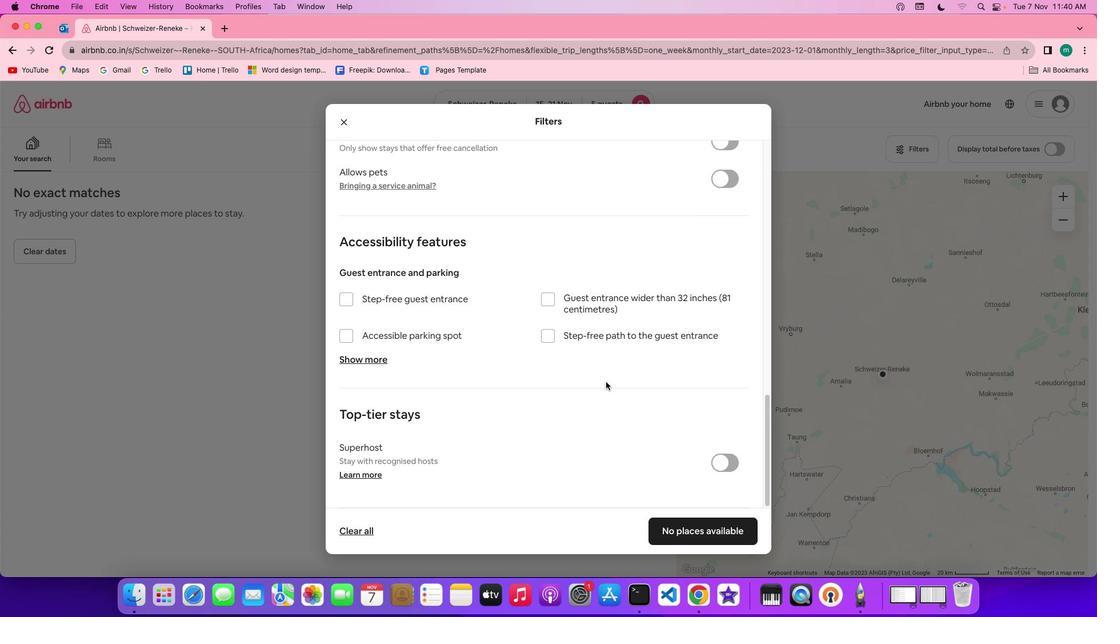 
Action: Mouse scrolled (606, 382) with delta (0, 0)
Screenshot: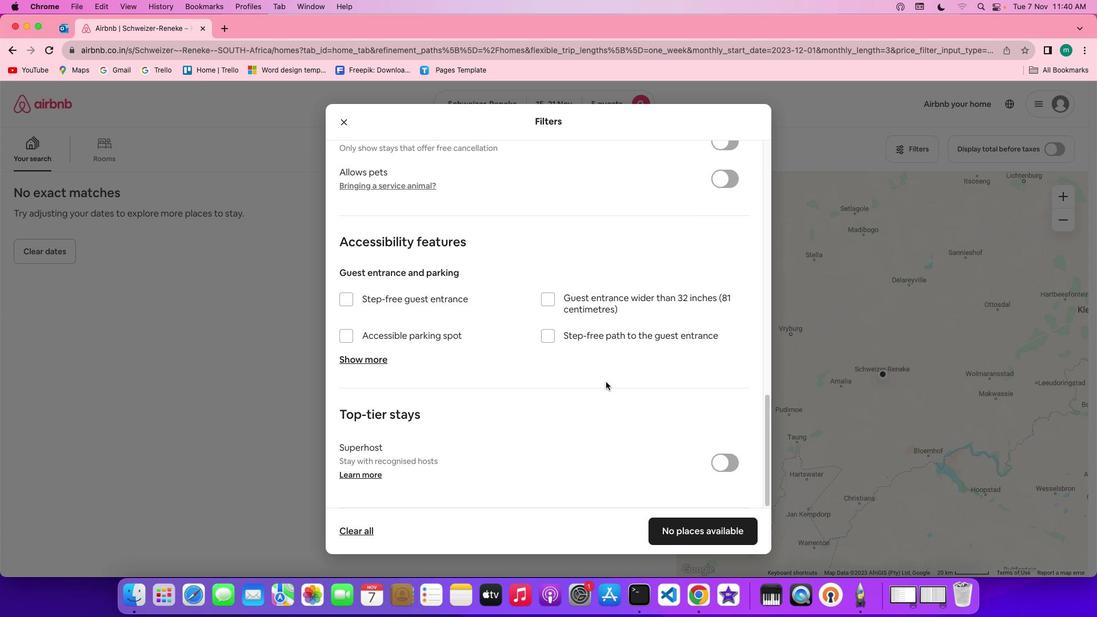 
Action: Mouse scrolled (606, 382) with delta (0, 0)
Screenshot: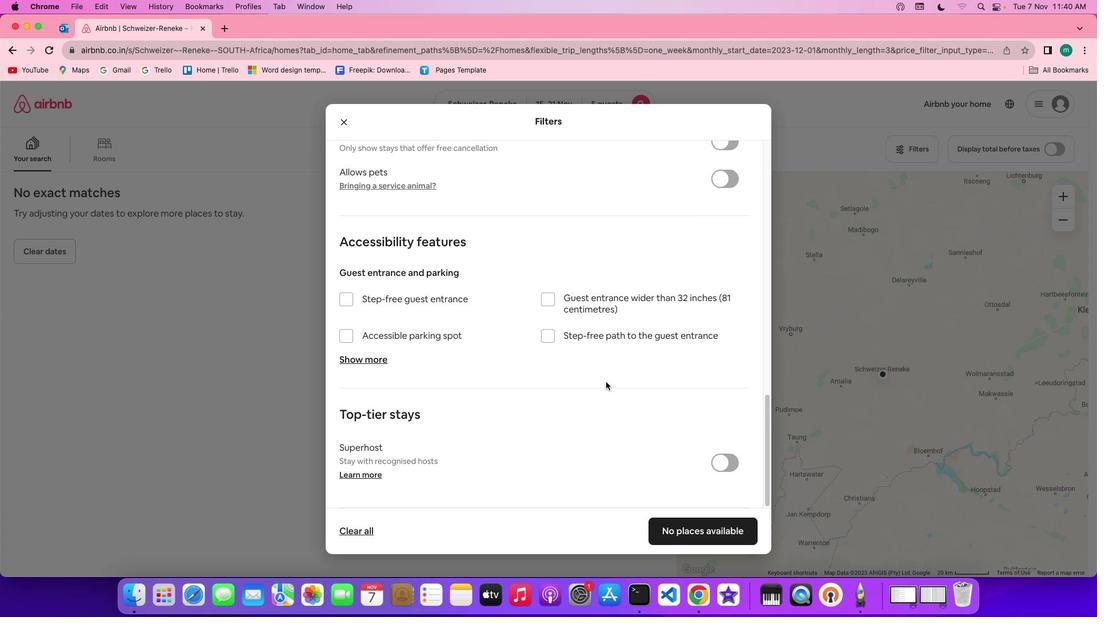 
Action: Mouse scrolled (606, 382) with delta (0, -1)
Screenshot: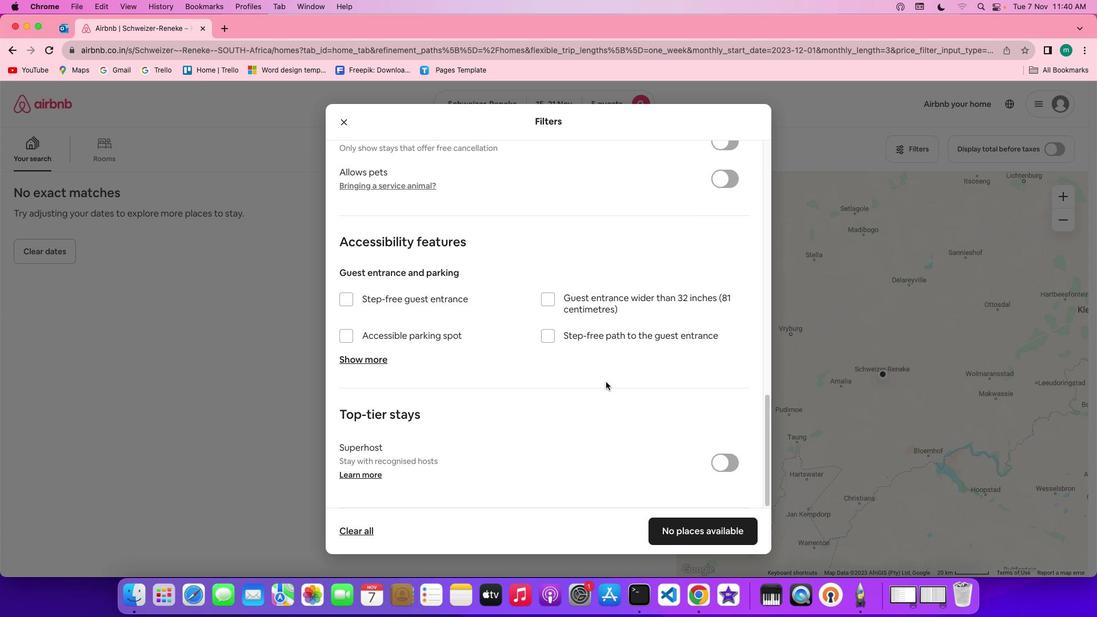 
Action: Mouse scrolled (606, 382) with delta (0, -2)
Screenshot: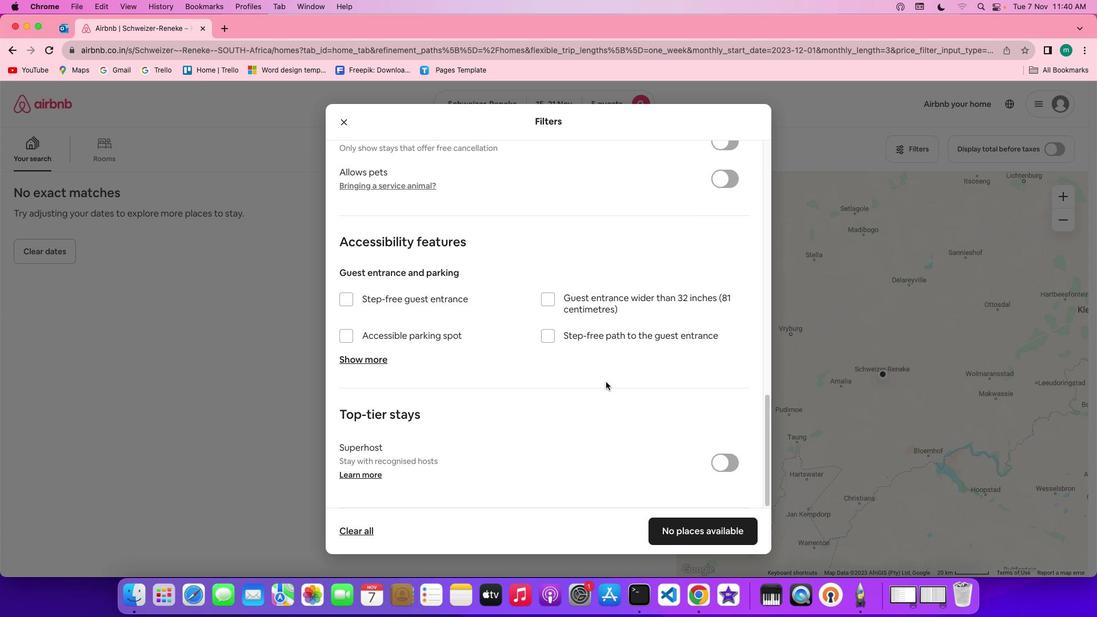 
Action: Mouse scrolled (606, 382) with delta (0, -3)
Screenshot: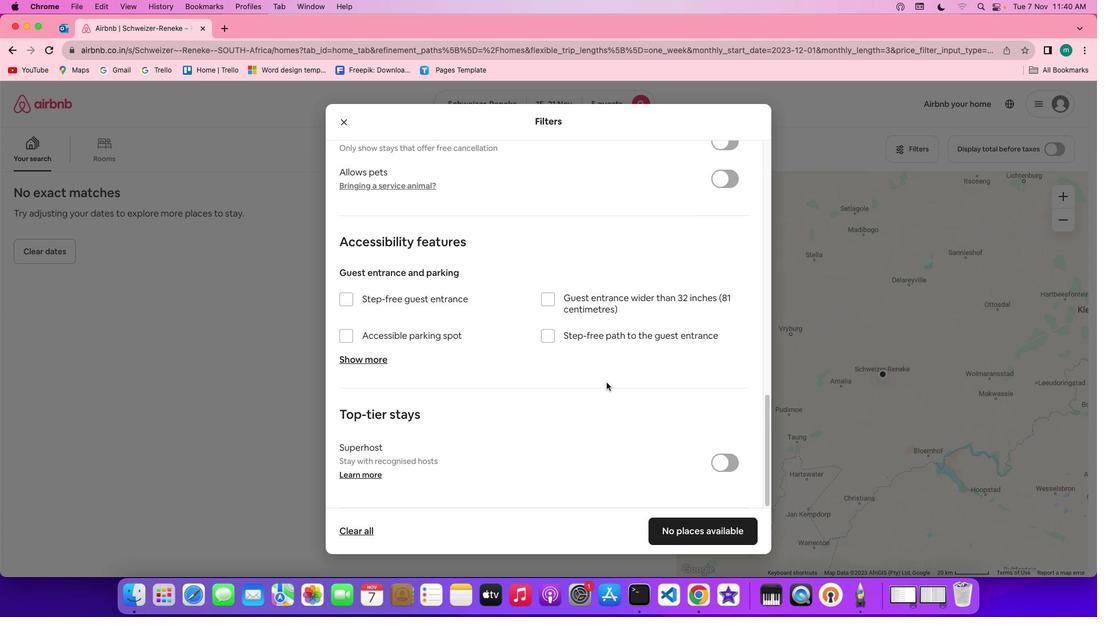 
Action: Mouse scrolled (606, 382) with delta (0, -3)
Screenshot: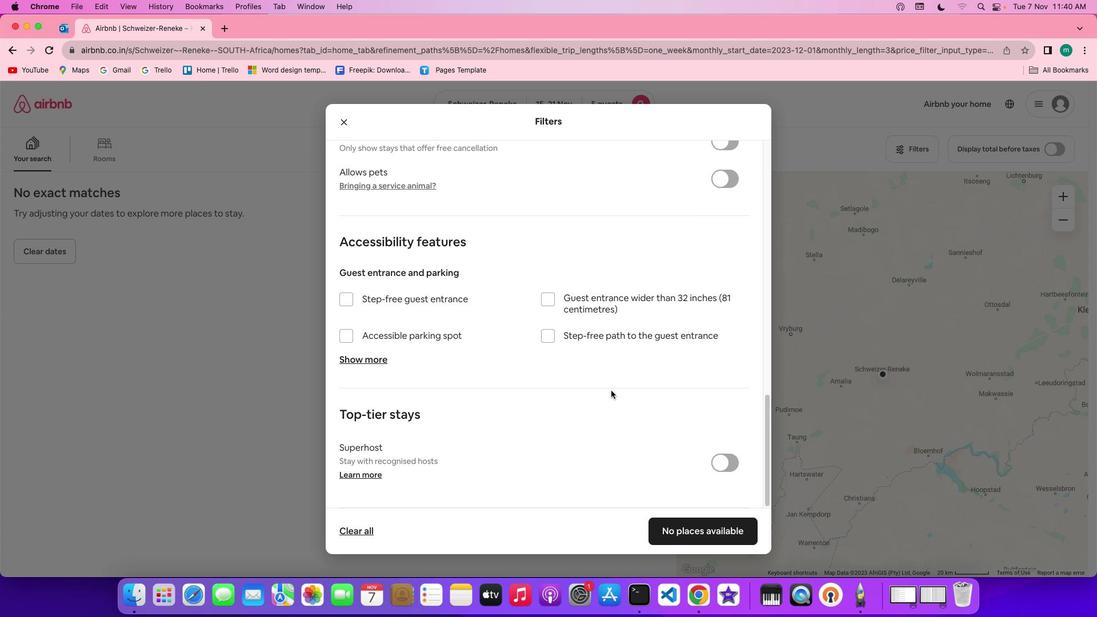 
Action: Mouse moved to (700, 536)
Screenshot: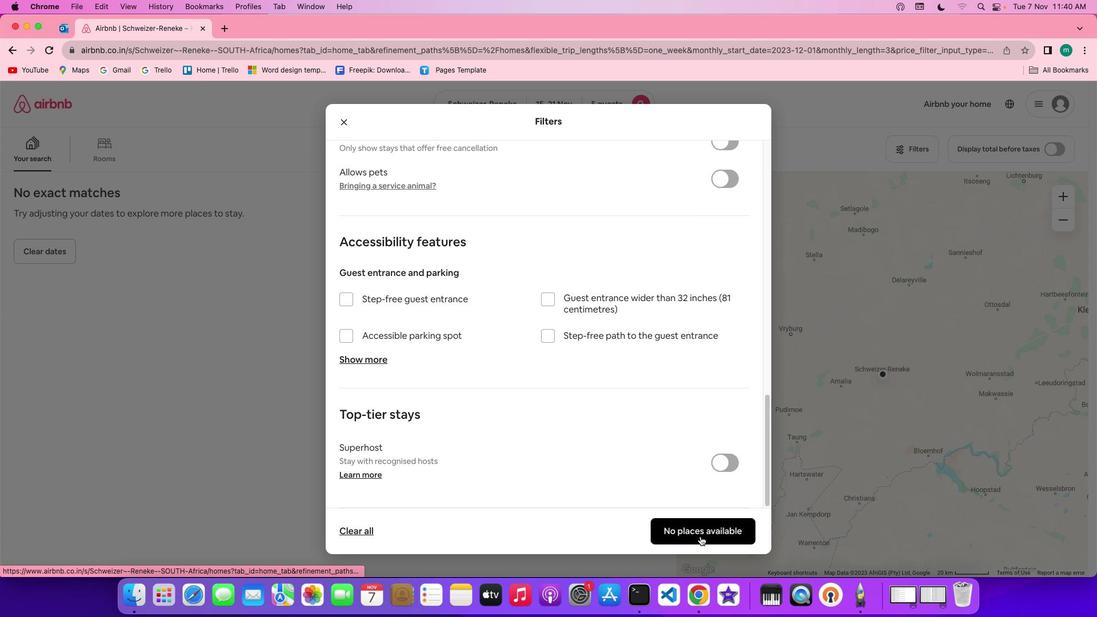 
Action: Mouse pressed left at (700, 536)
Screenshot: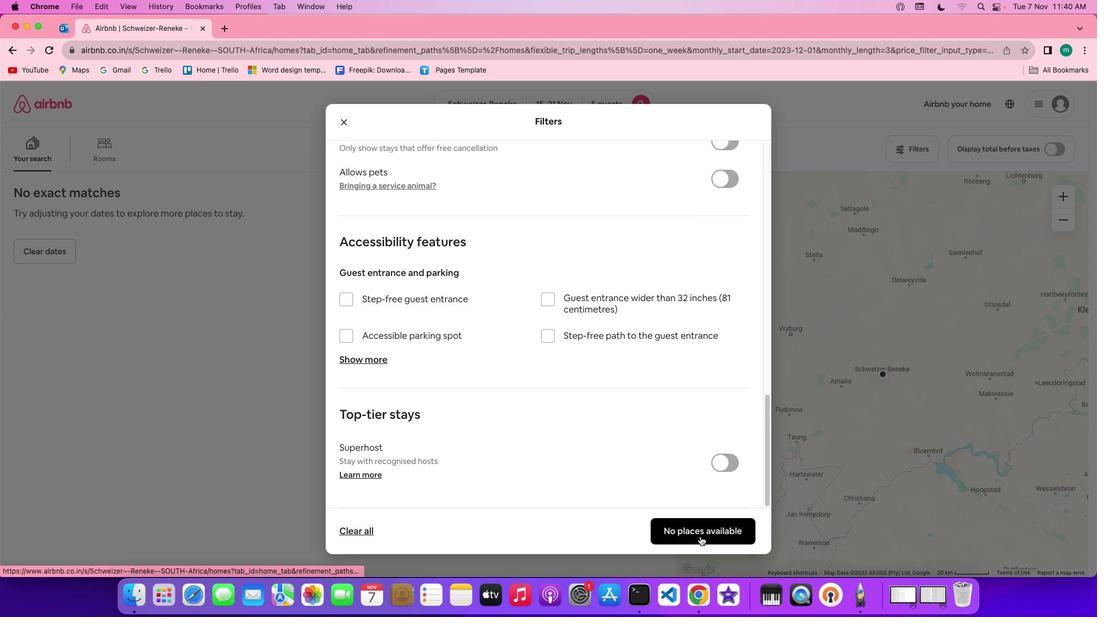 
Action: Mouse moved to (358, 400)
Screenshot: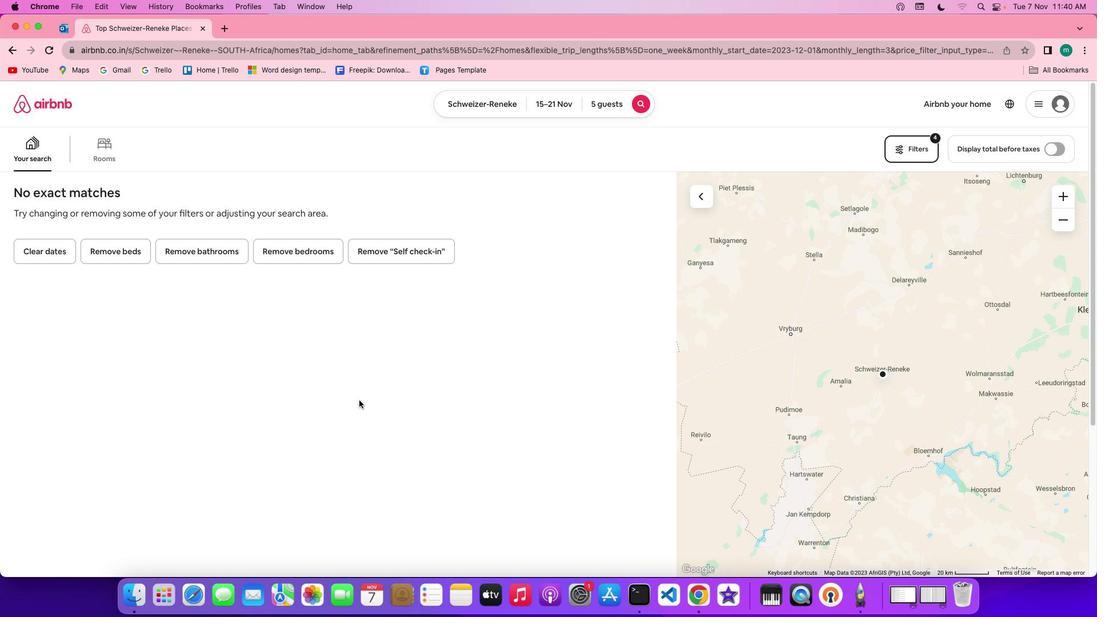
